 Task: Look for space in Dieppe, France from 11th June, 2023 to 17th June, 2023 for 1 adult in price range Rs.5000 to Rs.12000. Place can be private room with 1  bedroom having 1 bed and 1 bathroom. Property type can be house, flat, guest house, hotel. Booking option can be shelf check-in. Required host language is English.
Action: Mouse moved to (519, 108)
Screenshot: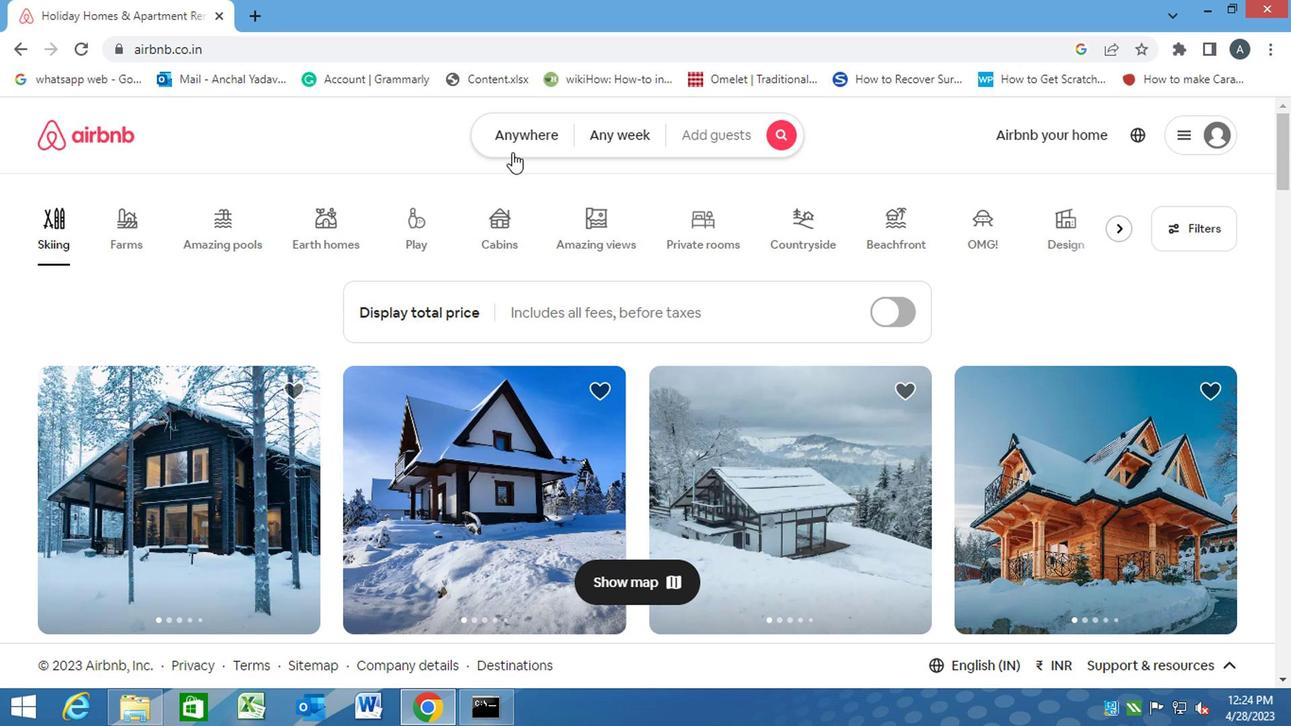 
Action: Mouse pressed left at (519, 108)
Screenshot: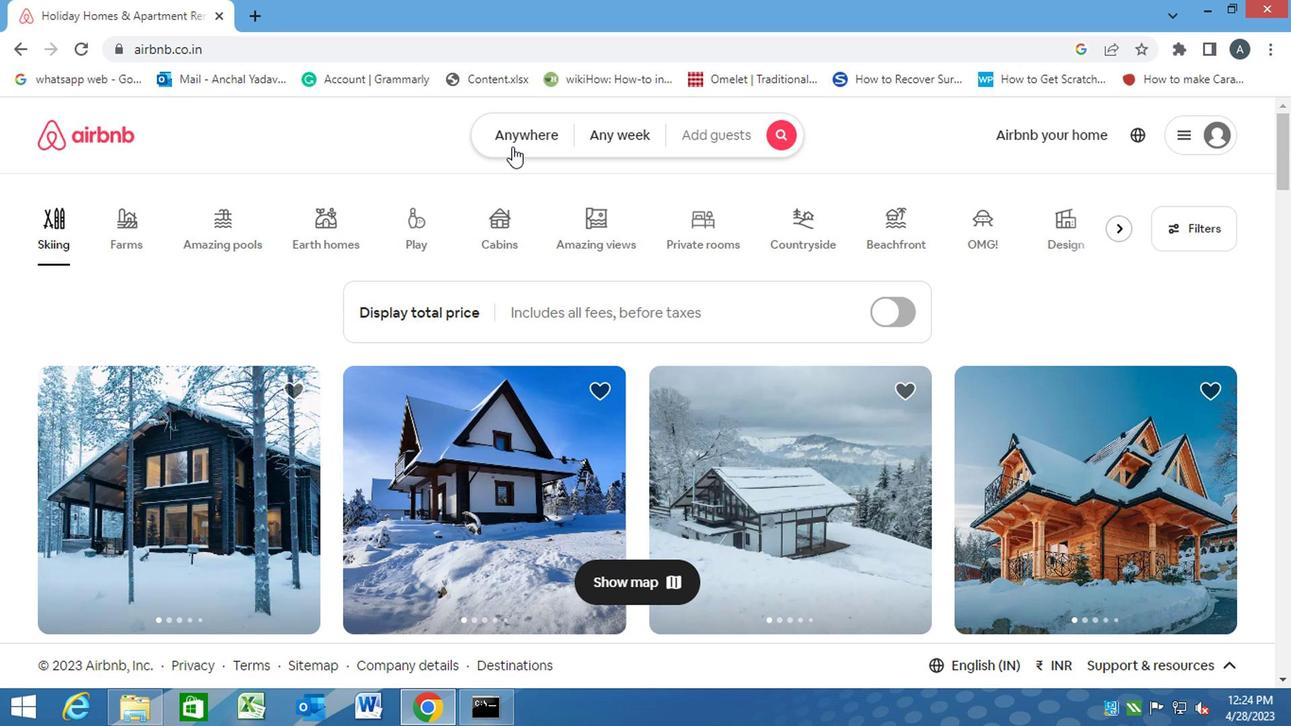 
Action: Mouse moved to (447, 178)
Screenshot: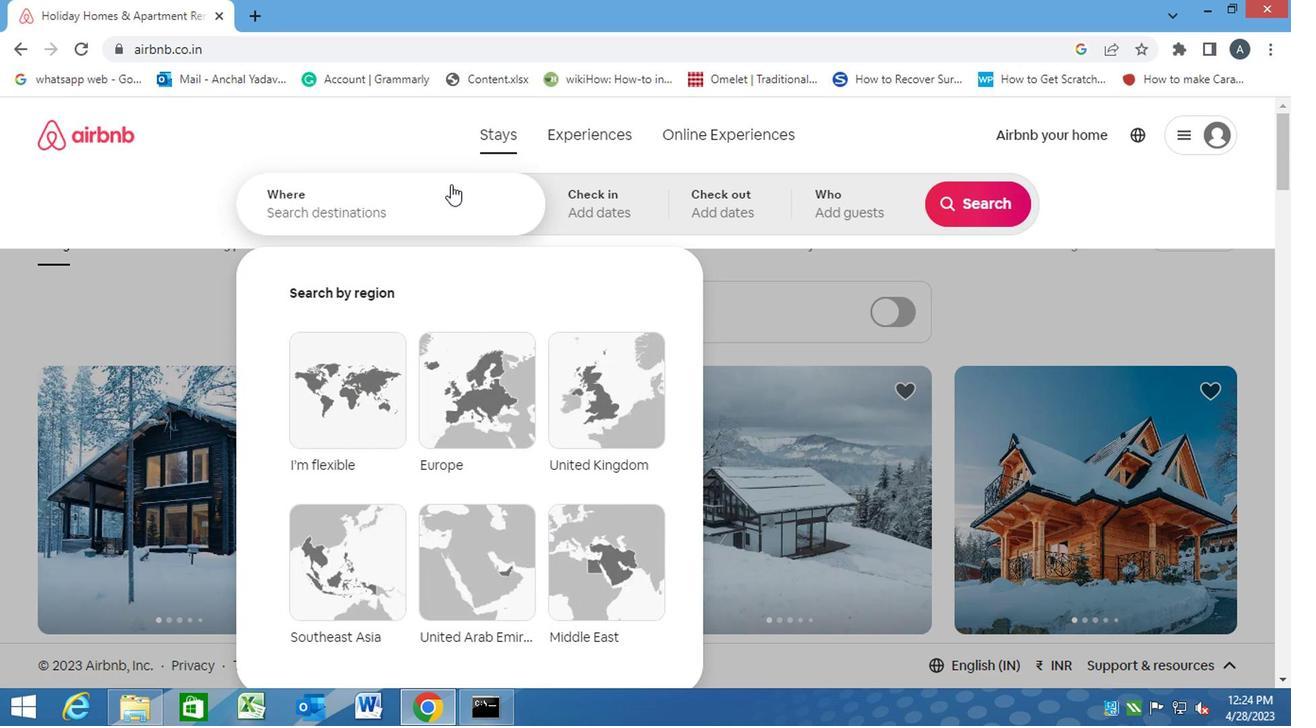
Action: Mouse pressed left at (447, 178)
Screenshot: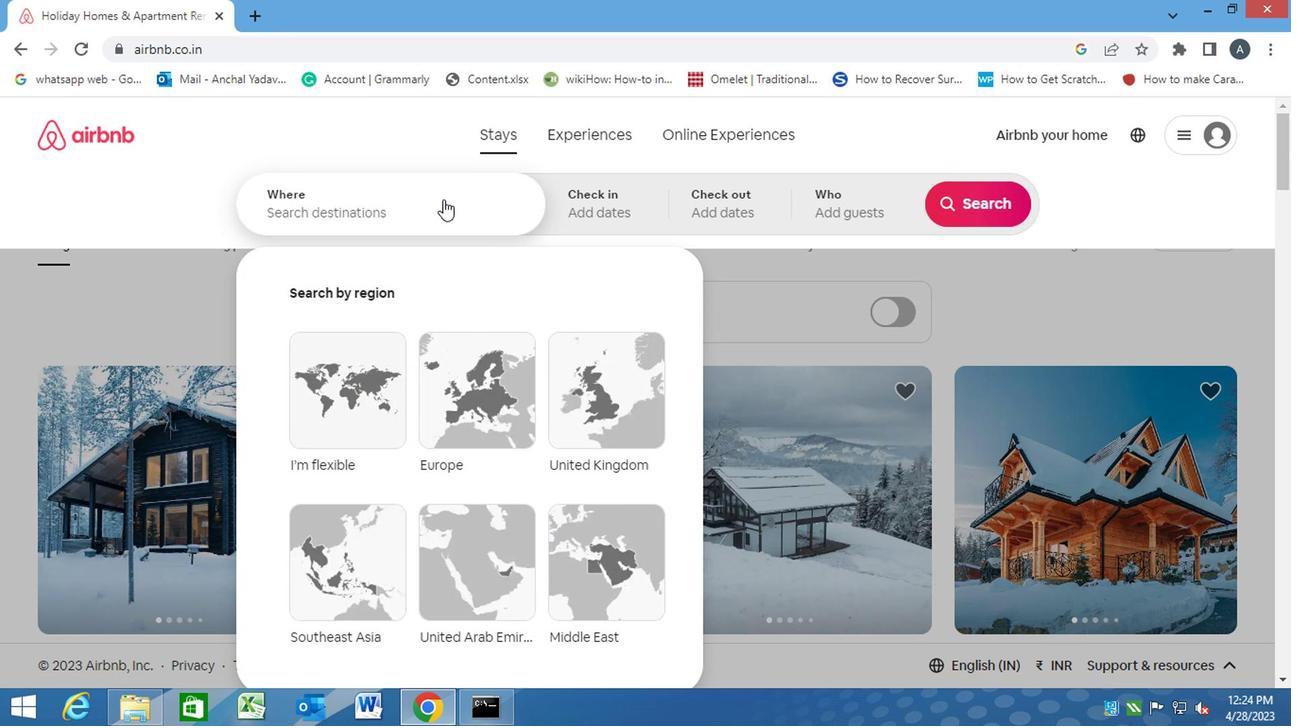 
Action: Key pressed d<Key.caps_lock>ieppe,<Key.space><Key.caps_lock>f<Key.caps_lock>rance<Key.enter>
Screenshot: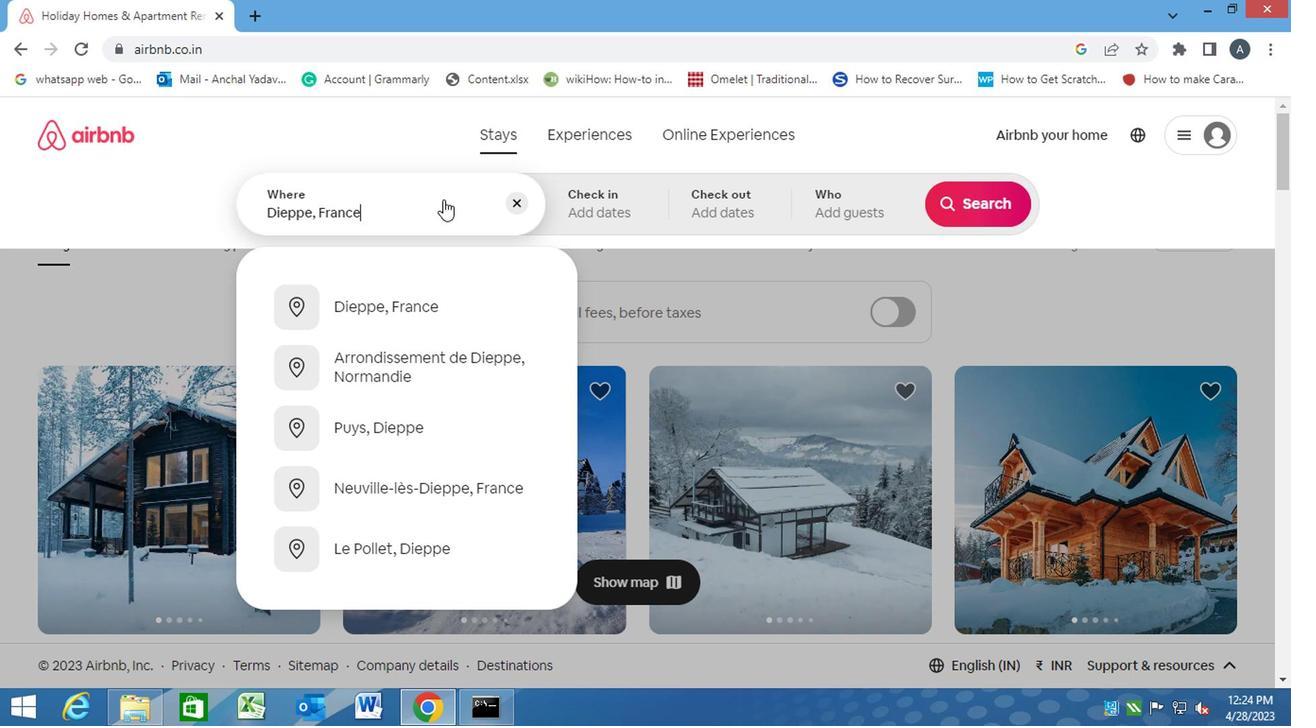 
Action: Mouse moved to (956, 340)
Screenshot: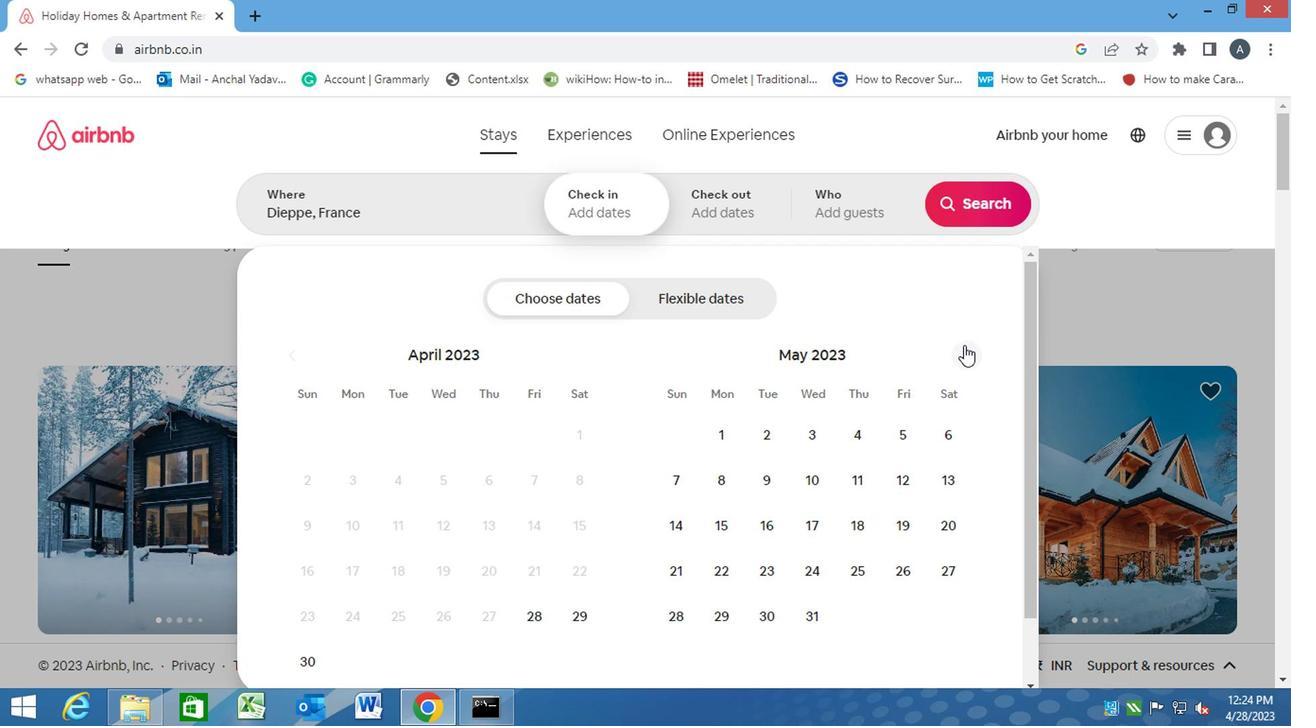 
Action: Mouse pressed left at (956, 340)
Screenshot: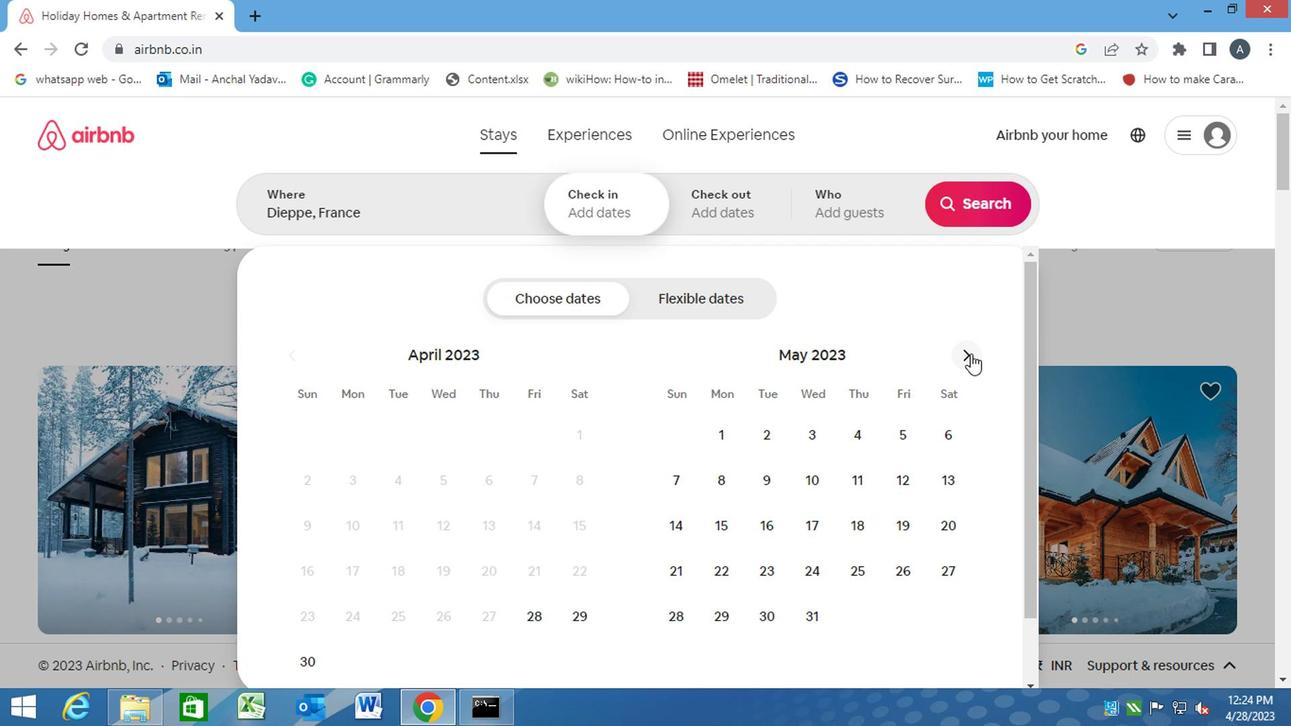 
Action: Mouse moved to (676, 527)
Screenshot: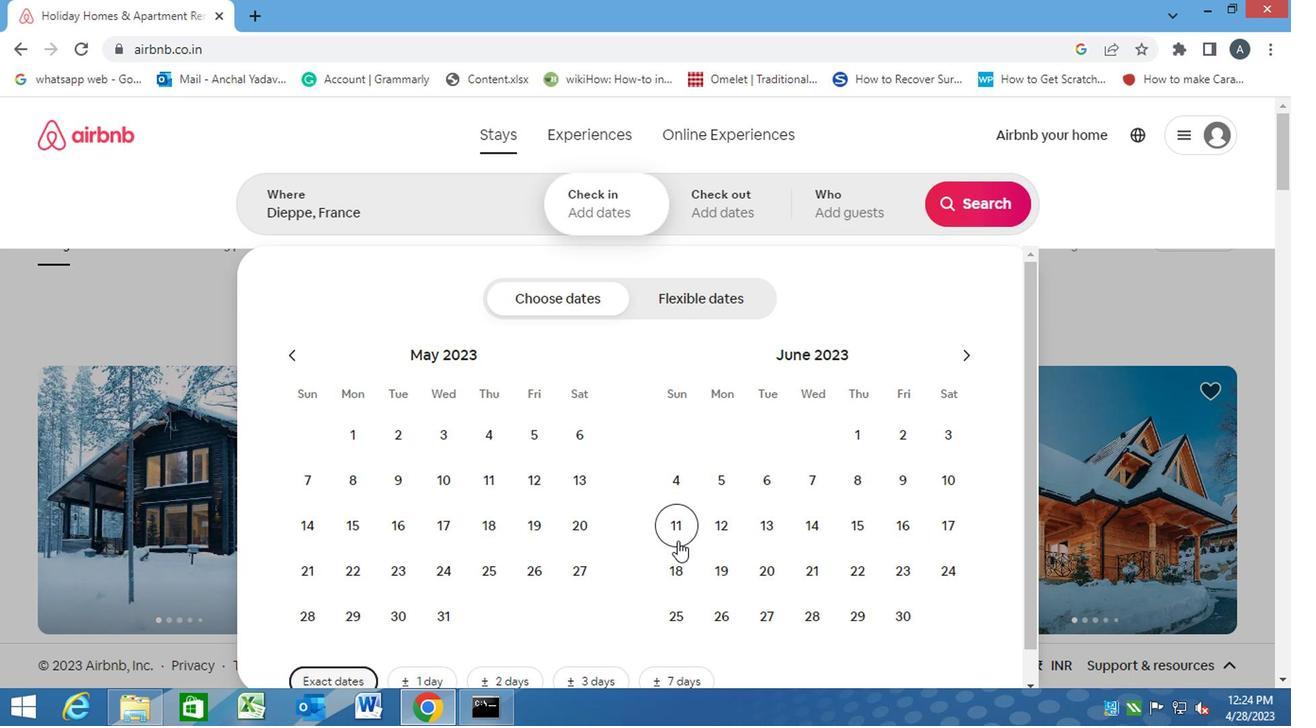 
Action: Mouse pressed left at (676, 527)
Screenshot: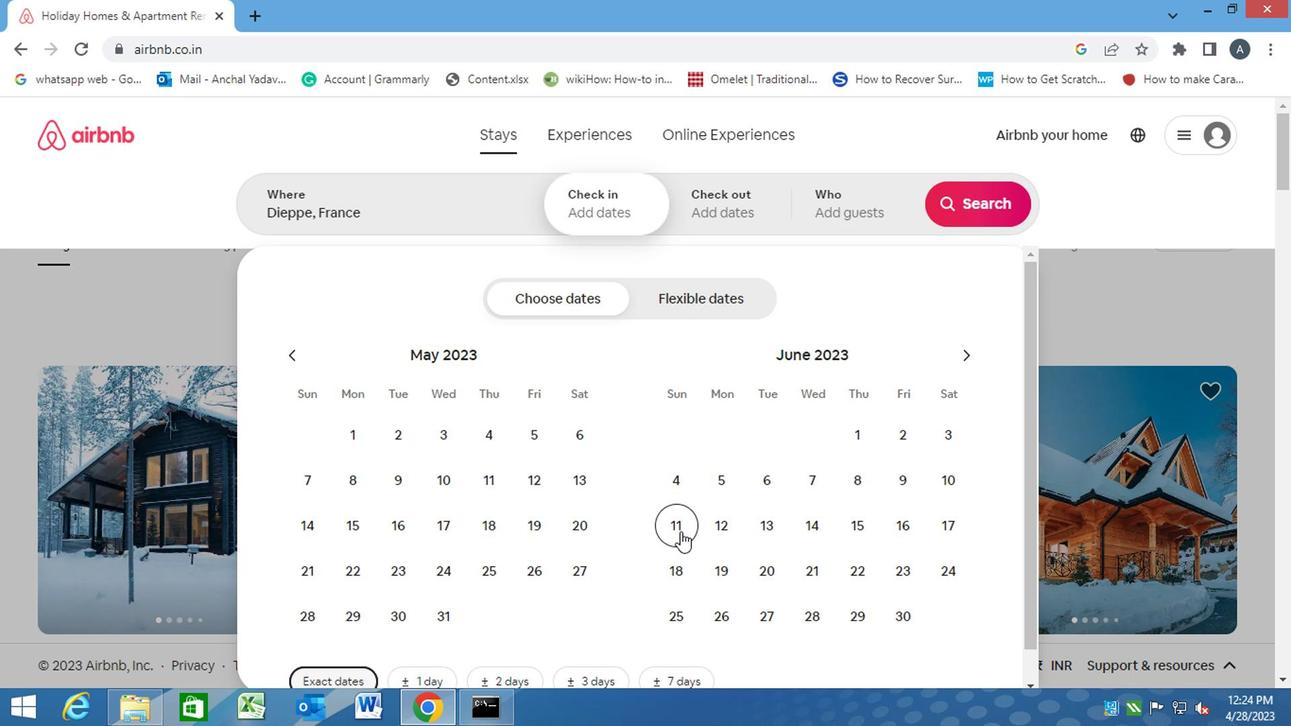 
Action: Mouse moved to (936, 519)
Screenshot: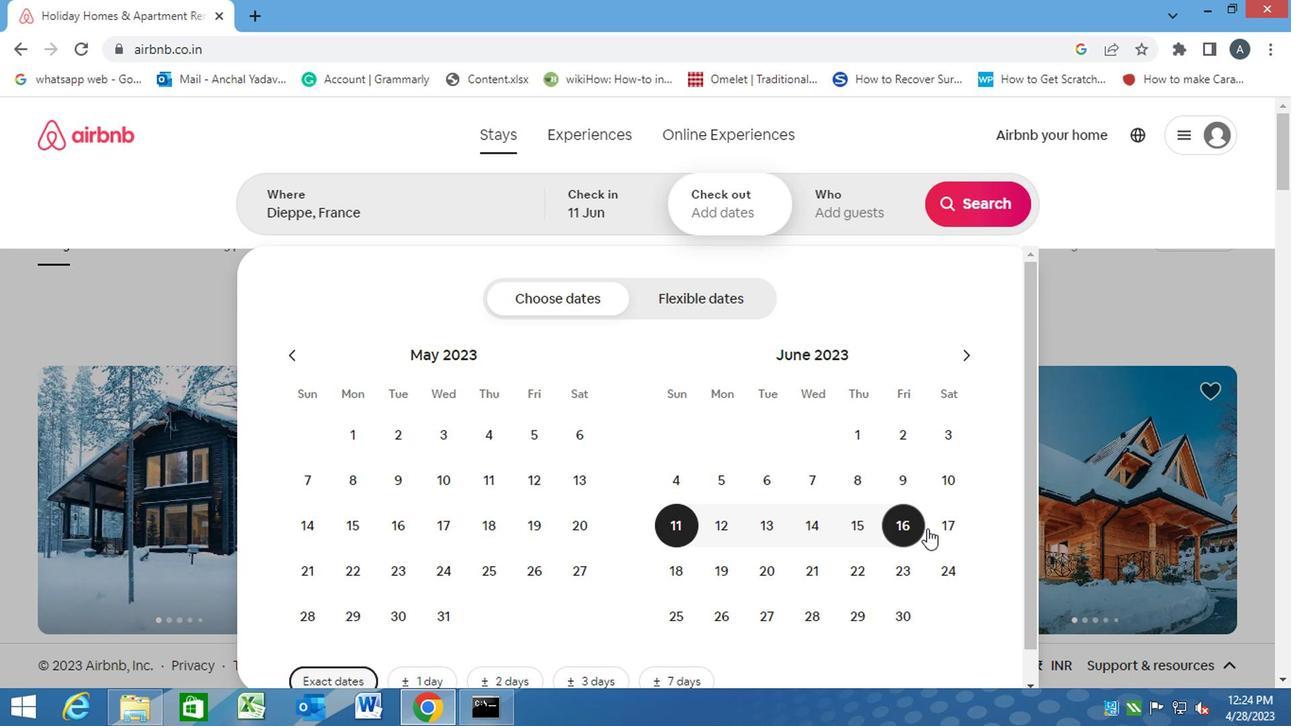 
Action: Mouse pressed left at (936, 519)
Screenshot: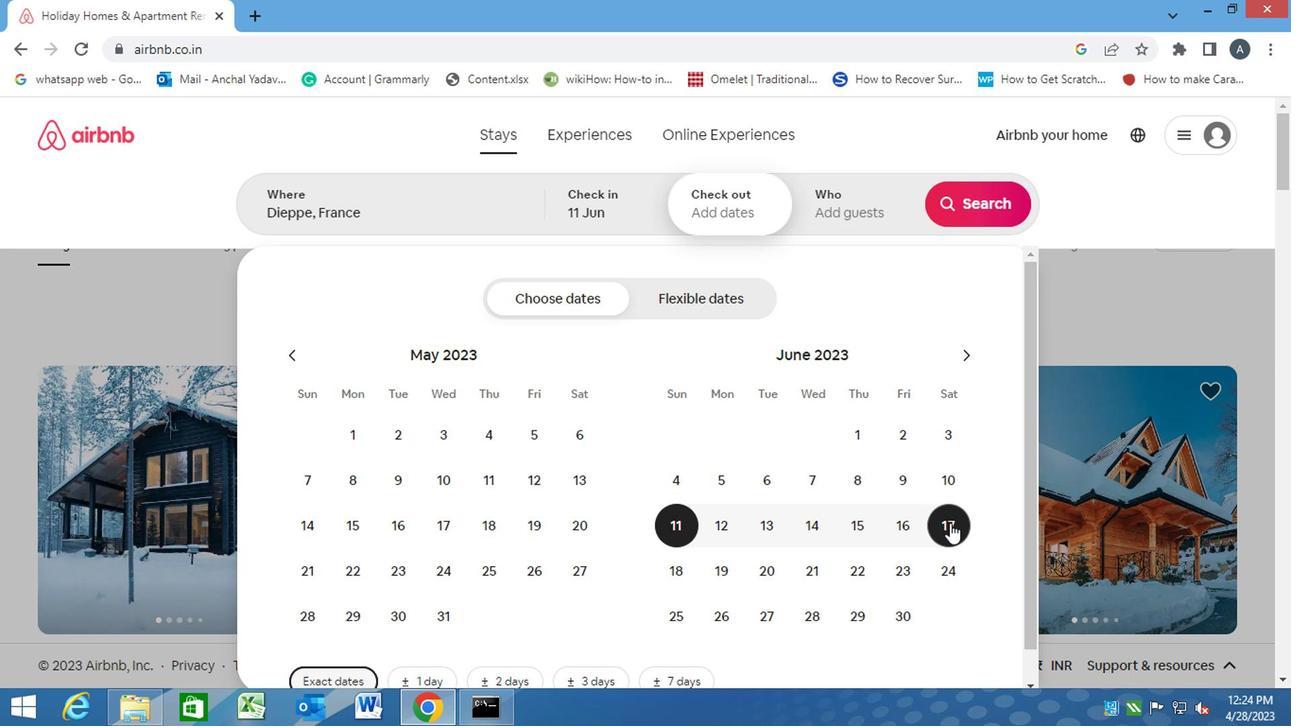 
Action: Mouse moved to (831, 191)
Screenshot: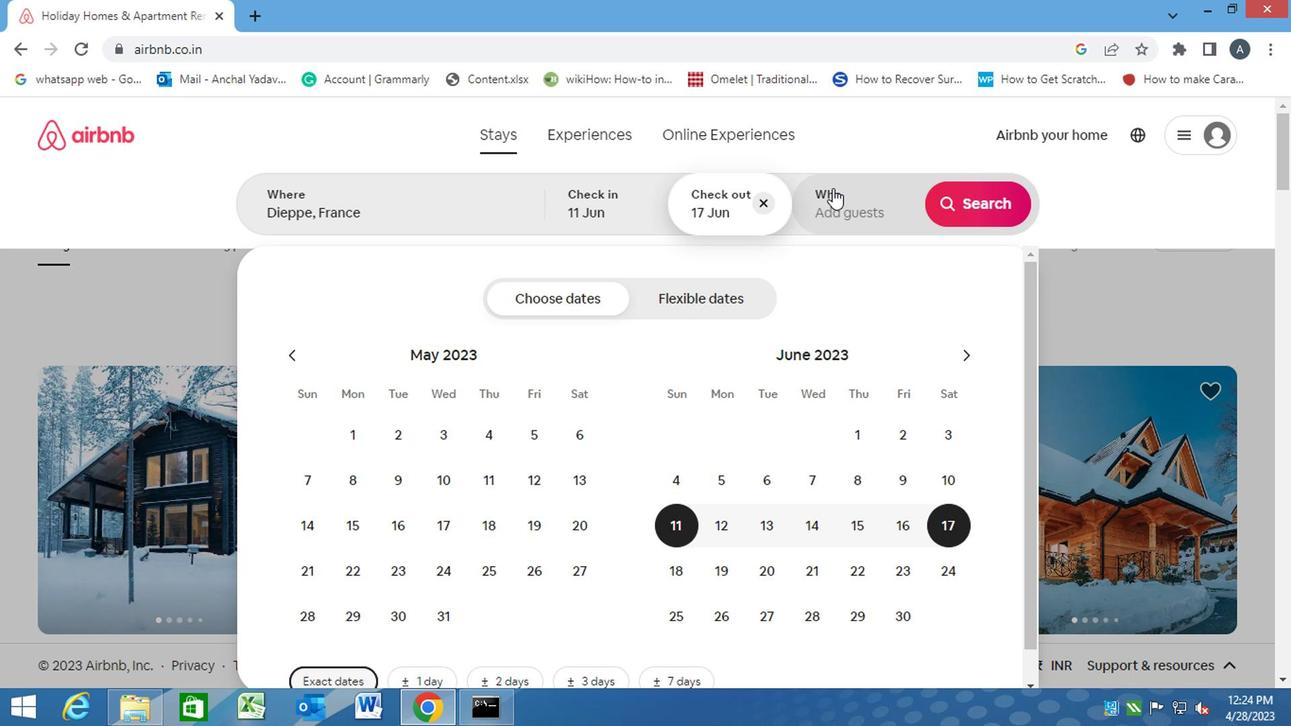 
Action: Mouse pressed left at (831, 191)
Screenshot: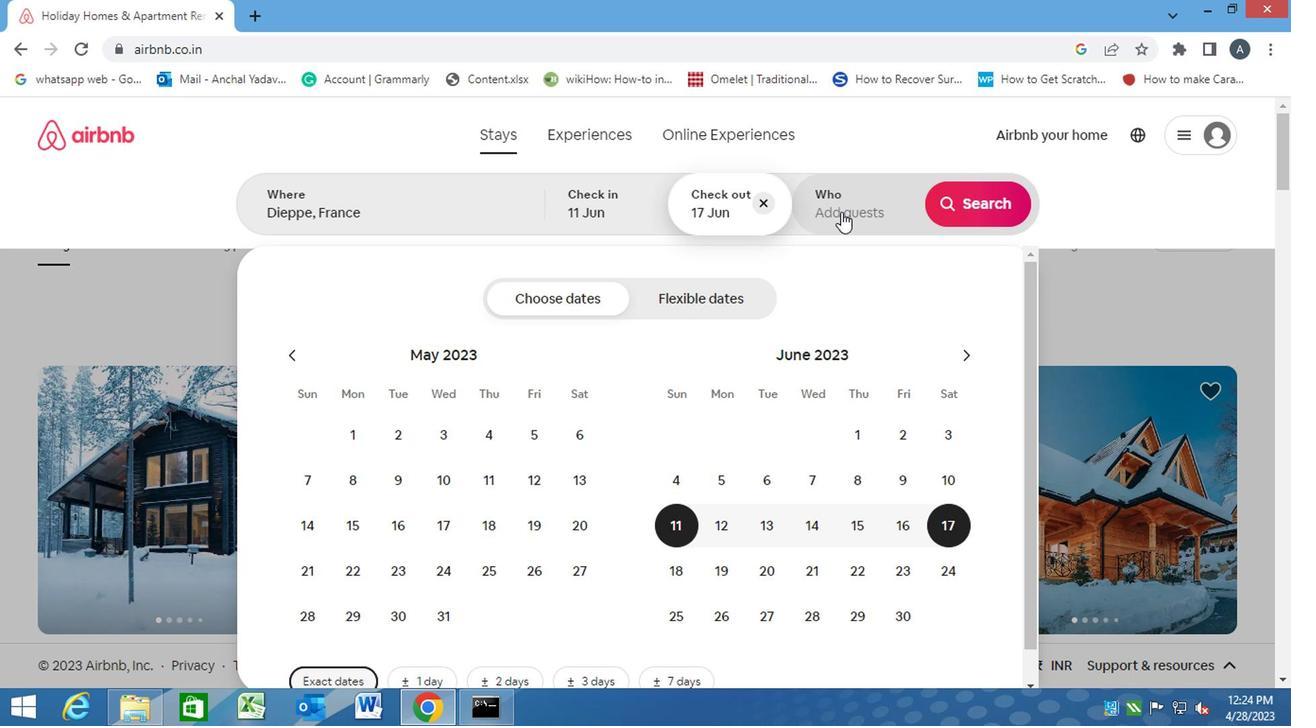 
Action: Mouse moved to (967, 287)
Screenshot: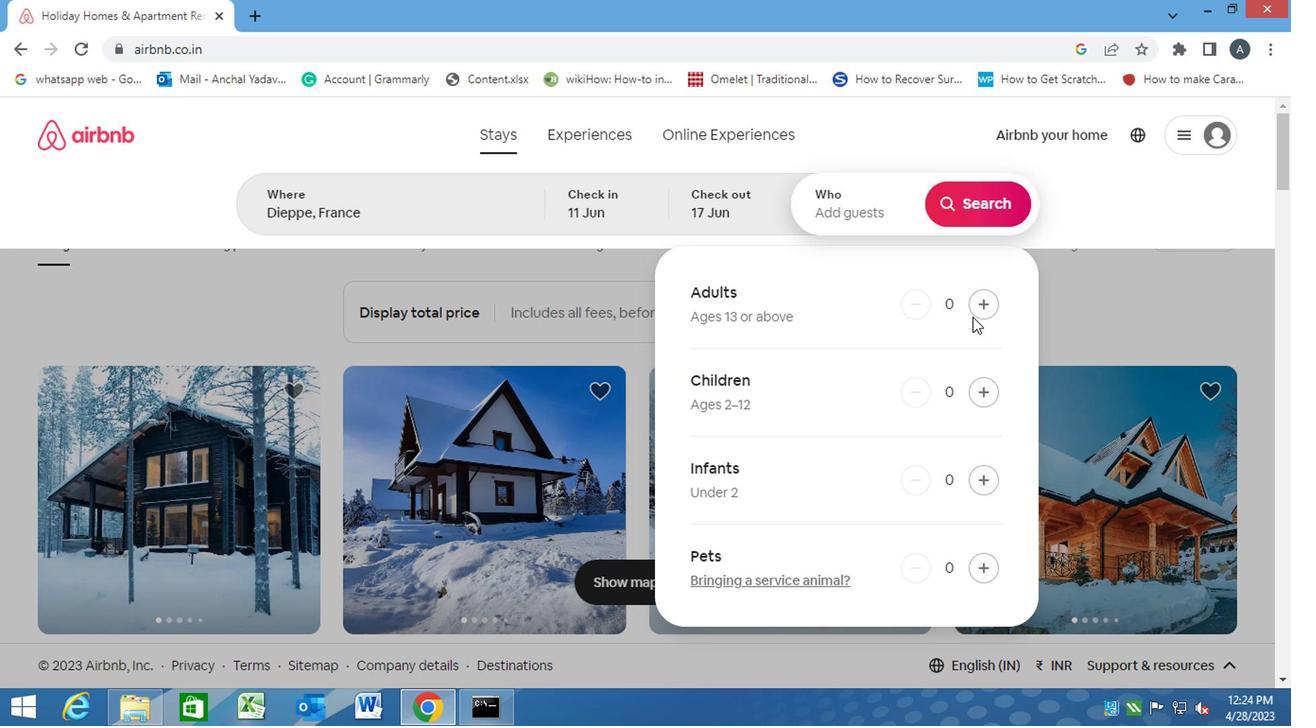 
Action: Mouse pressed left at (967, 287)
Screenshot: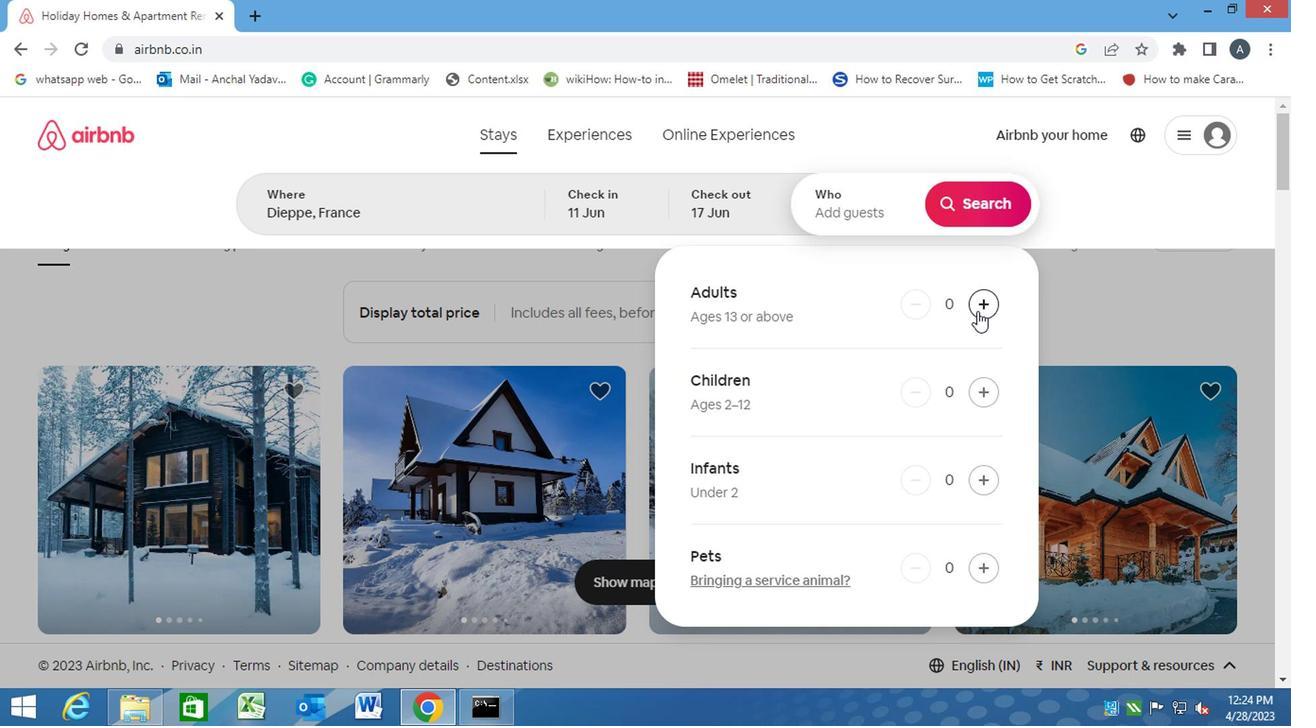 
Action: Mouse moved to (968, 189)
Screenshot: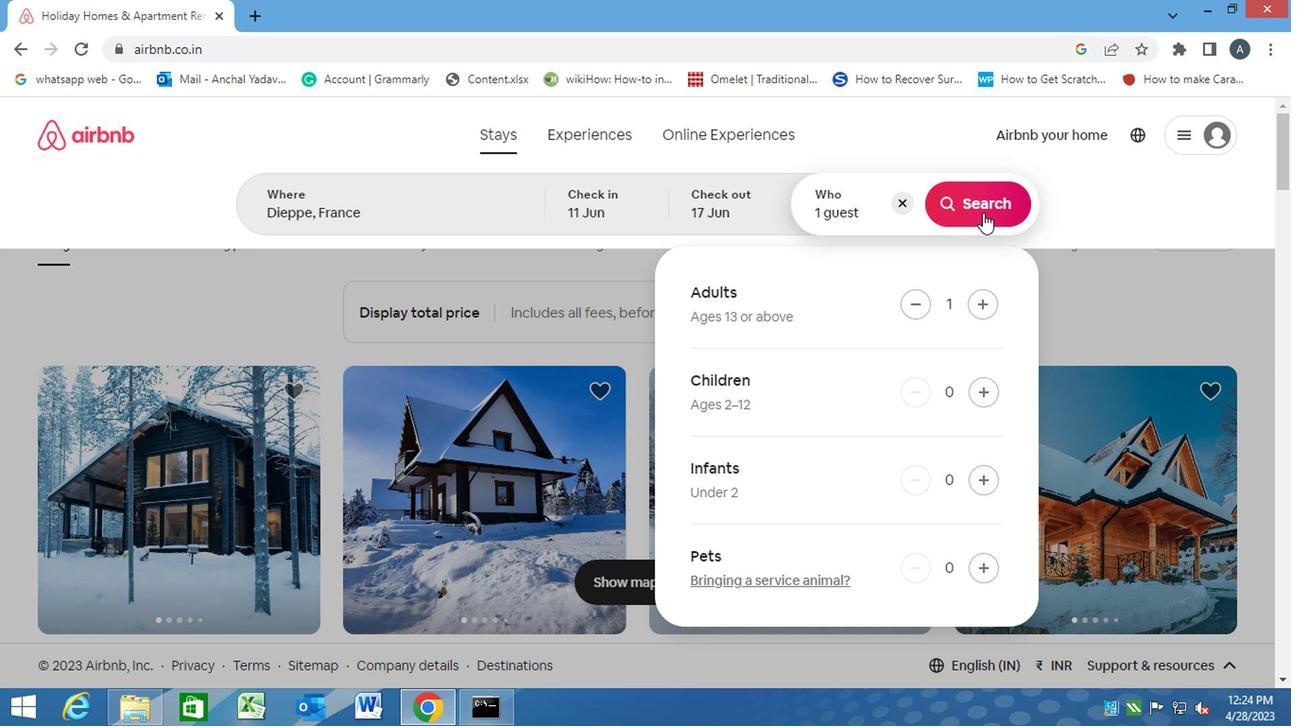 
Action: Mouse pressed left at (968, 189)
Screenshot: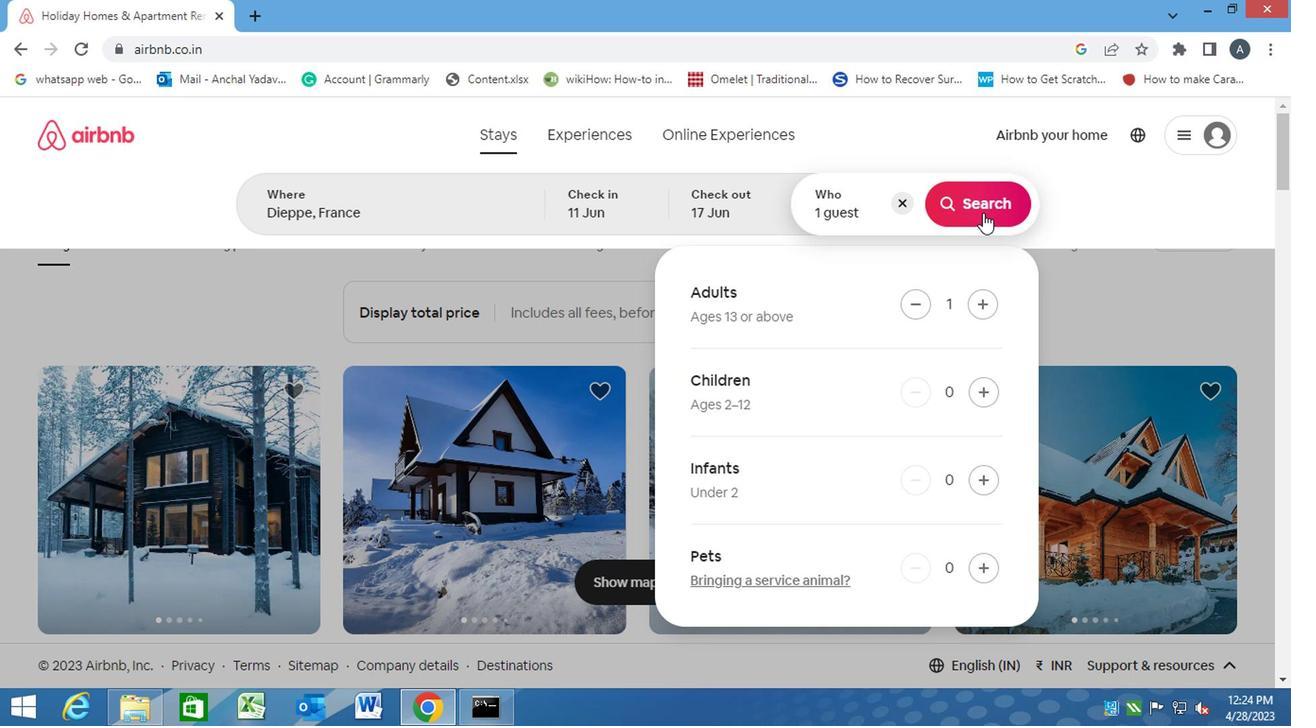 
Action: Mouse moved to (1207, 193)
Screenshot: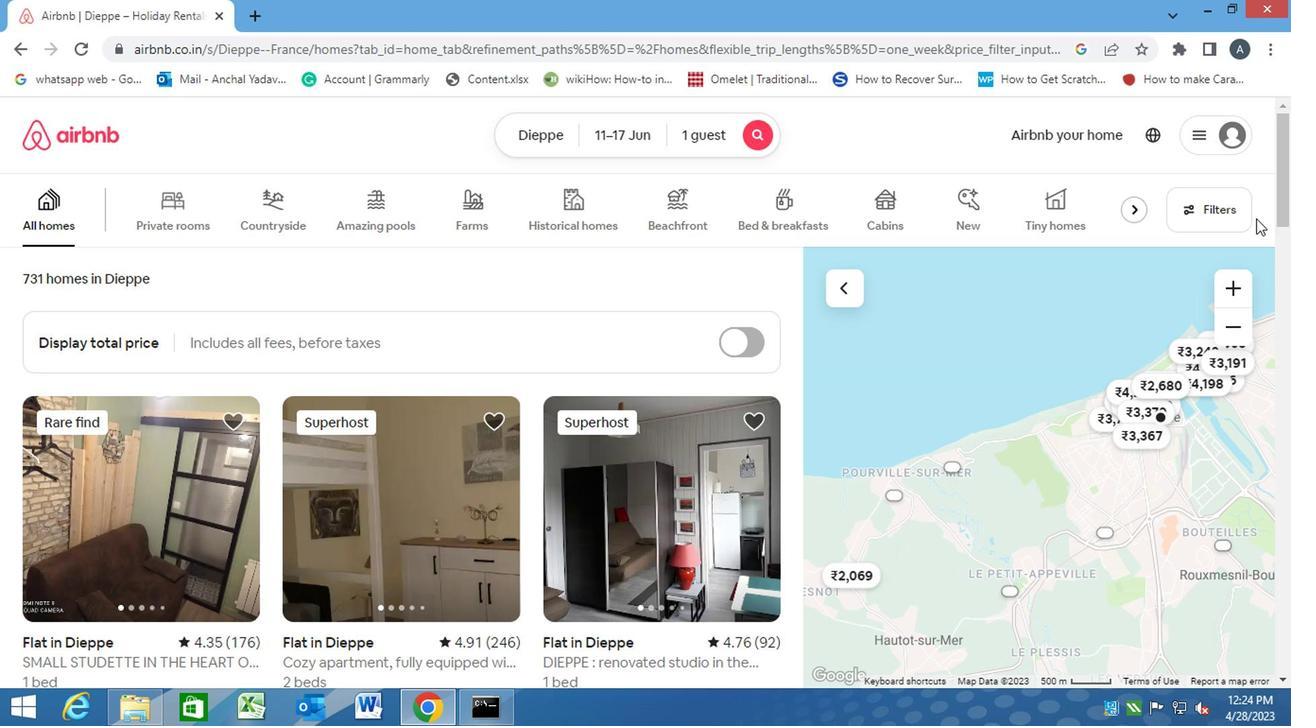 
Action: Mouse pressed left at (1207, 193)
Screenshot: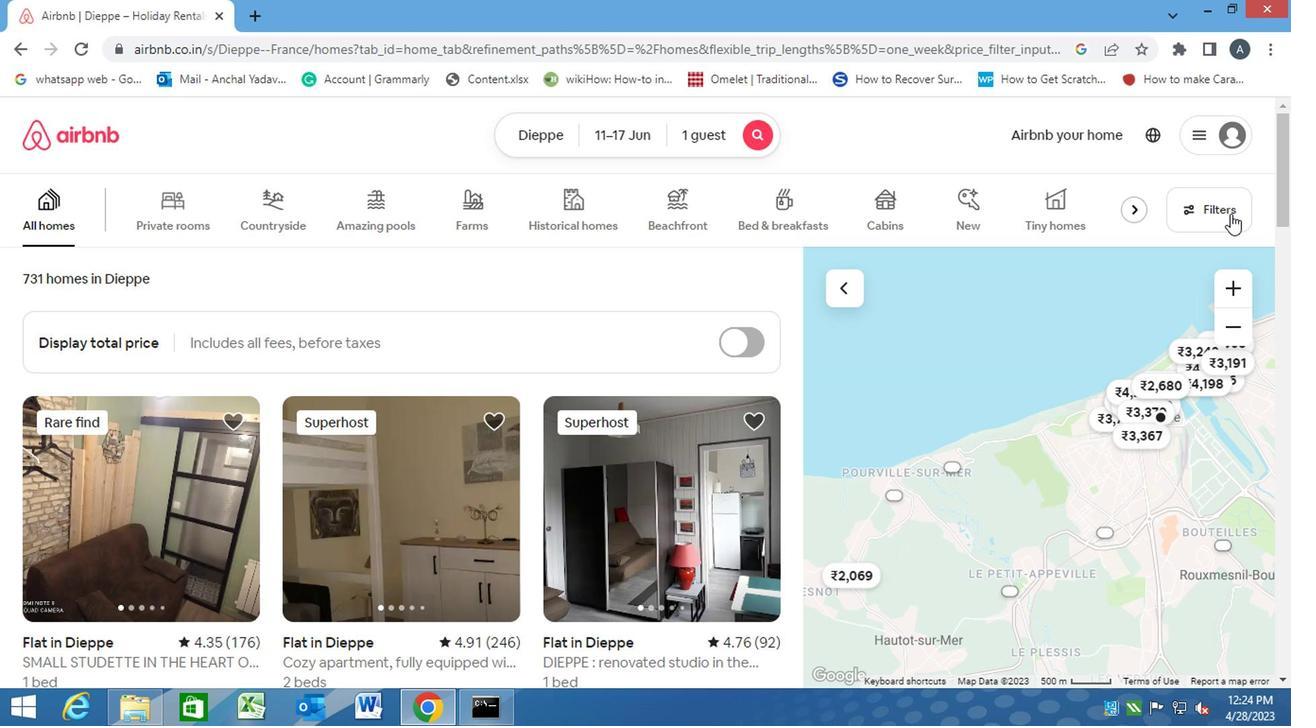 
Action: Mouse moved to (396, 436)
Screenshot: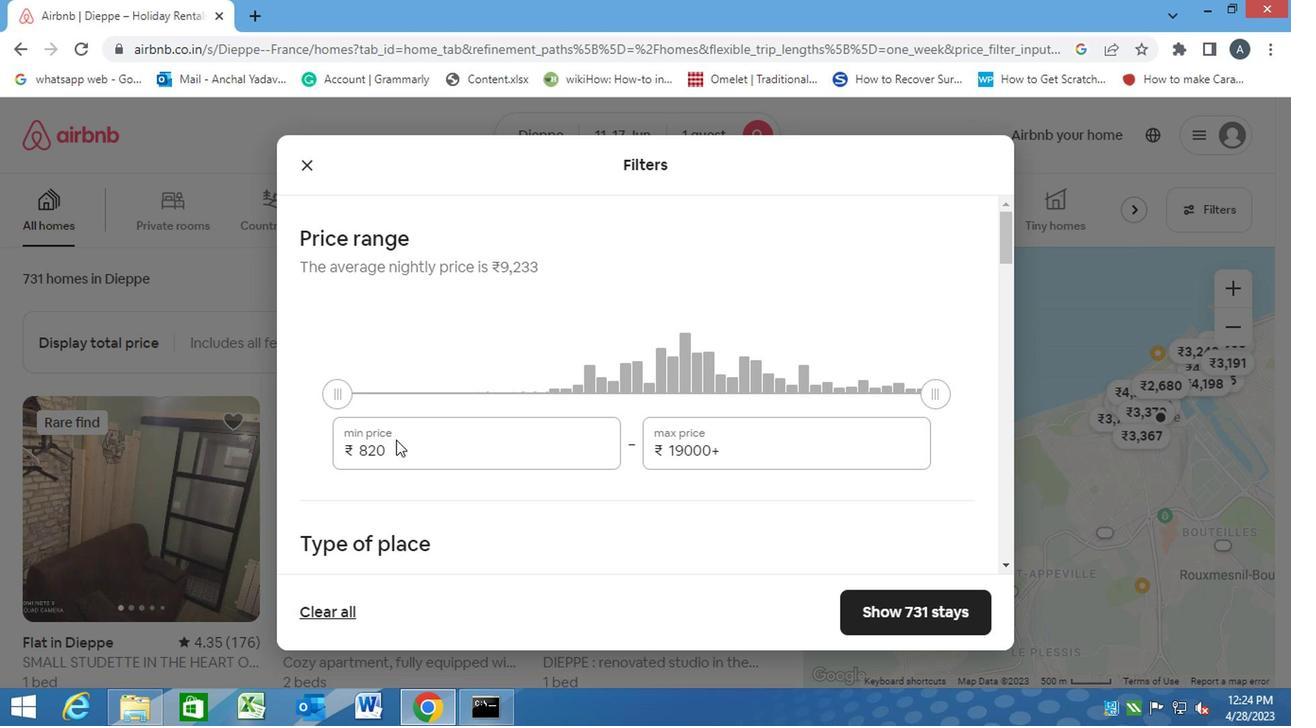 
Action: Mouse pressed left at (396, 436)
Screenshot: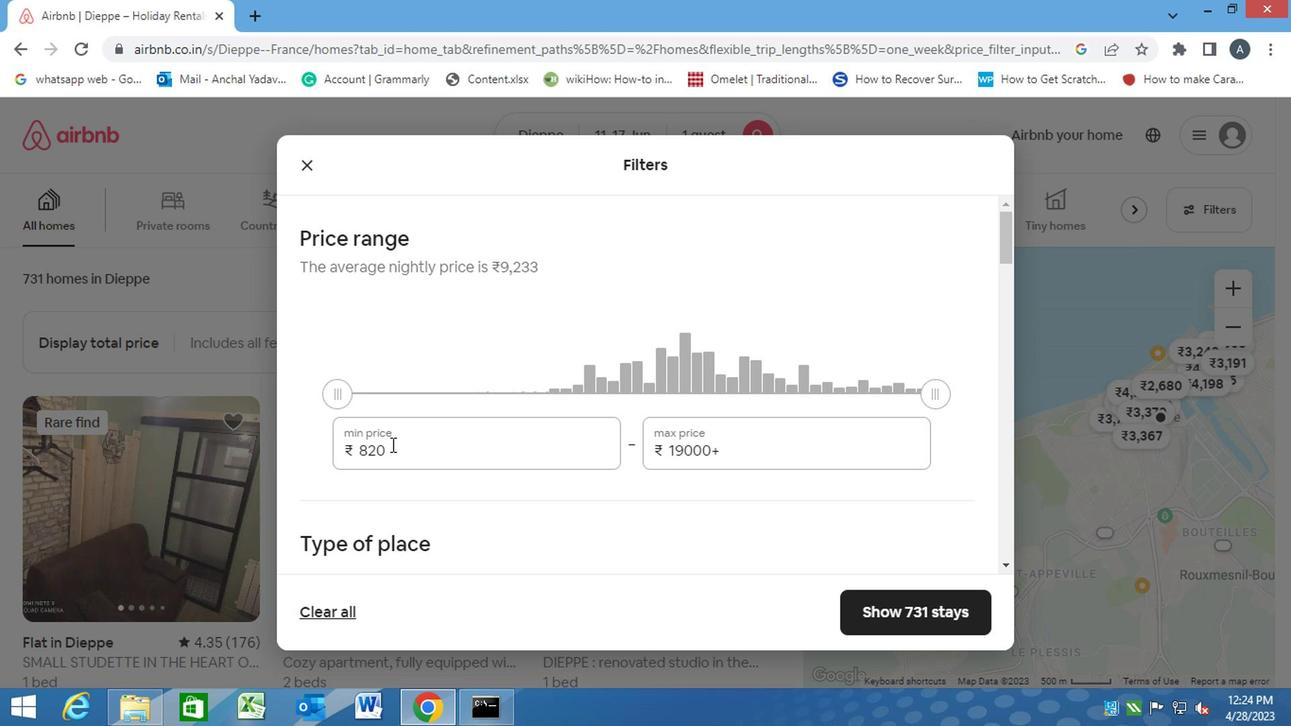 
Action: Mouse moved to (339, 446)
Screenshot: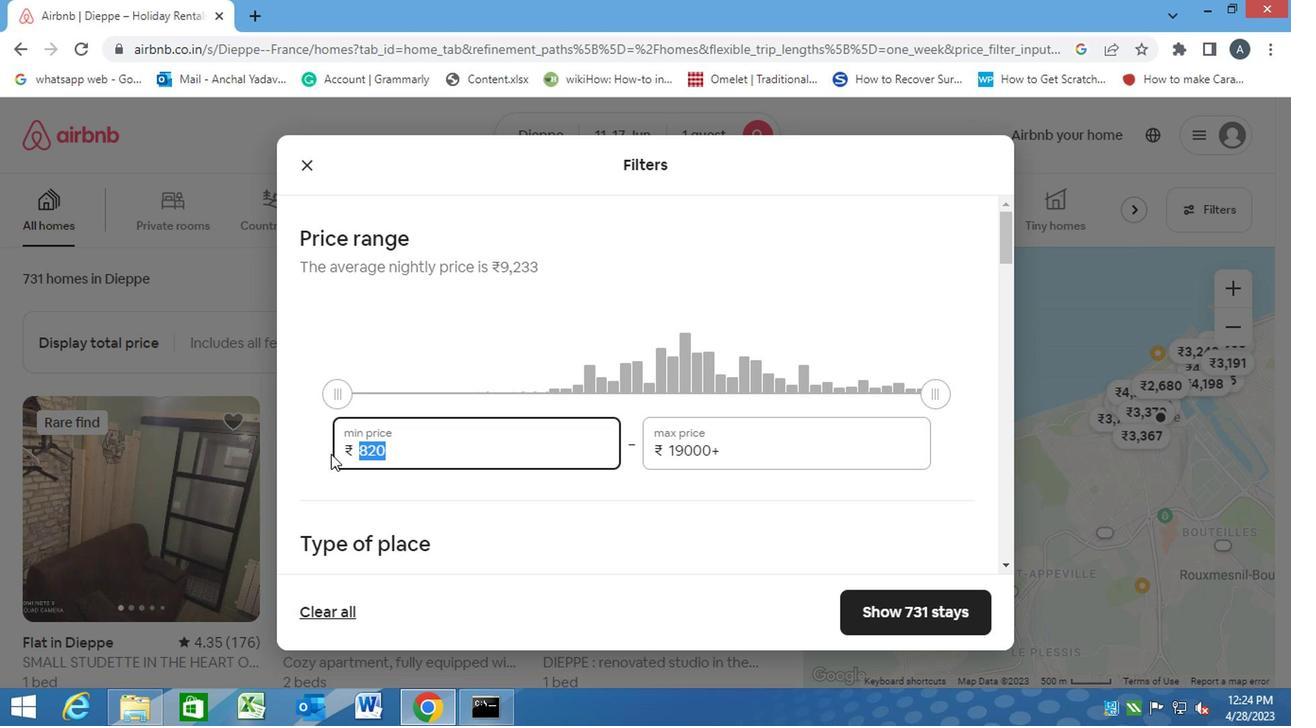 
Action: Key pressed 5000<Key.tab><Key.backspace><Key.backspace><Key.backspace><Key.backspace><Key.backspace><Key.backspace><Key.backspace><Key.backspace><Key.backspace><Key.backspace><Key.backspace><Key.backspace><Key.backspace><Key.backspace><Key.backspace><Key.backspace><Key.backspace>12000
Screenshot: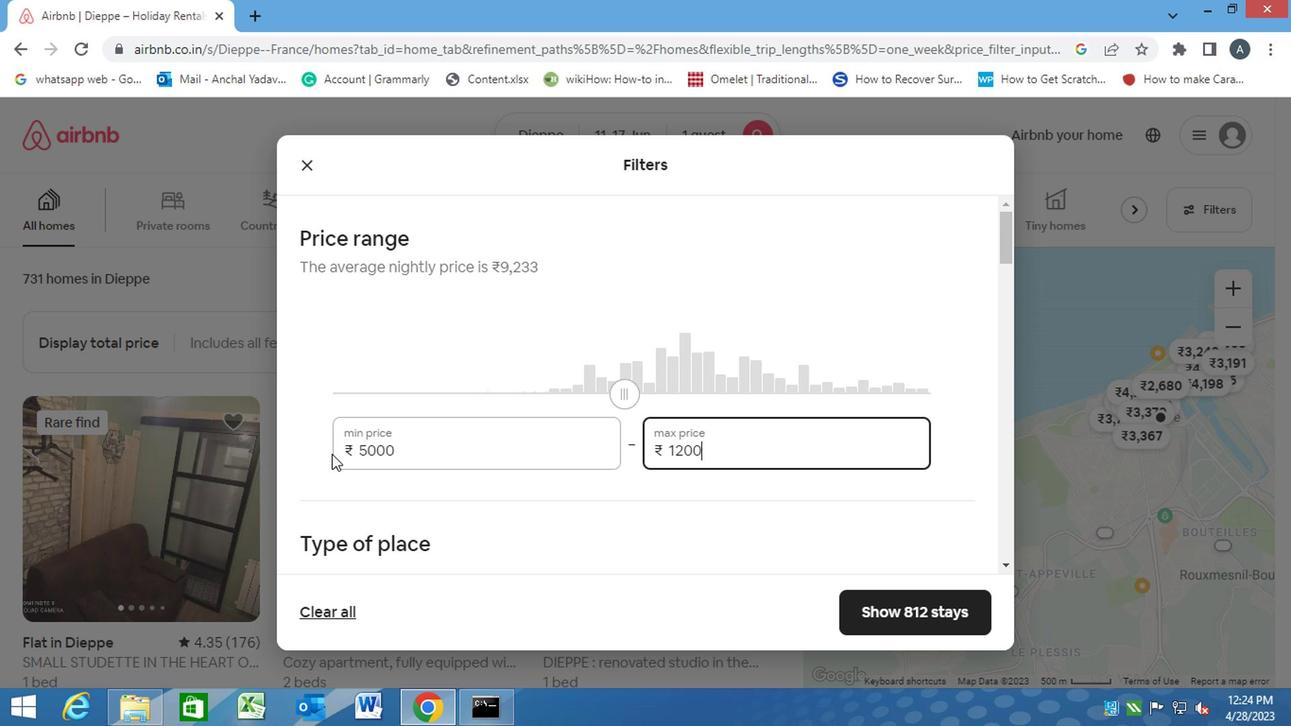 
Action: Mouse moved to (528, 504)
Screenshot: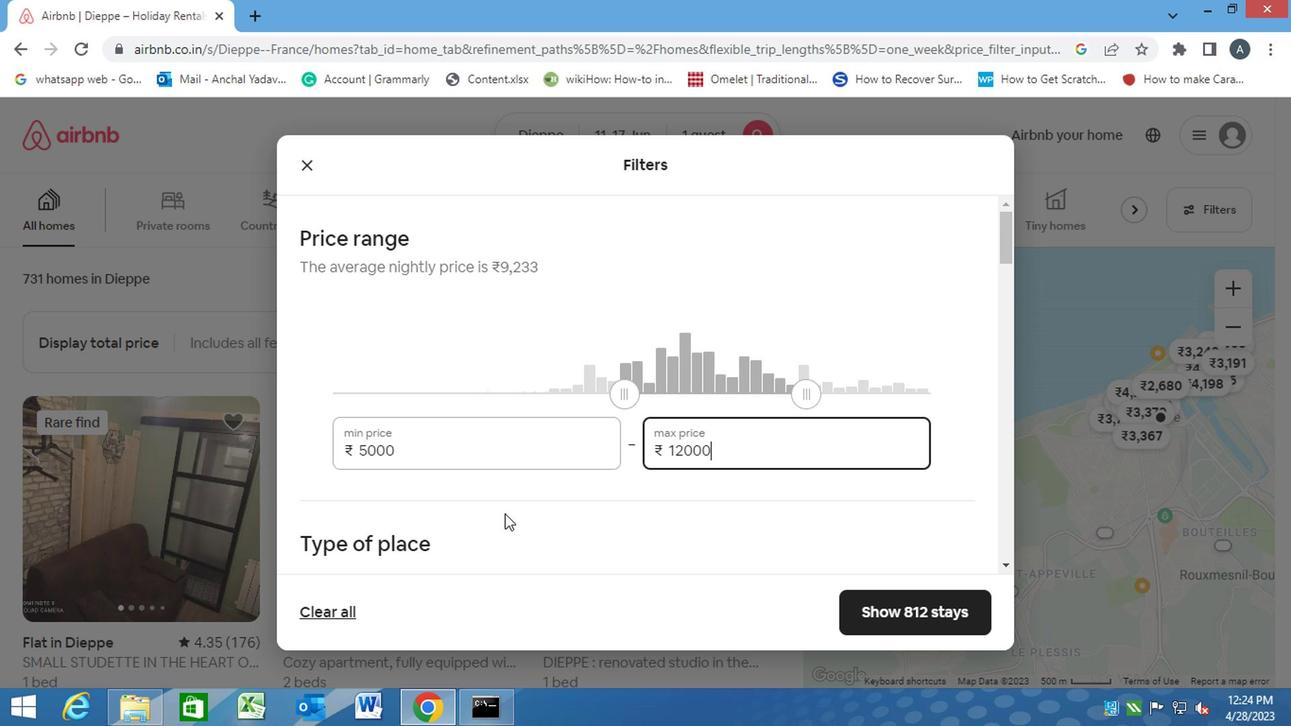 
Action: Mouse scrolled (528, 503) with delta (0, 0)
Screenshot: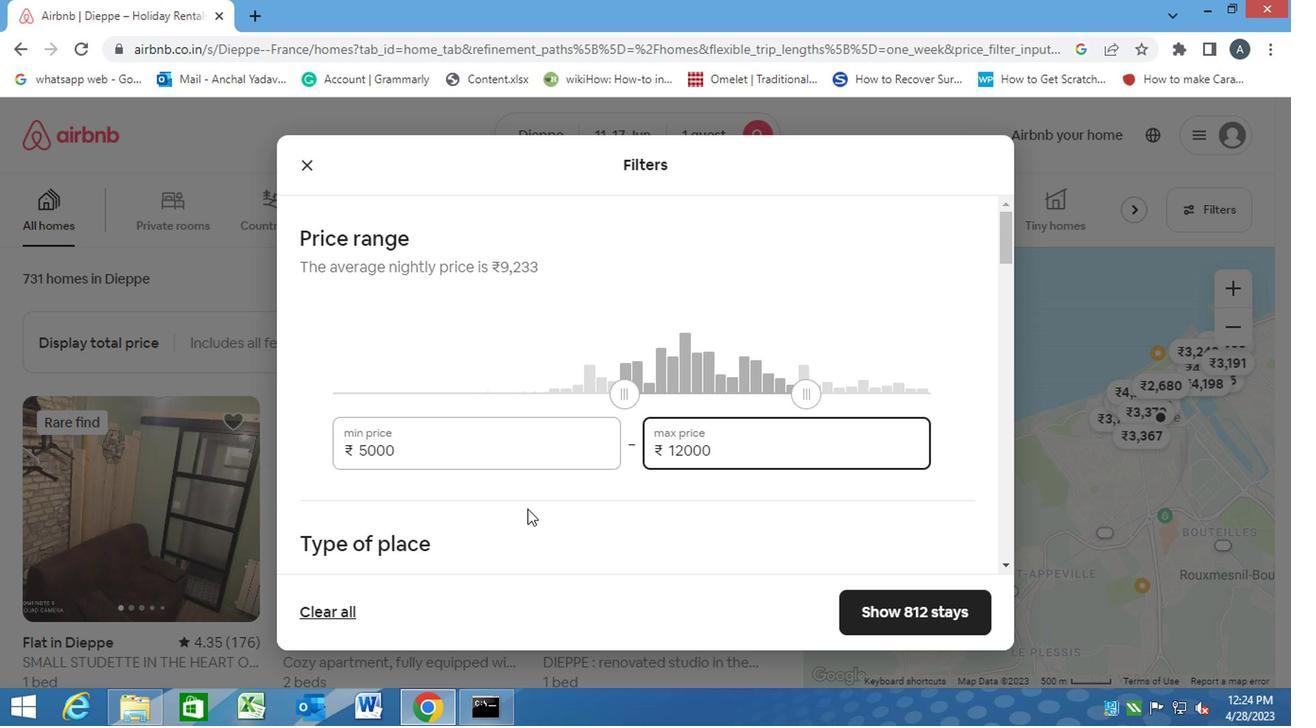 
Action: Mouse scrolled (528, 503) with delta (0, 0)
Screenshot: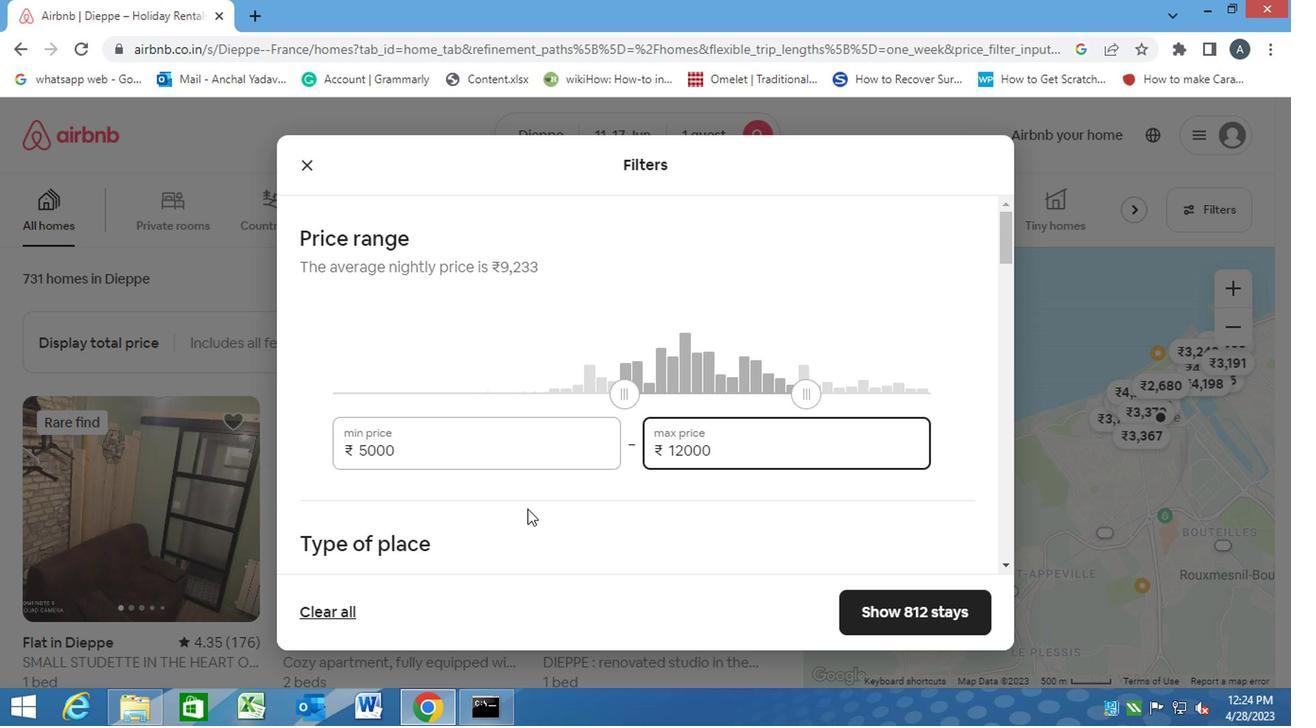
Action: Mouse scrolled (528, 503) with delta (0, 0)
Screenshot: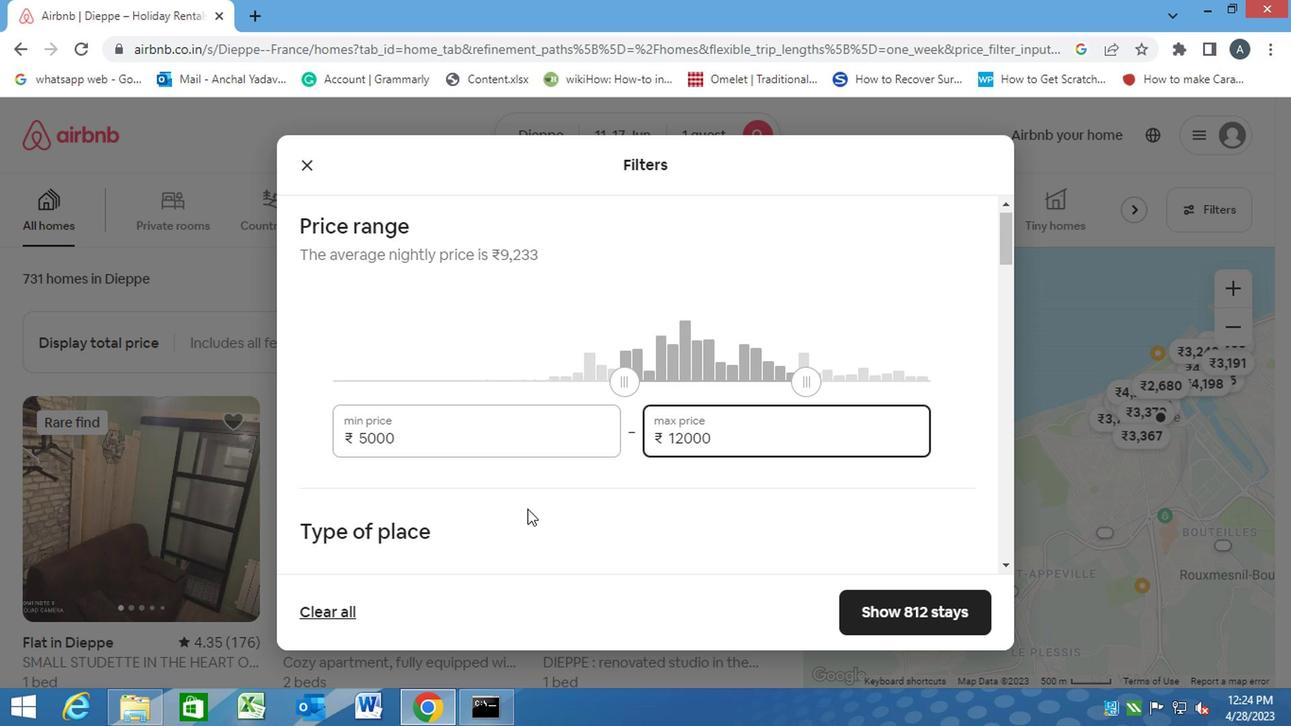 
Action: Mouse moved to (636, 303)
Screenshot: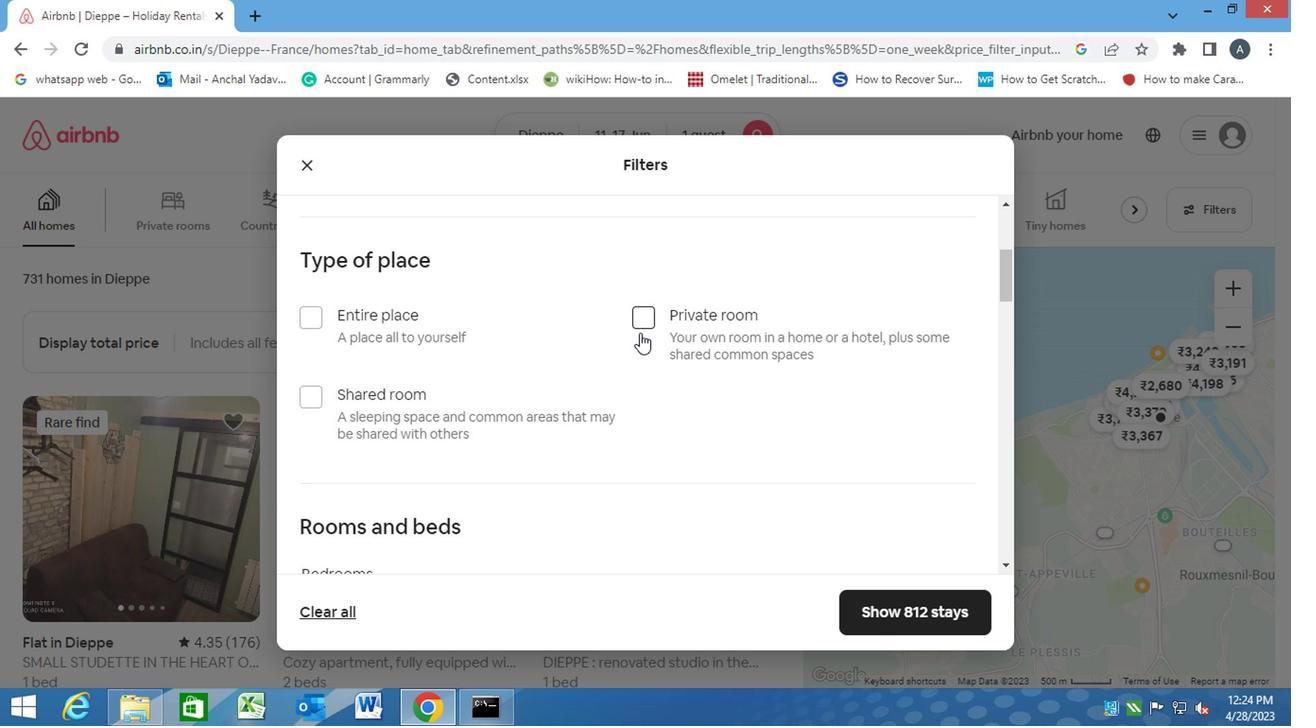 
Action: Mouse pressed left at (636, 303)
Screenshot: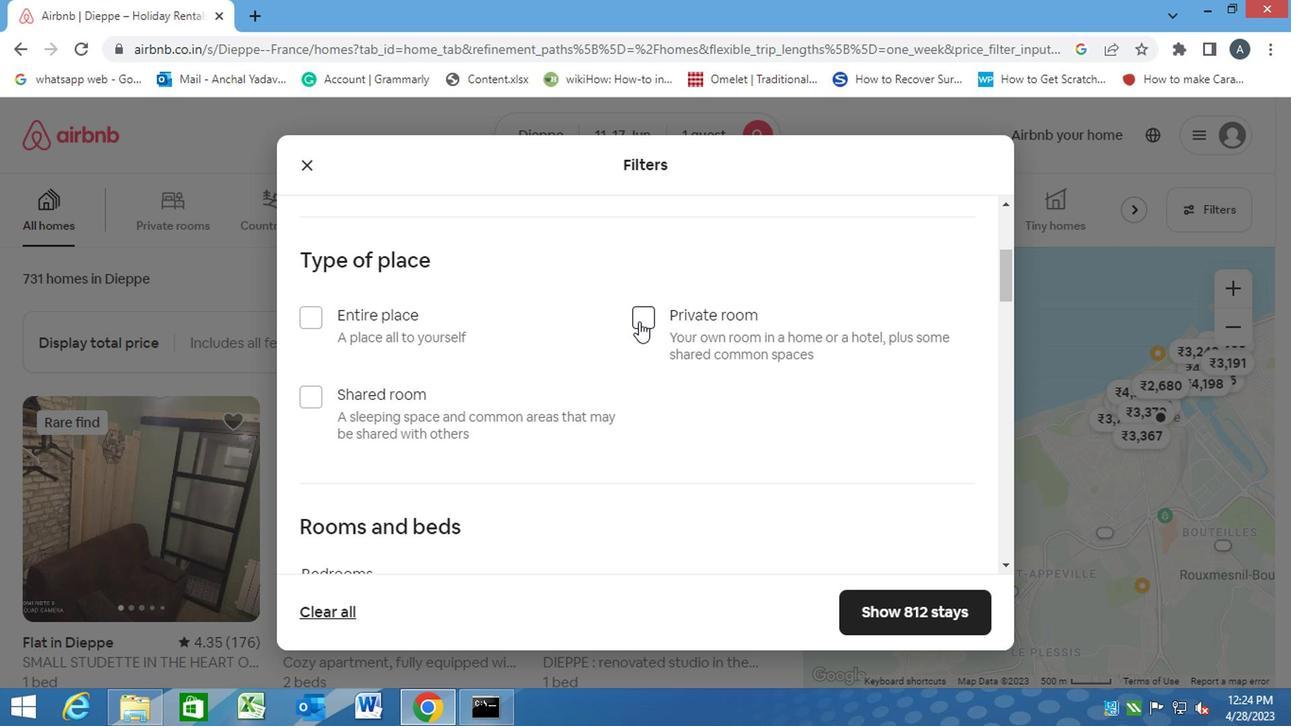 
Action: Mouse moved to (620, 410)
Screenshot: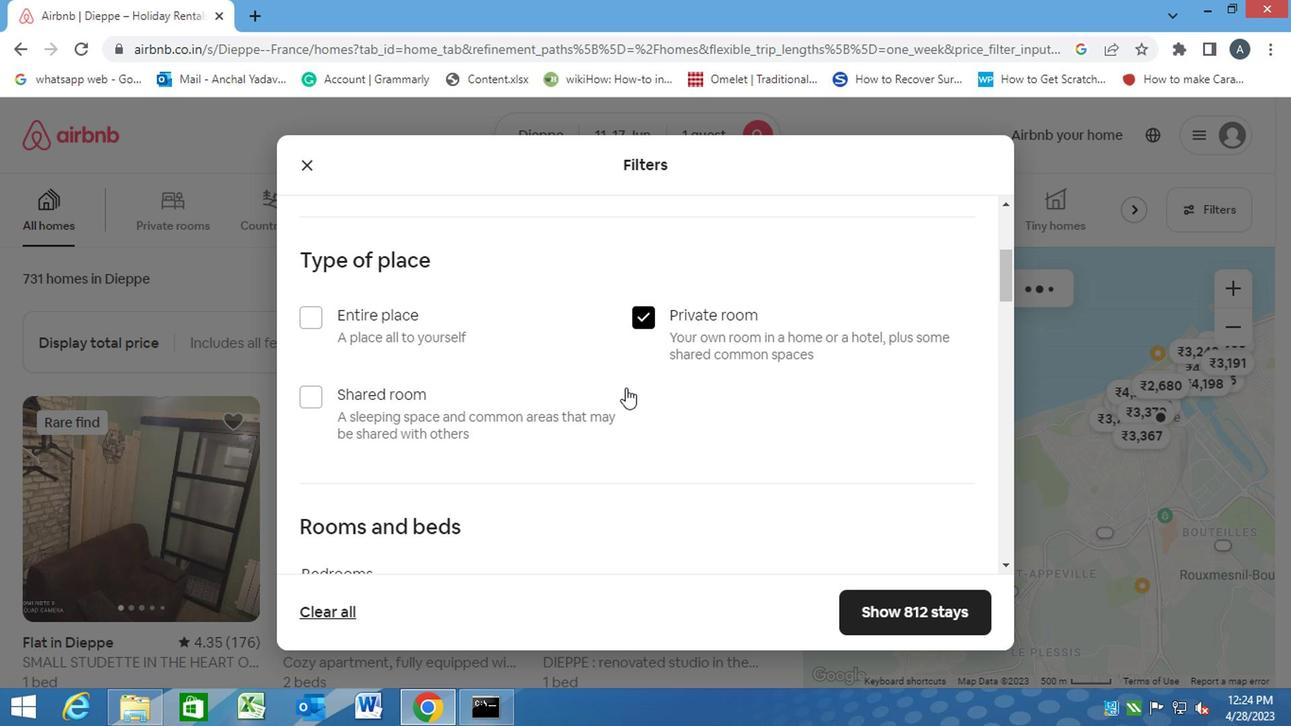 
Action: Mouse scrolled (620, 409) with delta (0, -1)
Screenshot: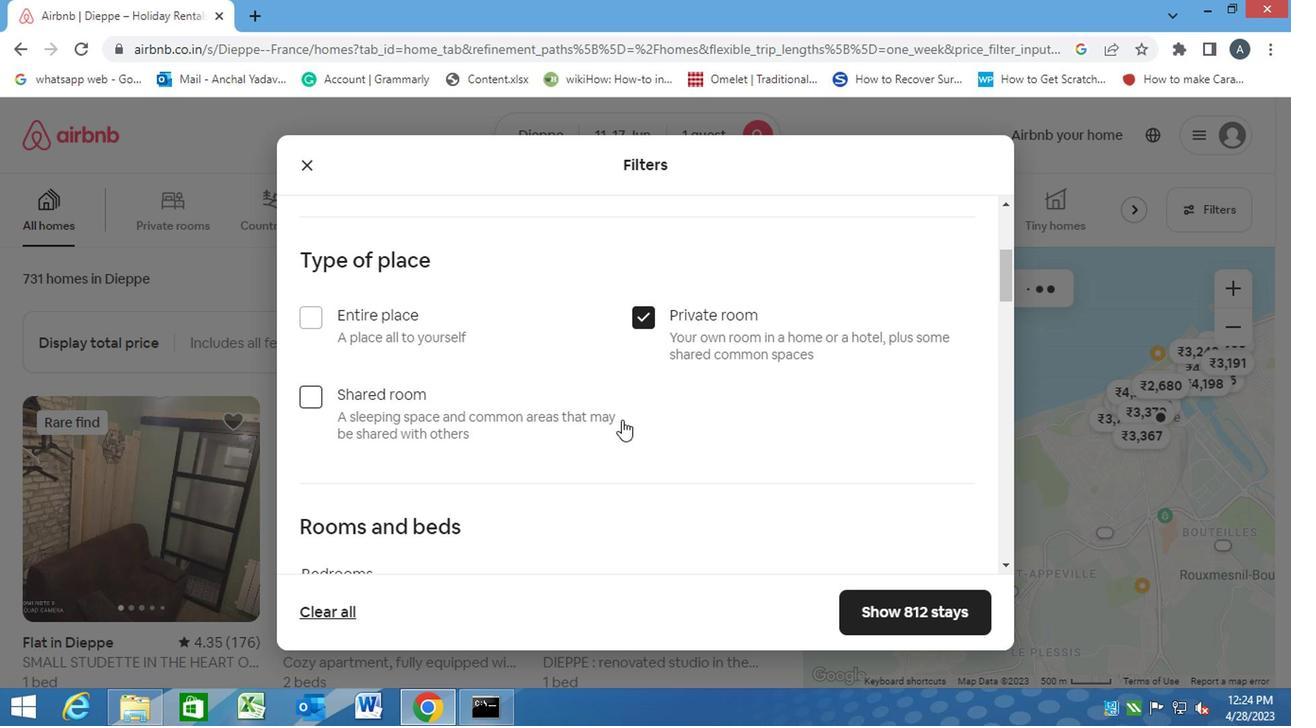 
Action: Mouse scrolled (620, 409) with delta (0, -1)
Screenshot: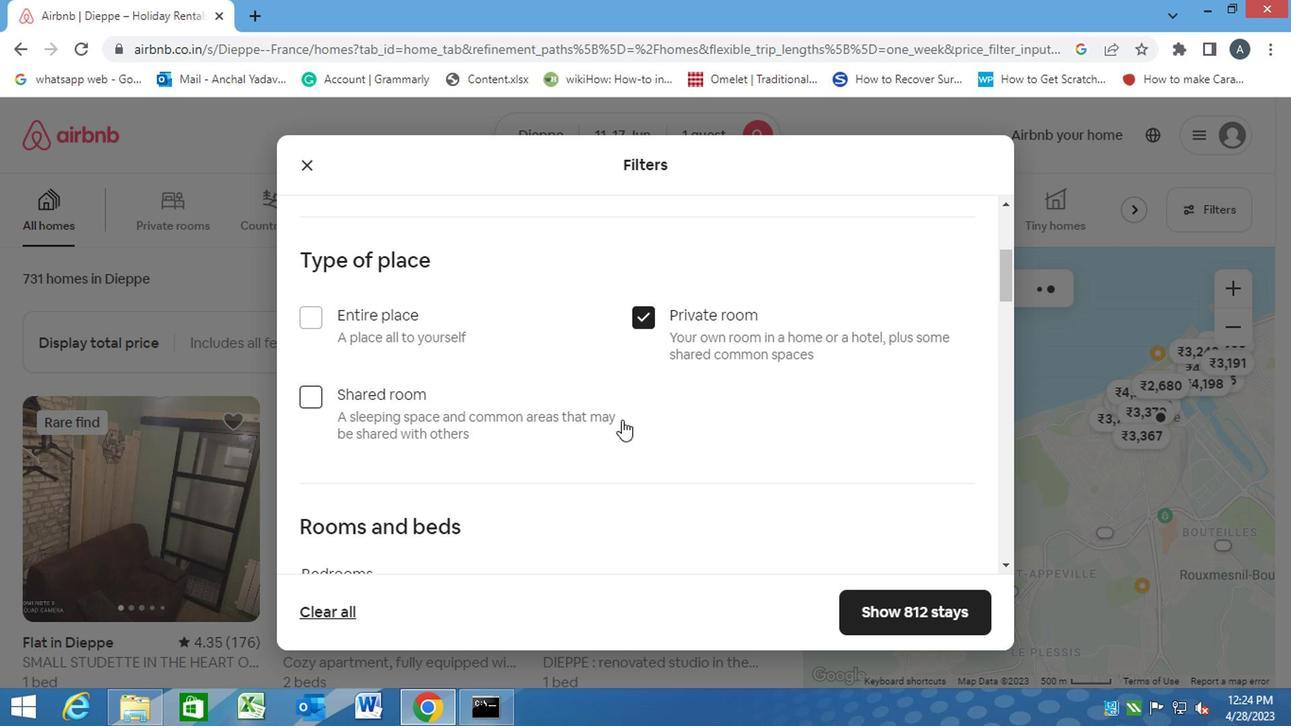 
Action: Mouse scrolled (620, 409) with delta (0, -1)
Screenshot: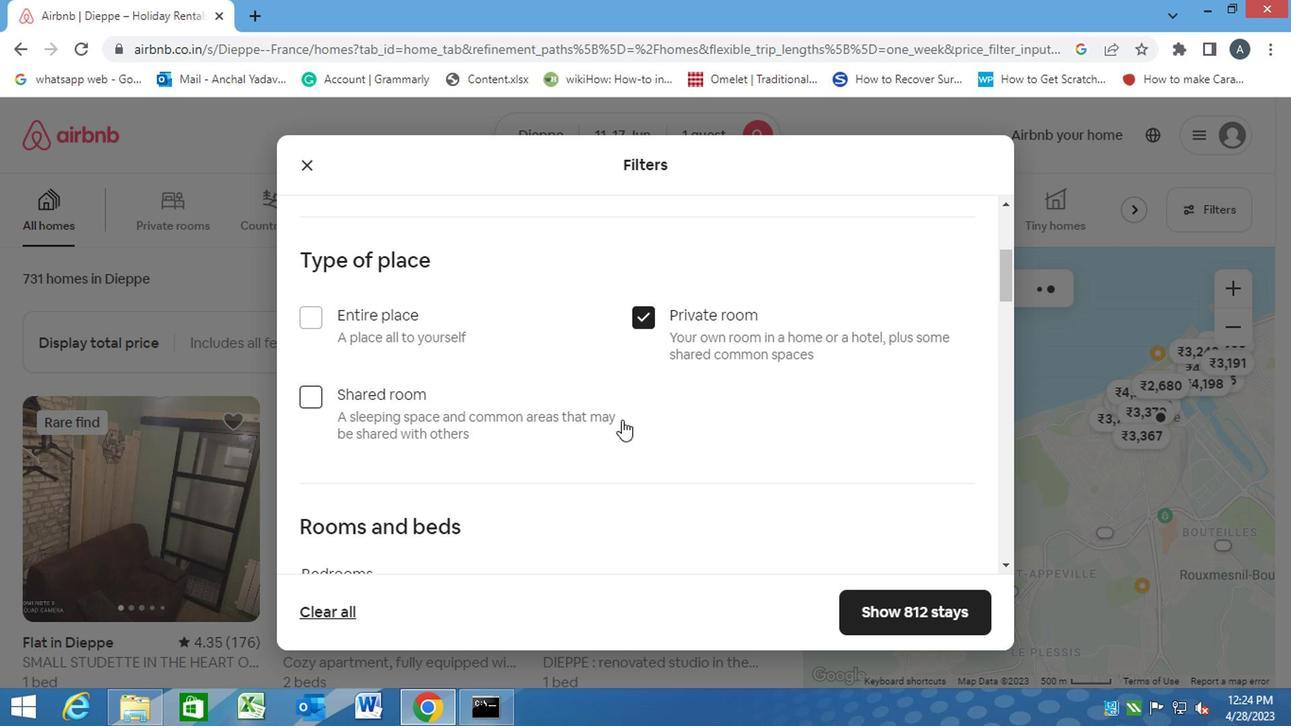 
Action: Mouse moved to (432, 321)
Screenshot: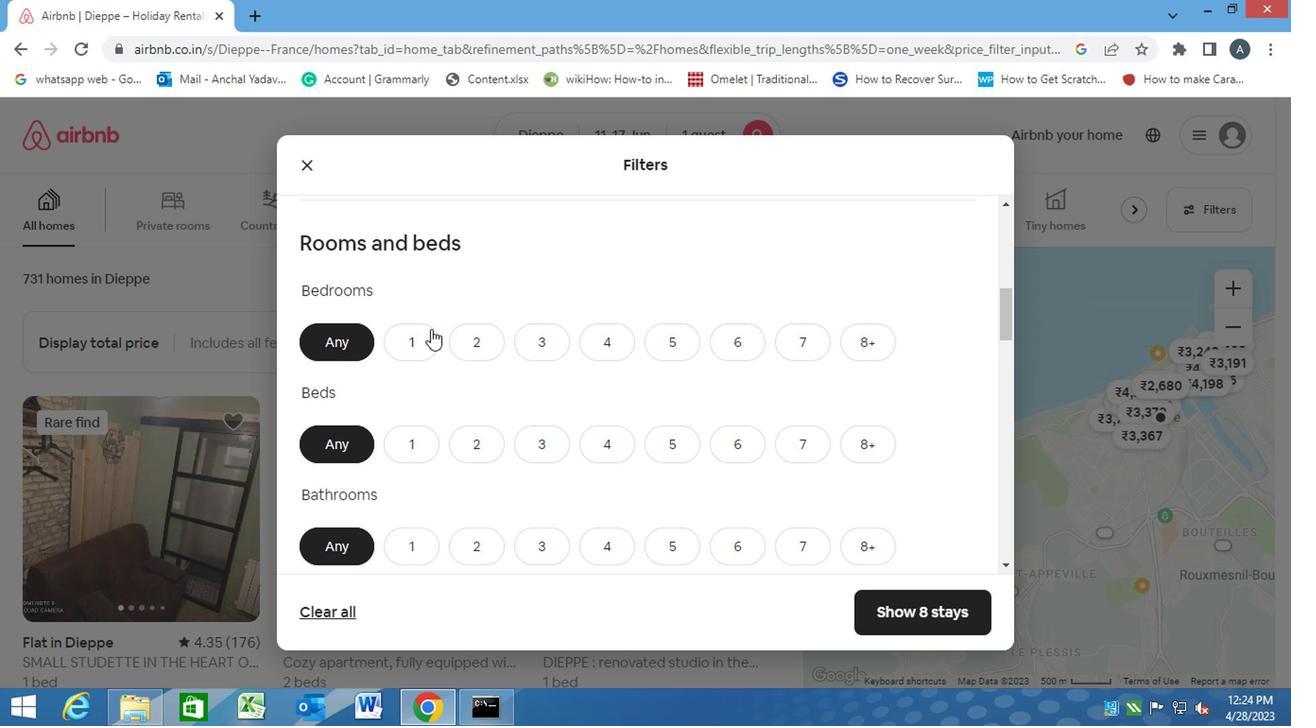 
Action: Mouse pressed left at (432, 321)
Screenshot: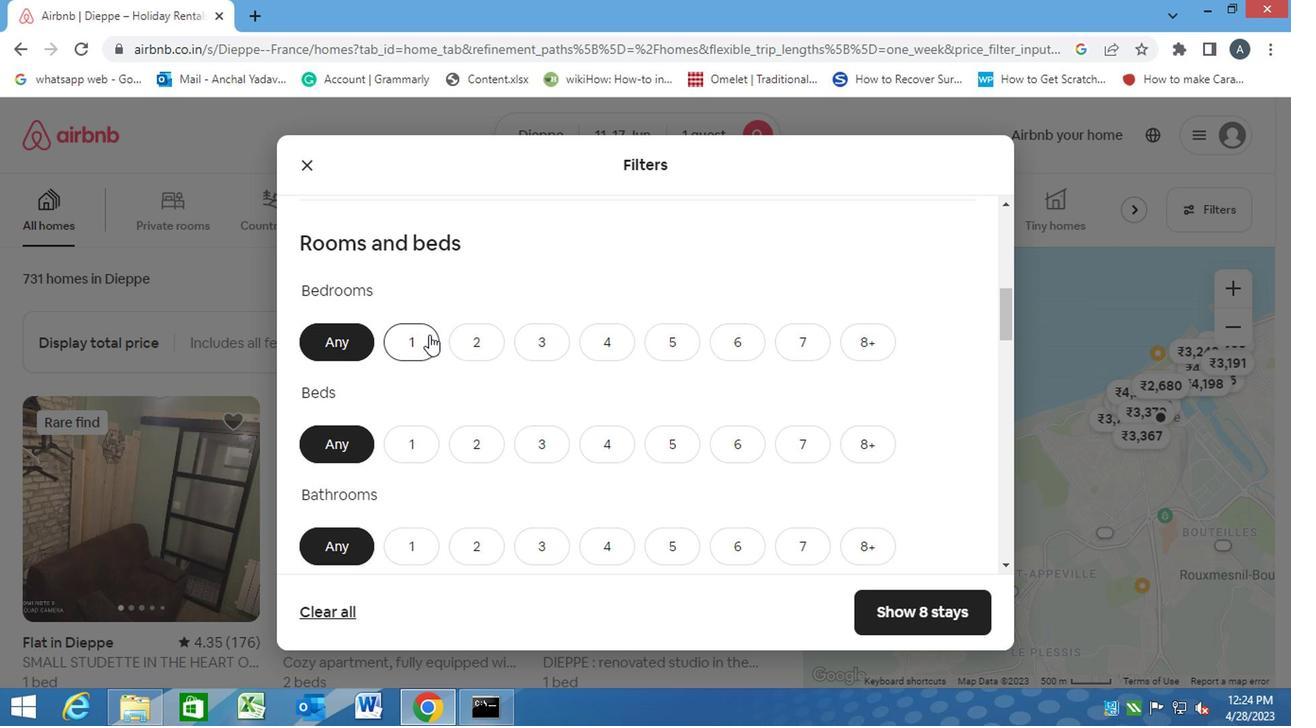 
Action: Mouse moved to (427, 429)
Screenshot: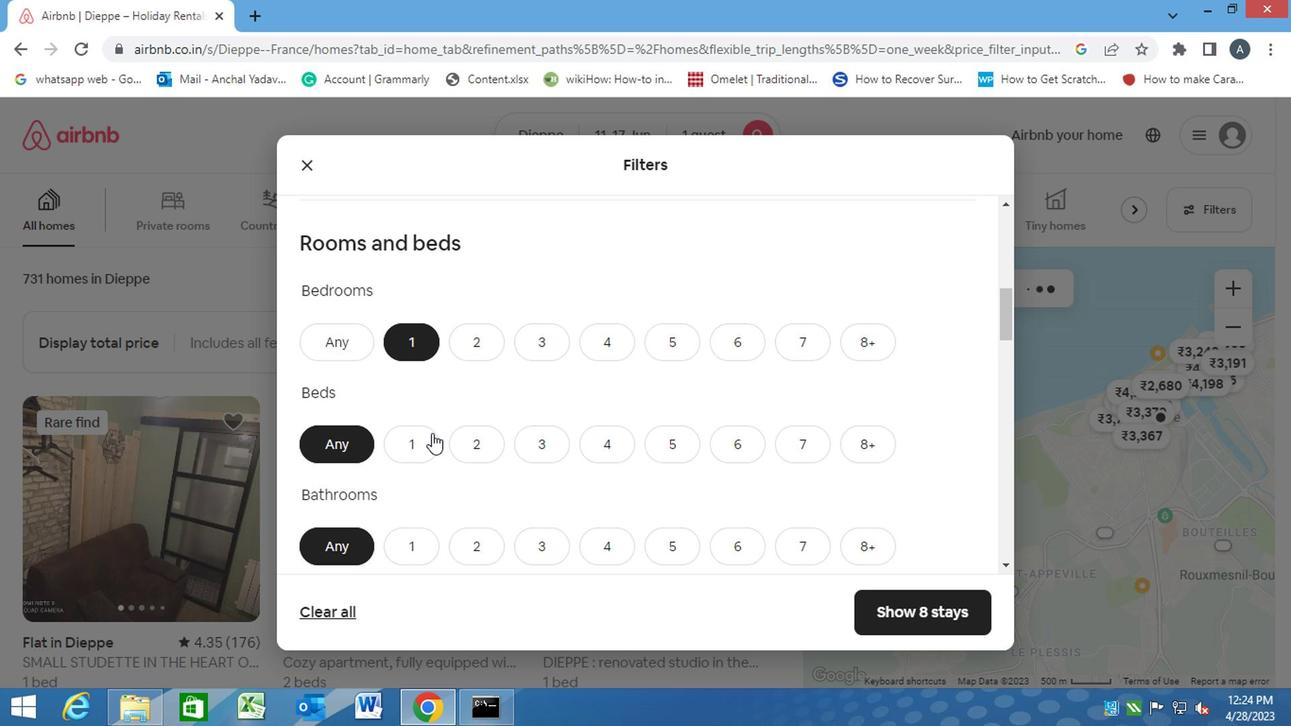 
Action: Mouse pressed left at (427, 429)
Screenshot: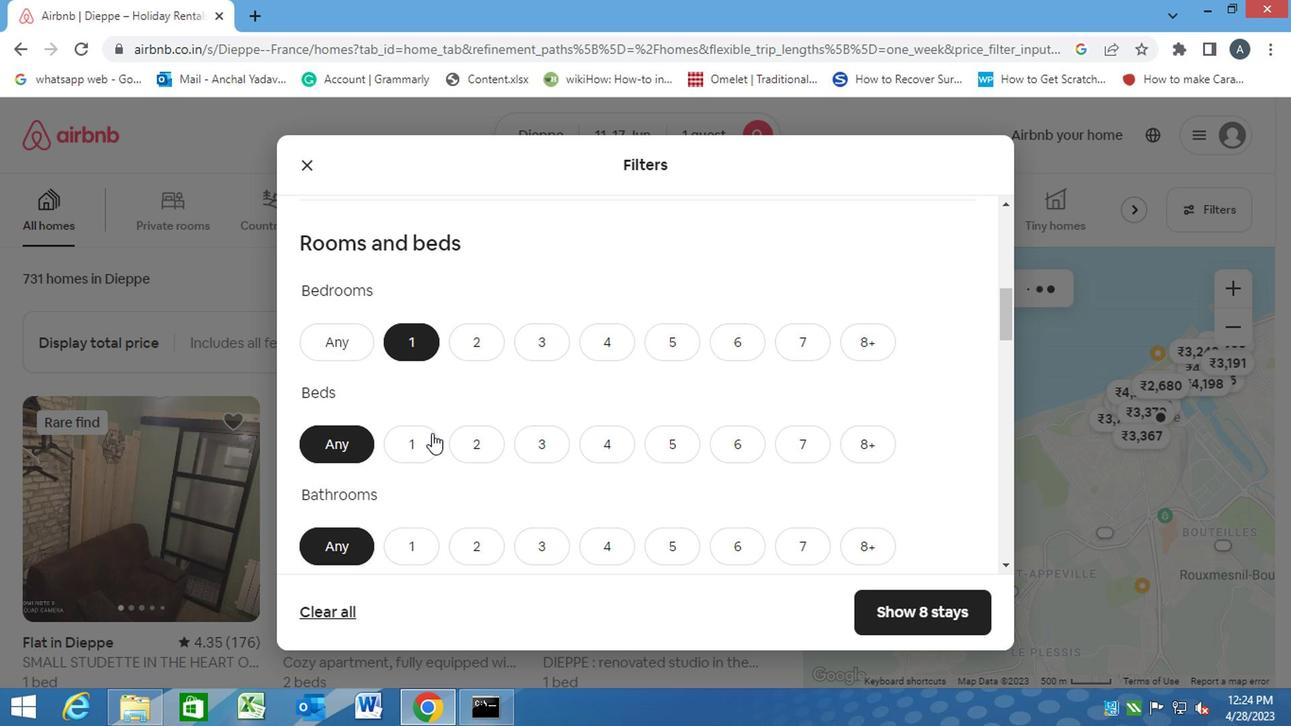 
Action: Mouse moved to (418, 548)
Screenshot: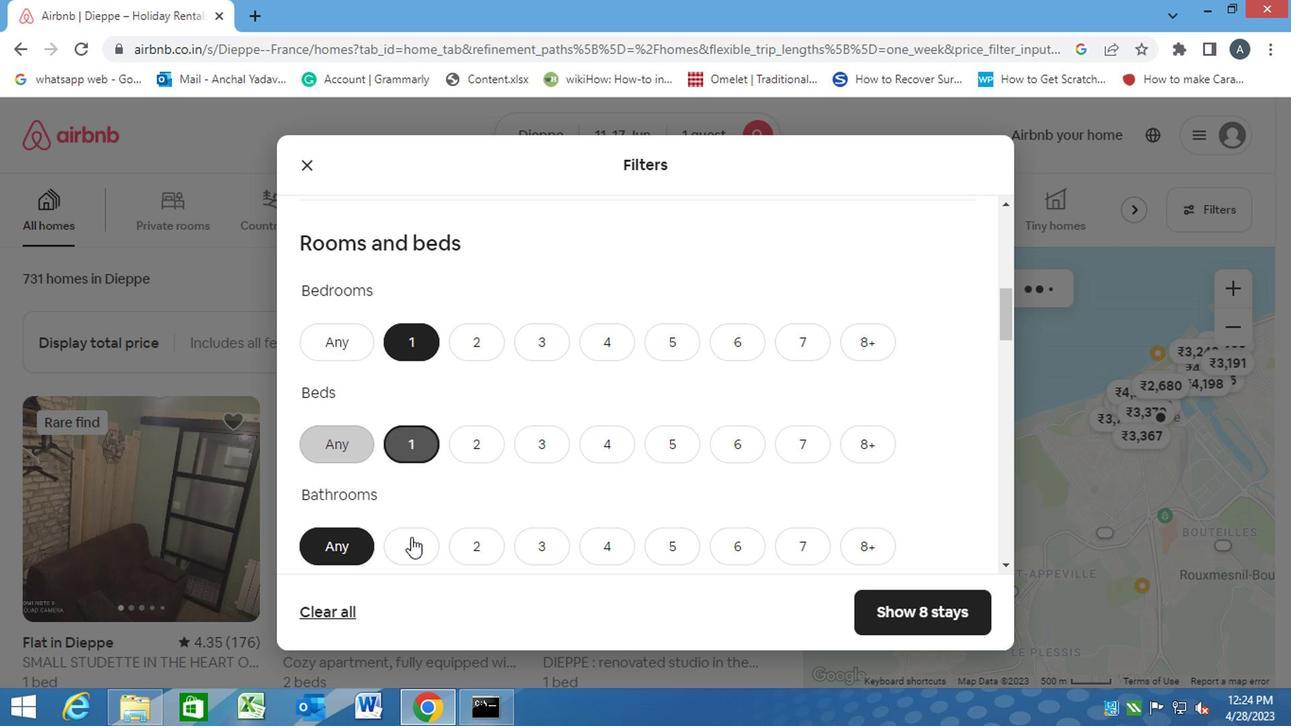 
Action: Mouse pressed left at (418, 548)
Screenshot: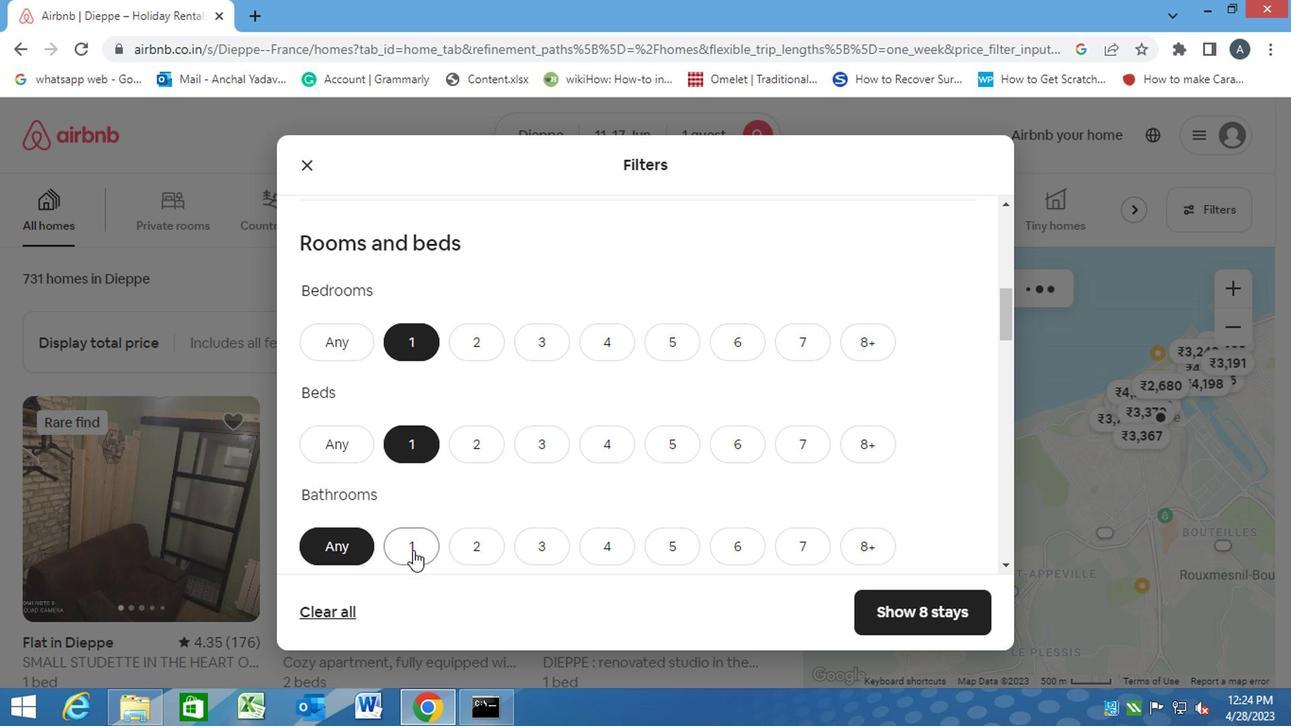 
Action: Mouse moved to (718, 521)
Screenshot: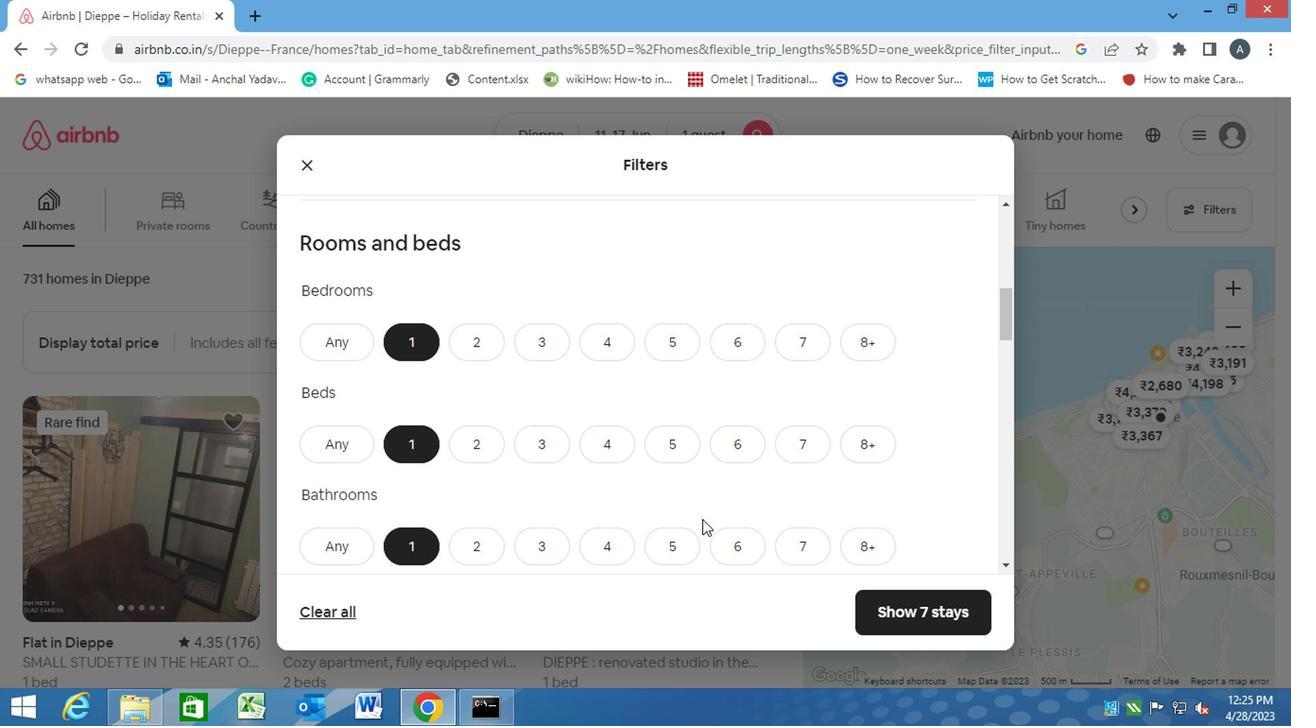 
Action: Mouse scrolled (718, 520) with delta (0, 0)
Screenshot: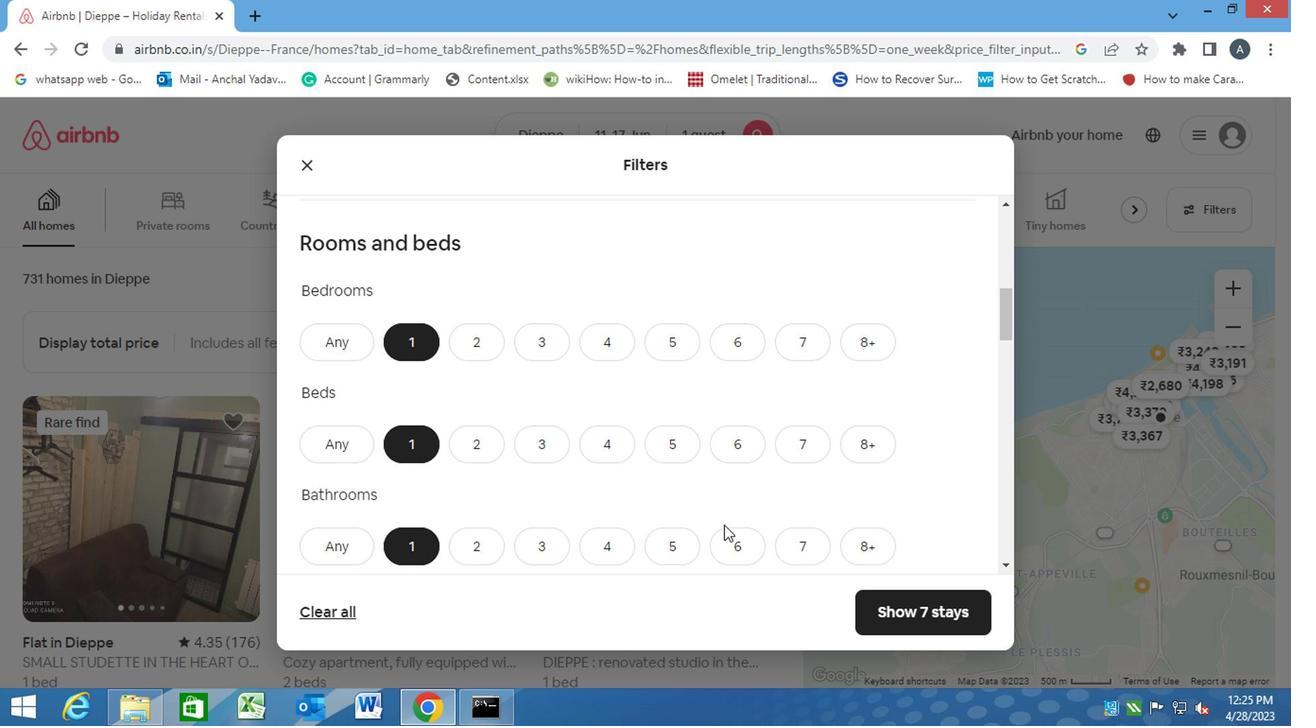 
Action: Mouse scrolled (718, 520) with delta (0, 0)
Screenshot: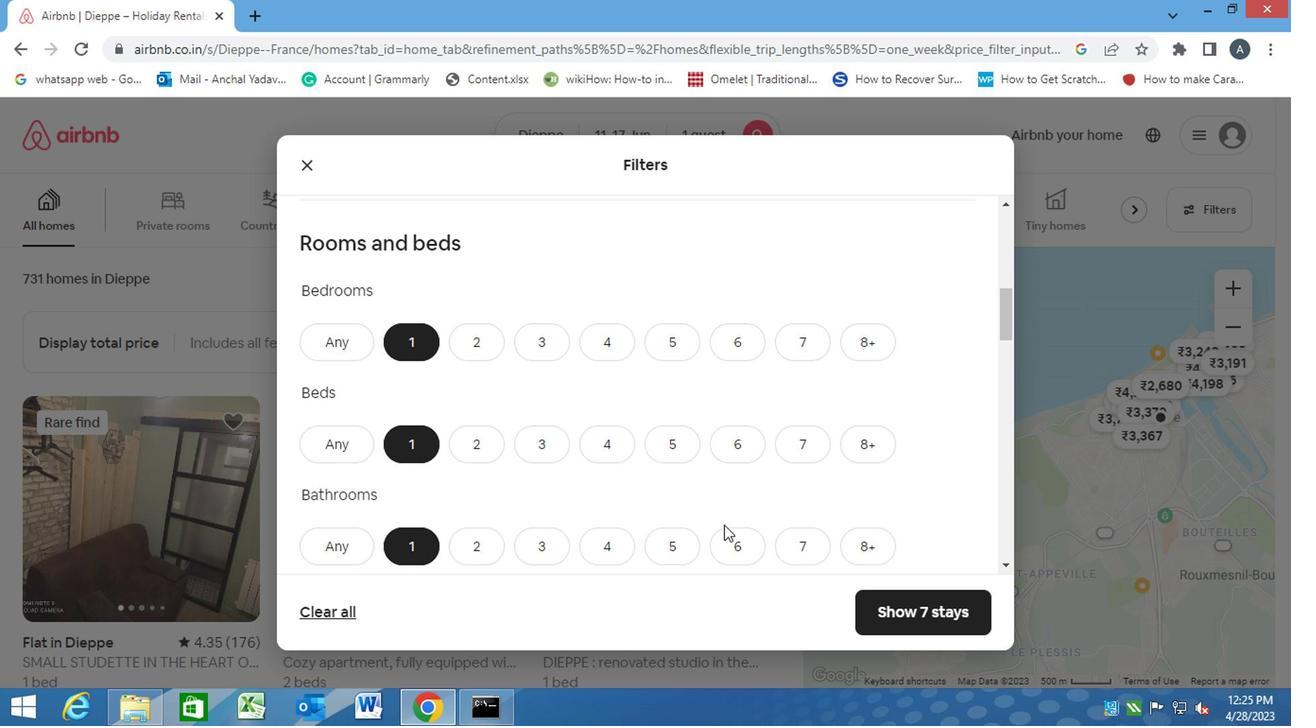 
Action: Mouse scrolled (718, 520) with delta (0, 0)
Screenshot: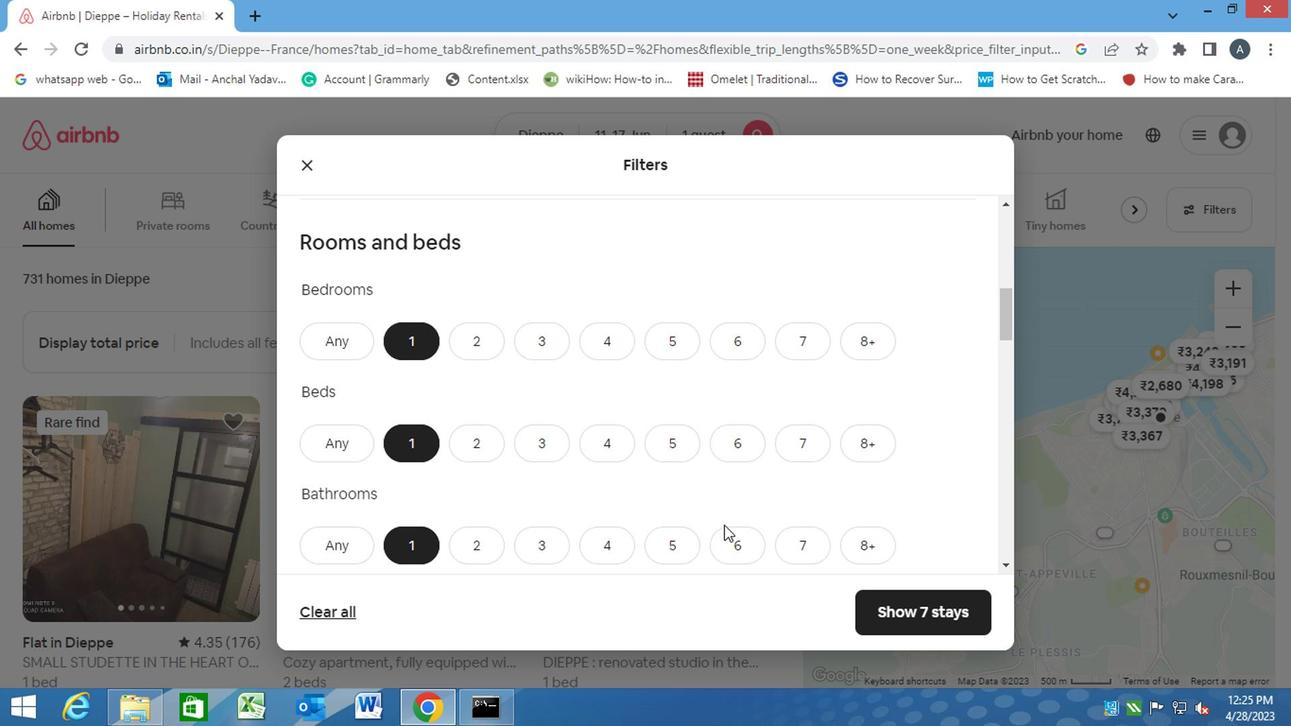 
Action: Mouse moved to (402, 448)
Screenshot: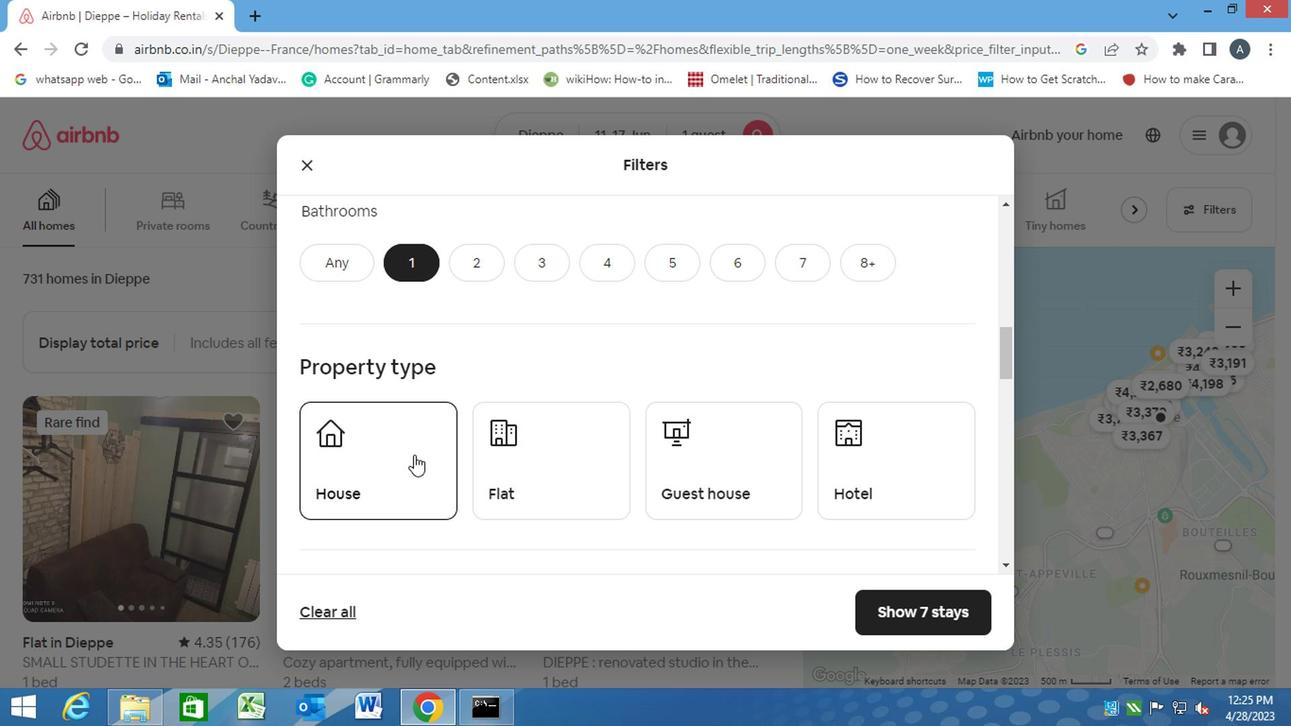 
Action: Mouse pressed left at (402, 448)
Screenshot: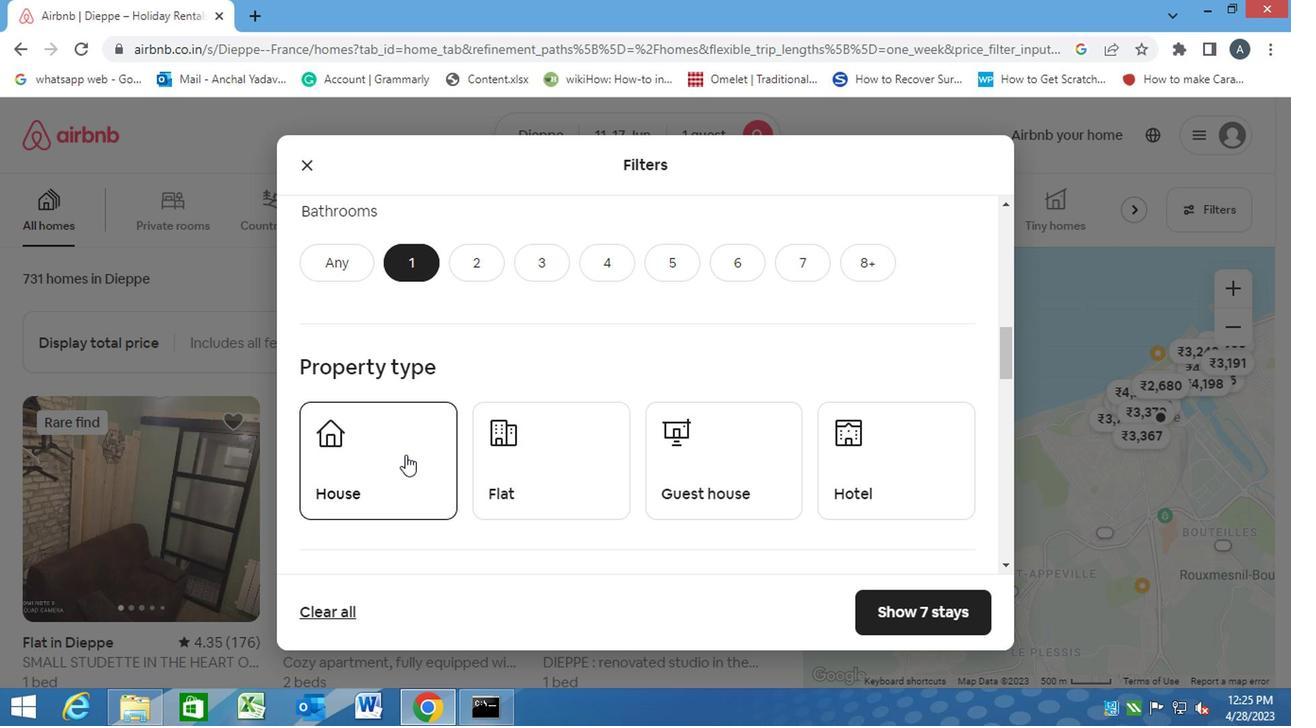 
Action: Mouse moved to (538, 446)
Screenshot: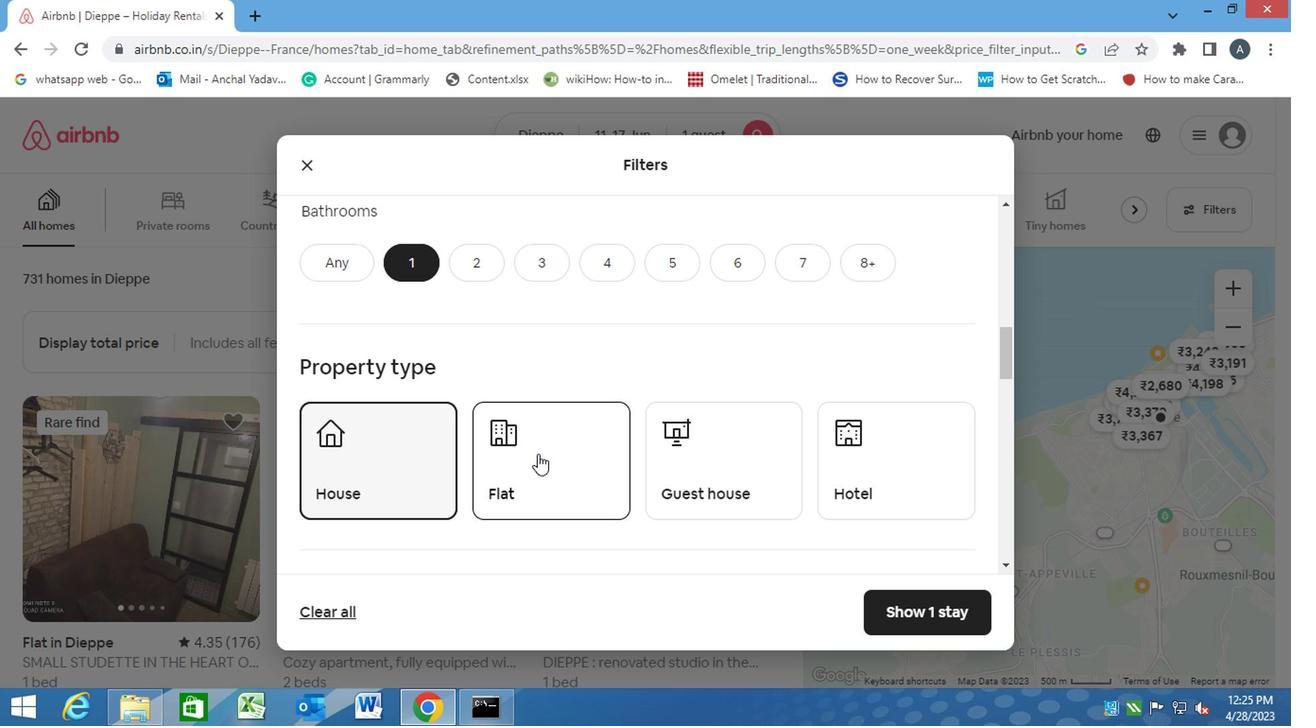 
Action: Mouse pressed left at (538, 446)
Screenshot: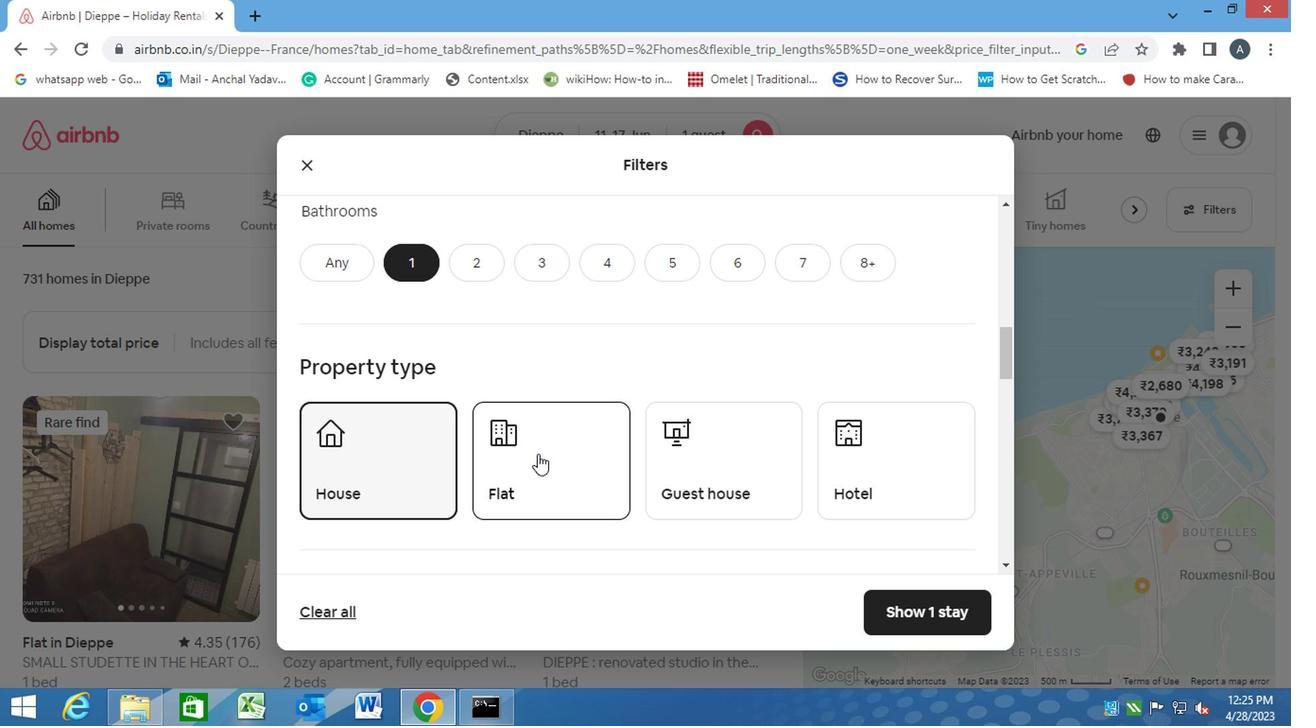 
Action: Mouse moved to (718, 445)
Screenshot: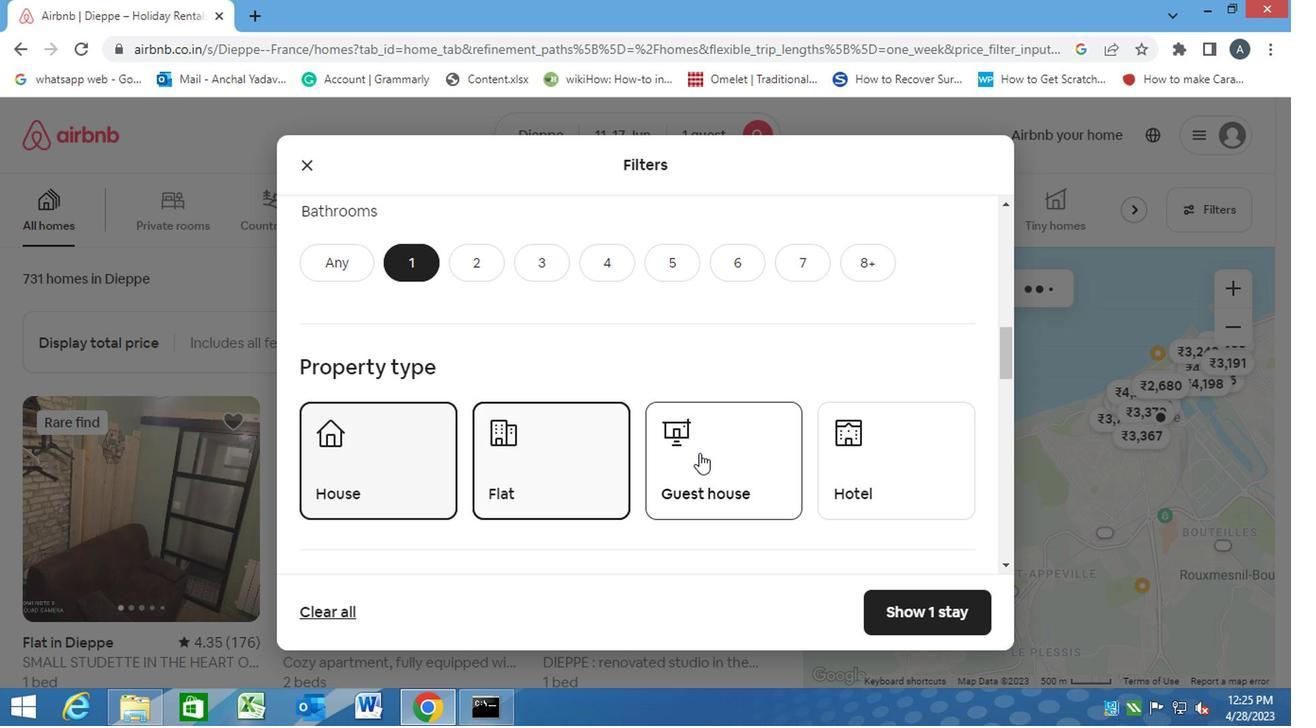 
Action: Mouse pressed left at (718, 445)
Screenshot: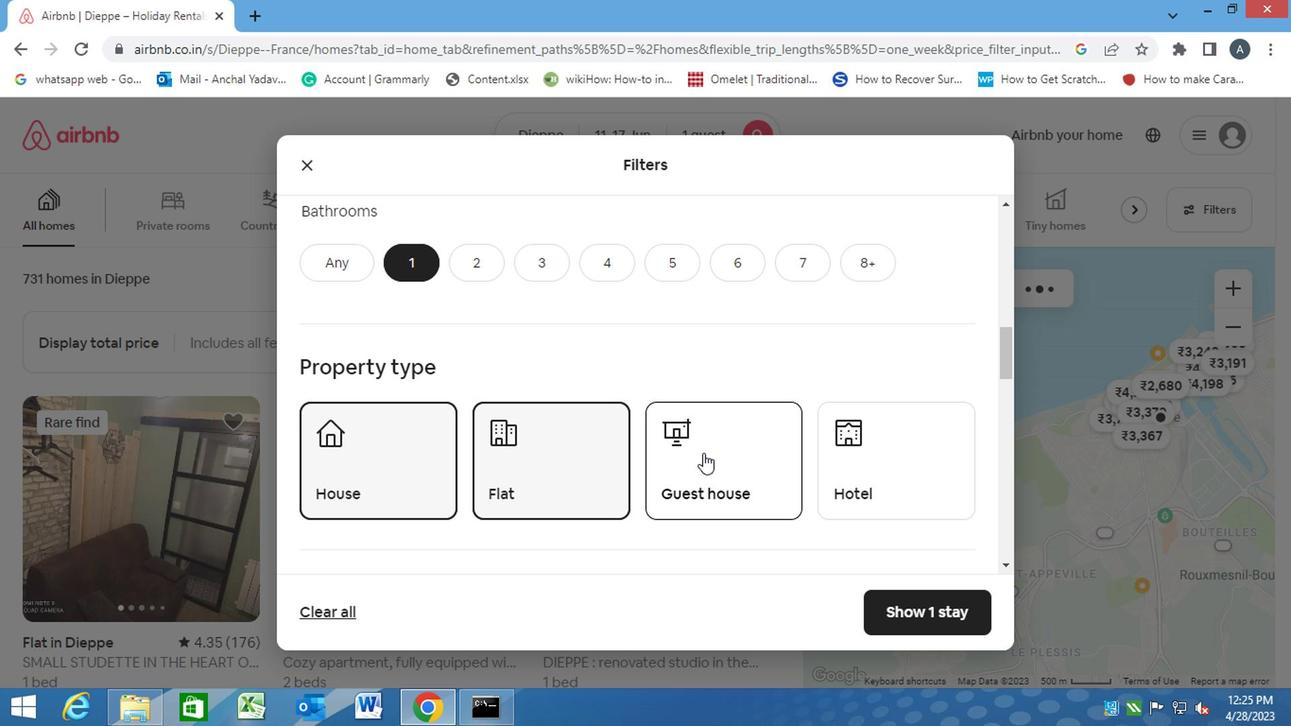 
Action: Mouse moved to (850, 451)
Screenshot: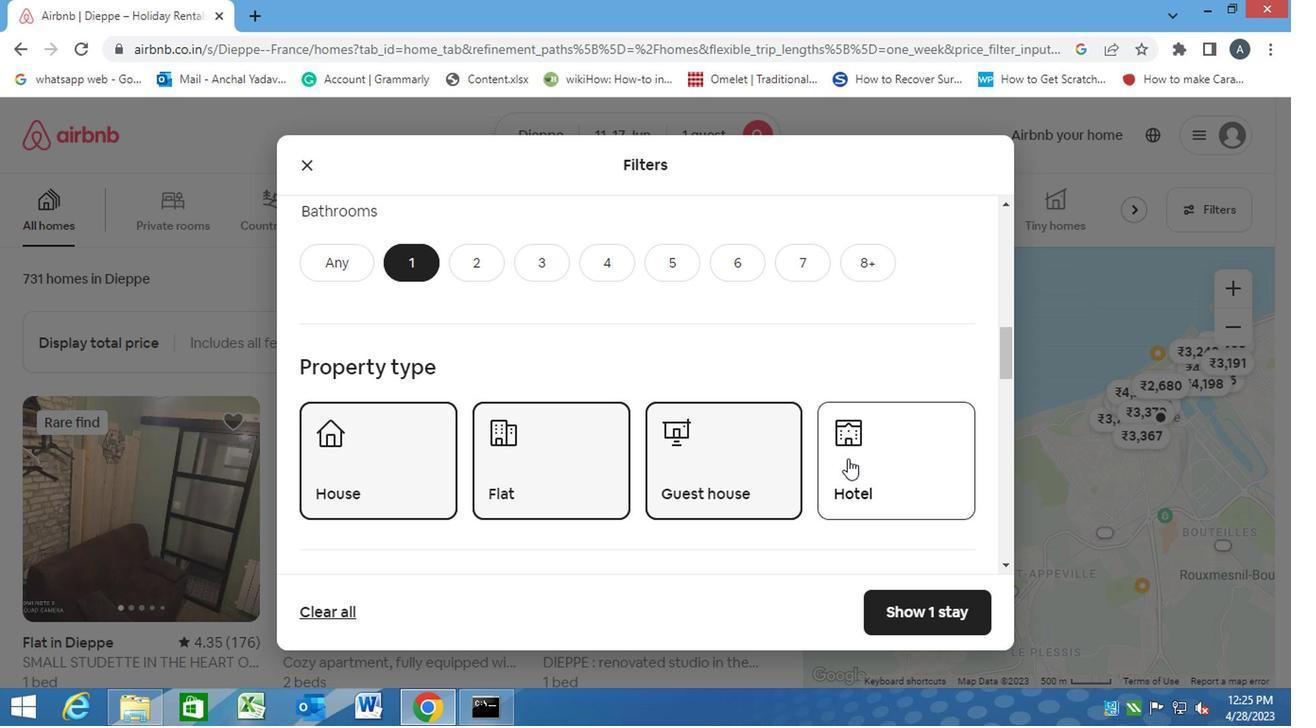
Action: Mouse pressed left at (850, 451)
Screenshot: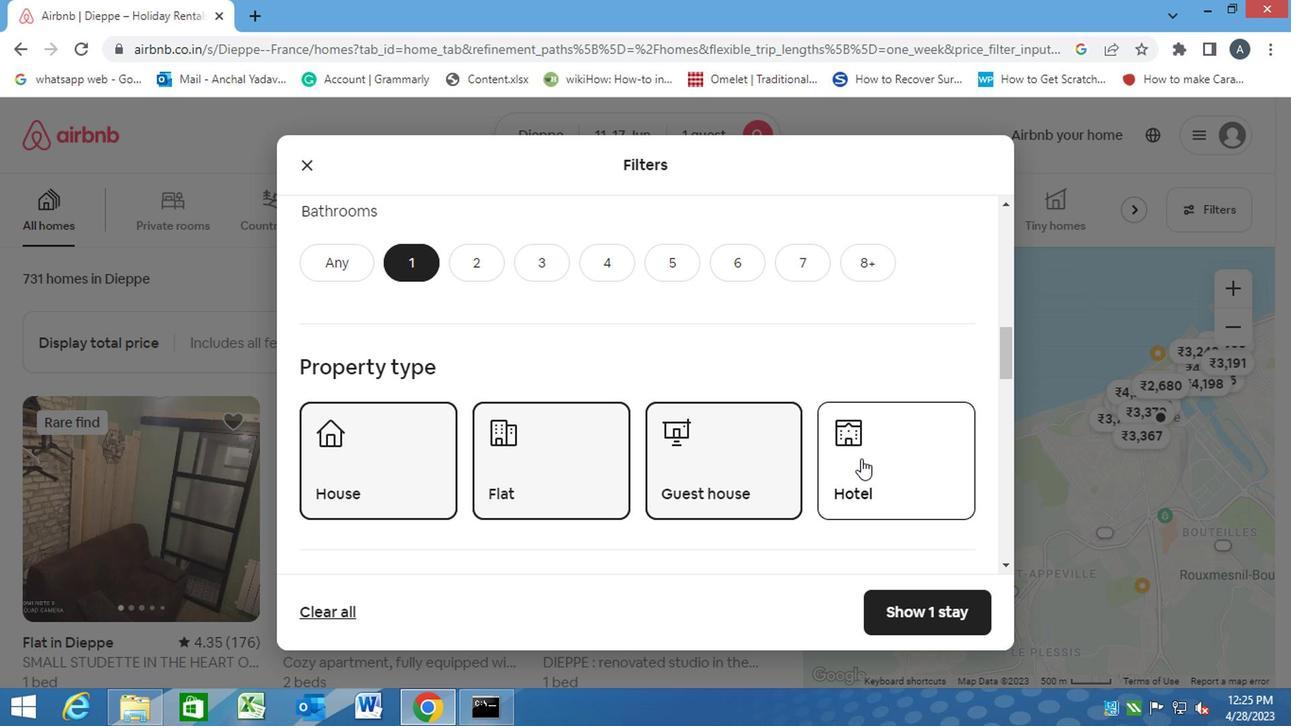 
Action: Mouse moved to (603, 499)
Screenshot: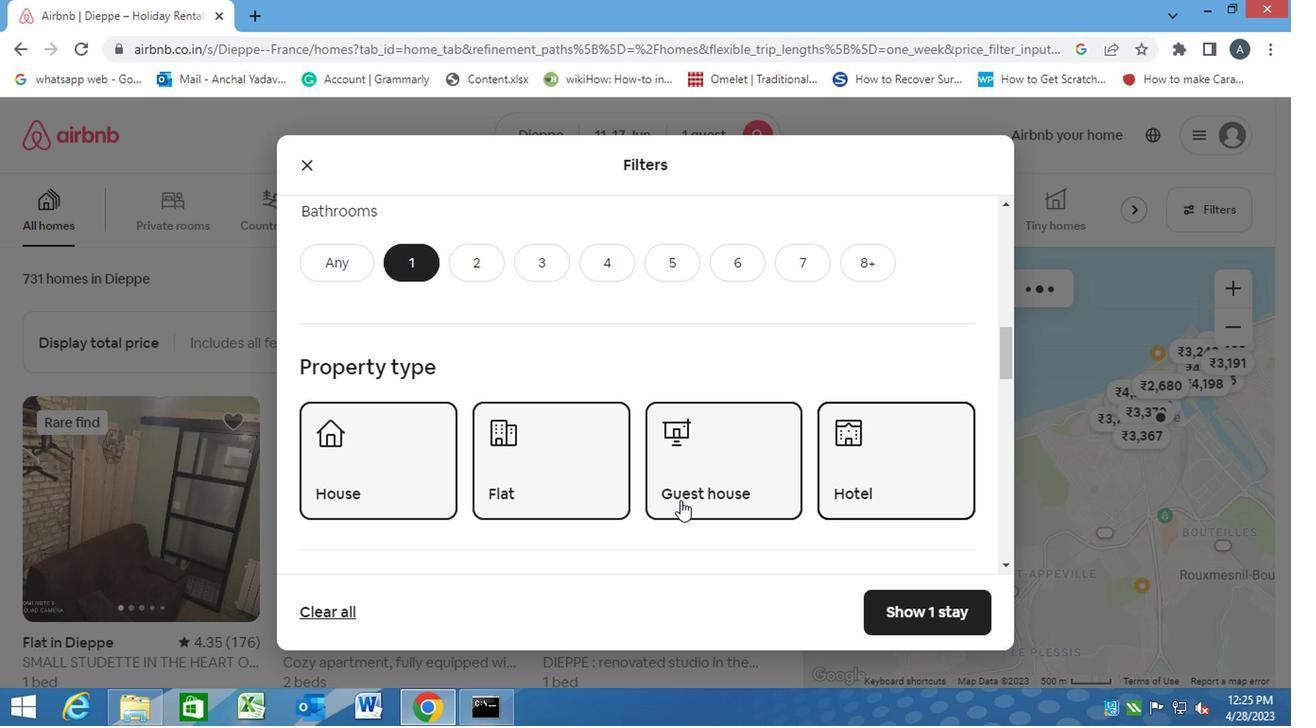 
Action: Mouse scrolled (603, 498) with delta (0, -1)
Screenshot: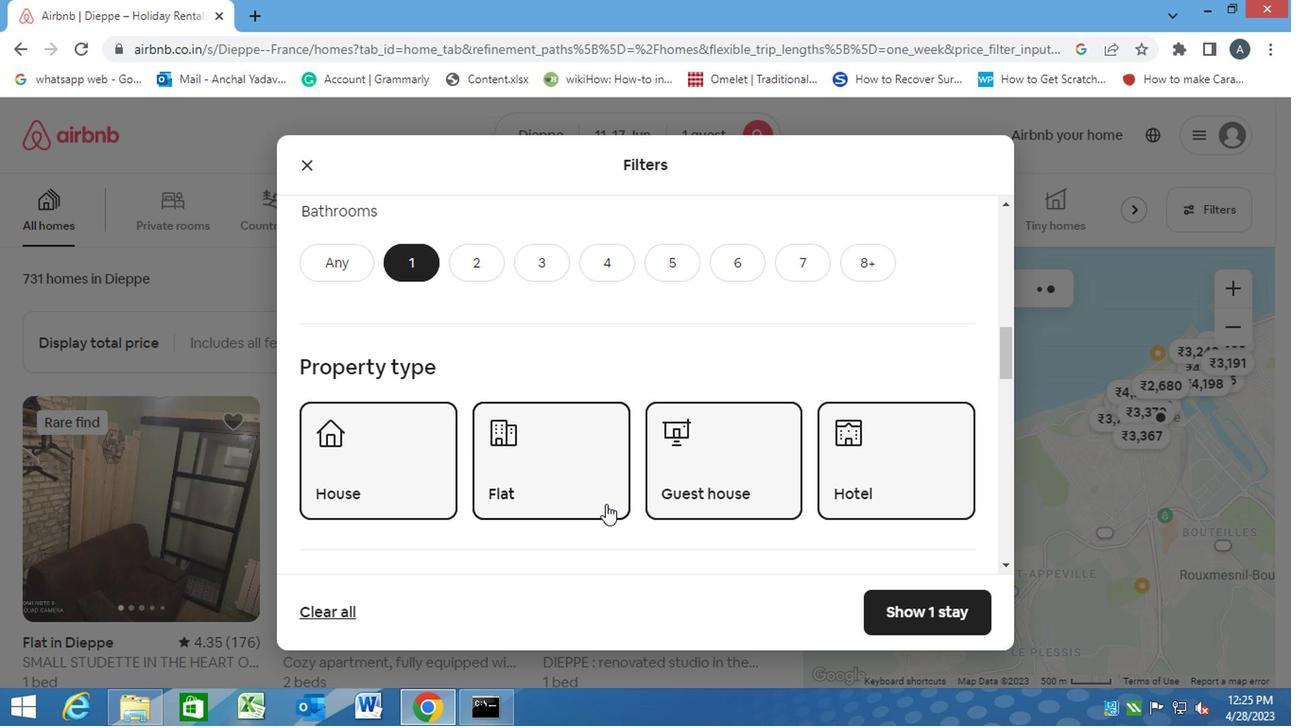 
Action: Mouse moved to (603, 502)
Screenshot: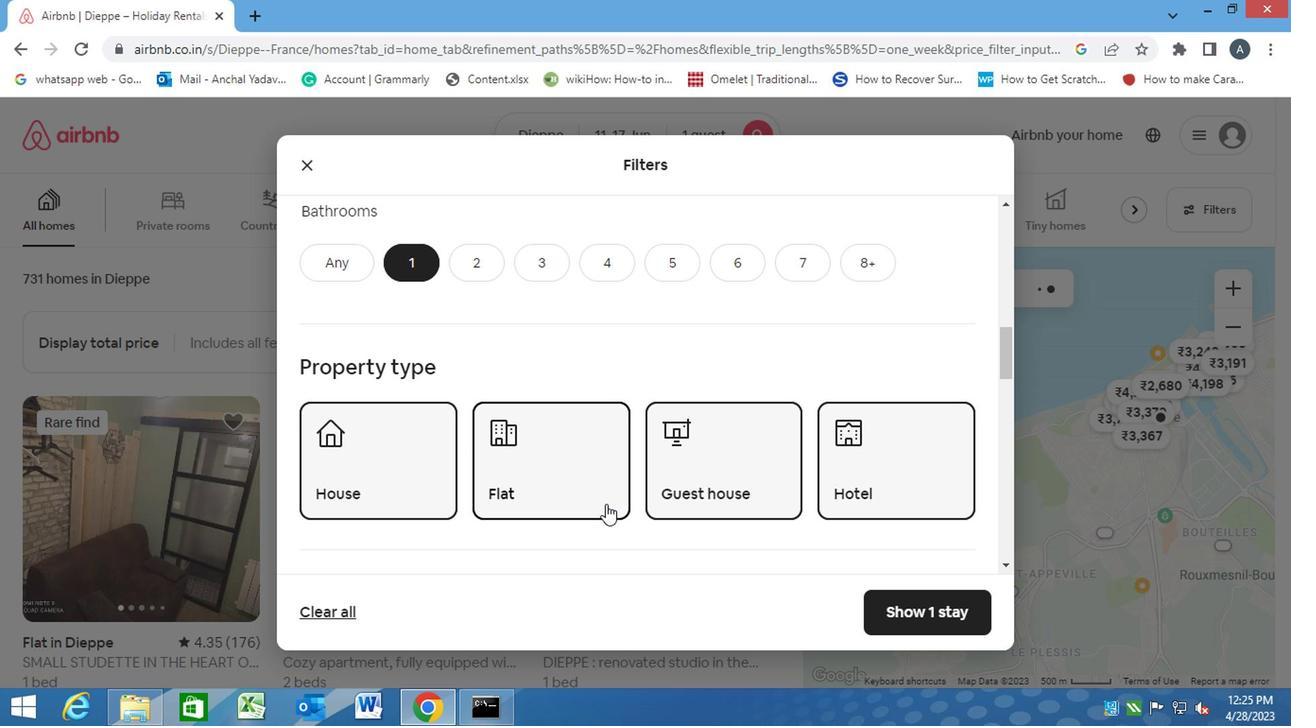 
Action: Mouse scrolled (603, 501) with delta (0, 0)
Screenshot: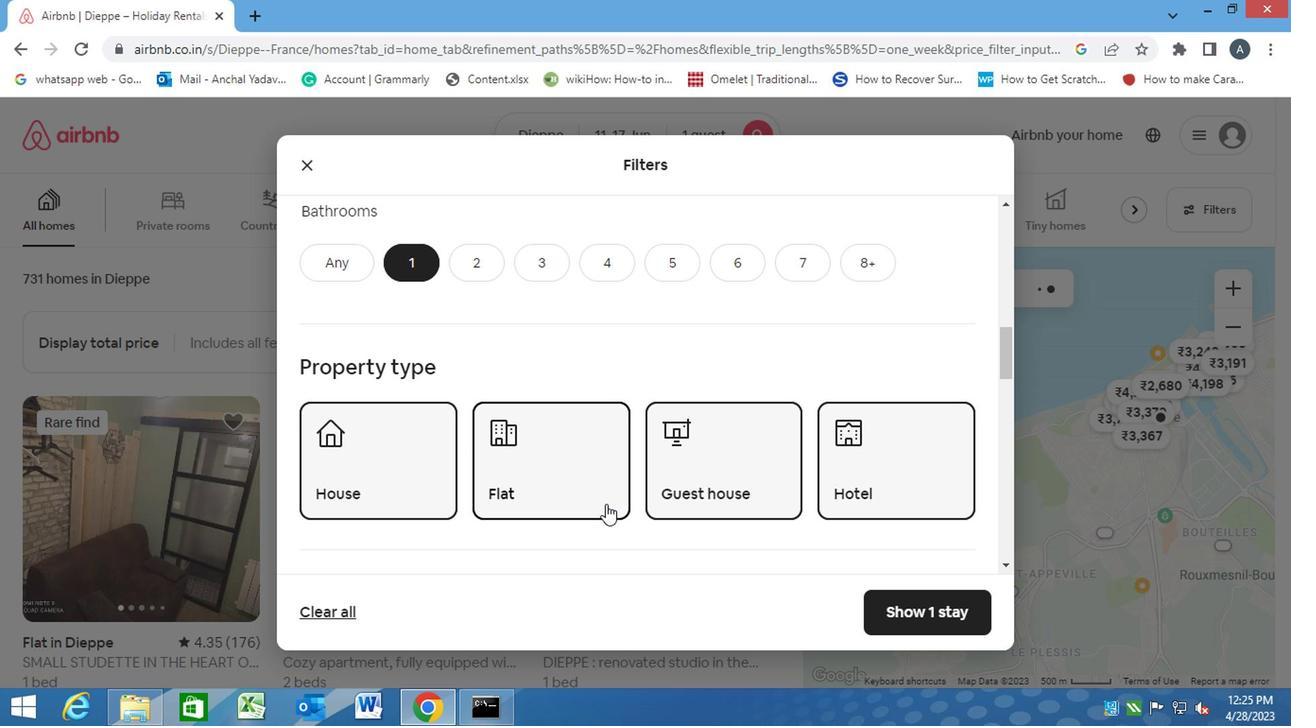 
Action: Mouse moved to (602, 505)
Screenshot: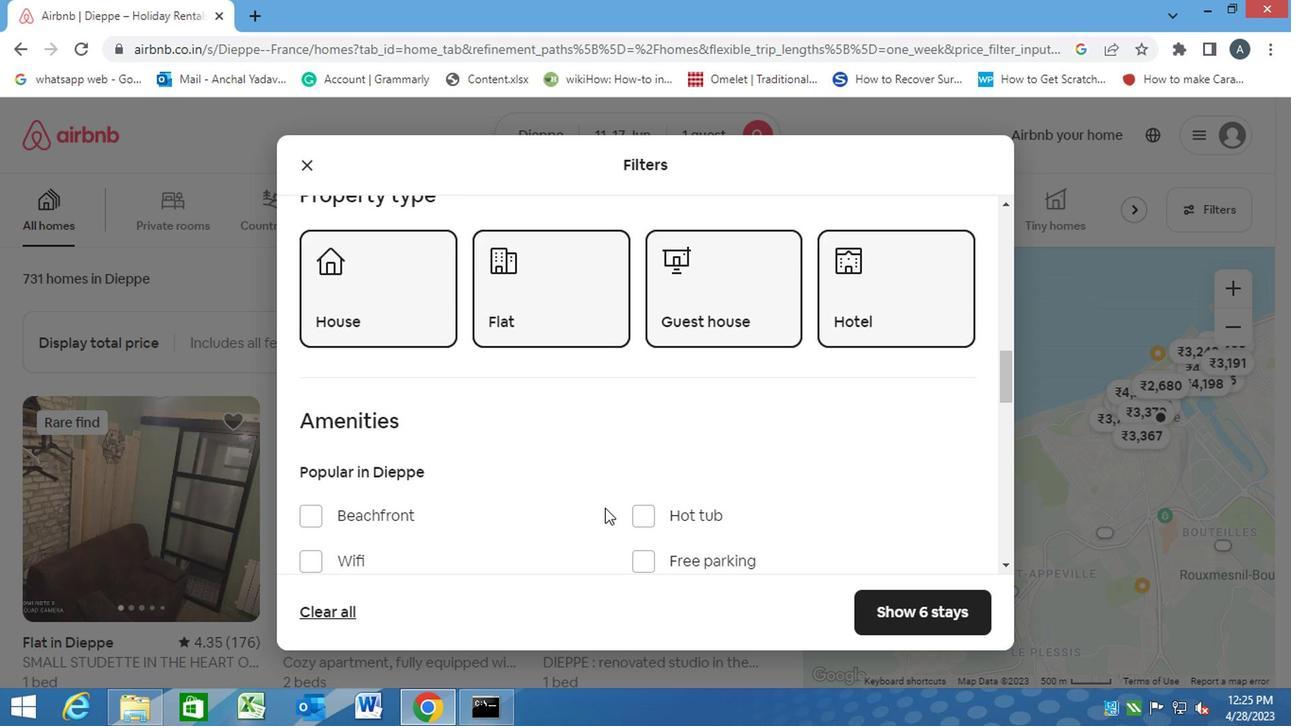 
Action: Mouse scrolled (602, 504) with delta (0, -1)
Screenshot: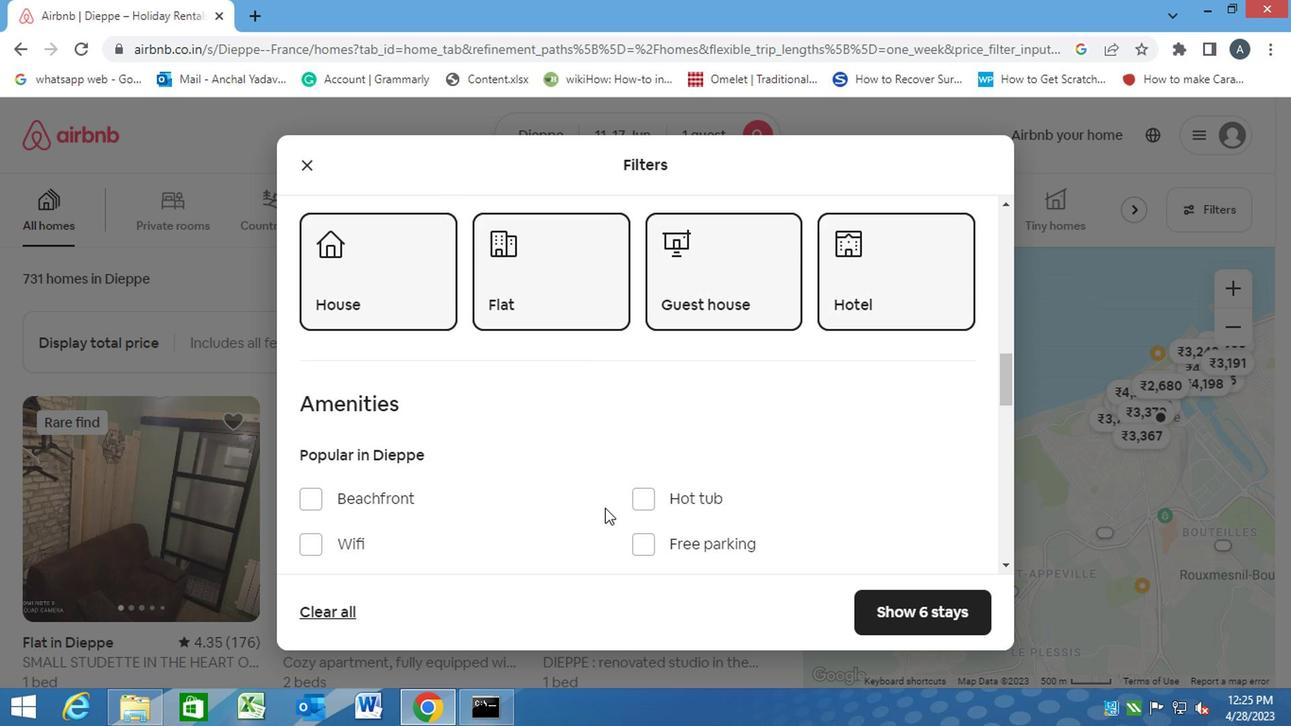 
Action: Mouse moved to (601, 505)
Screenshot: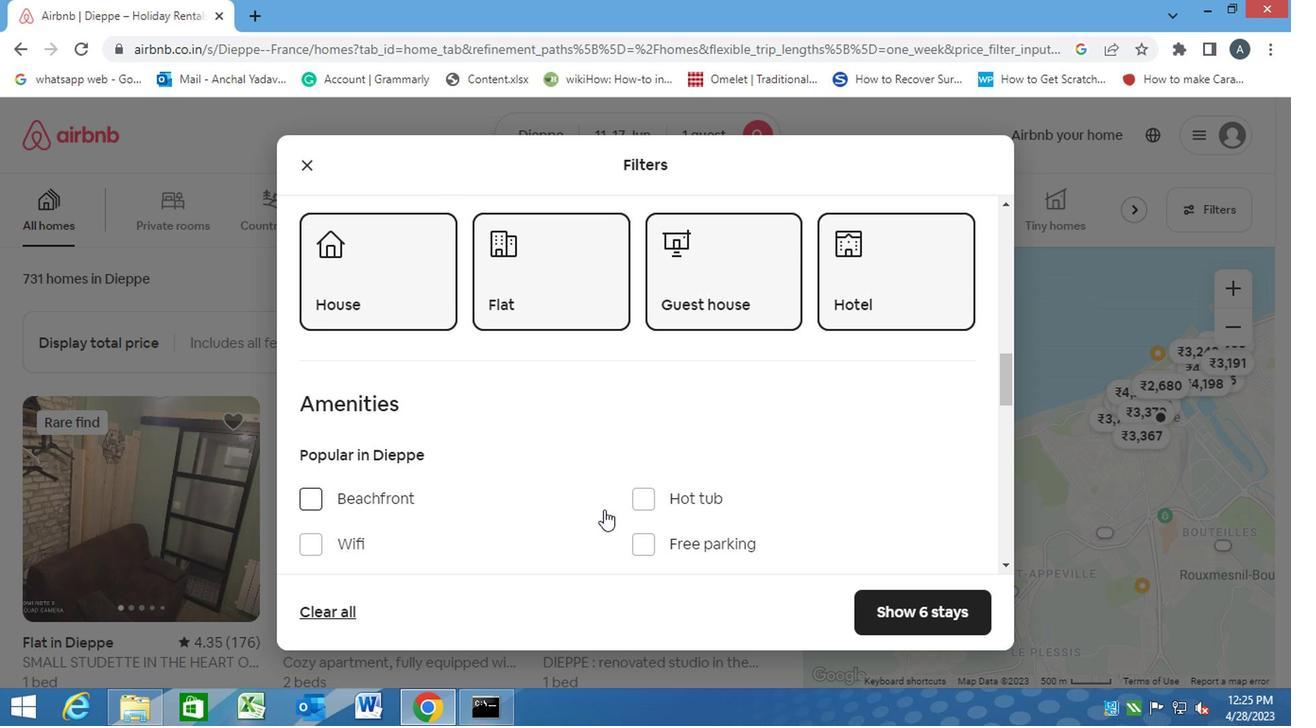 
Action: Mouse scrolled (601, 504) with delta (0, -1)
Screenshot: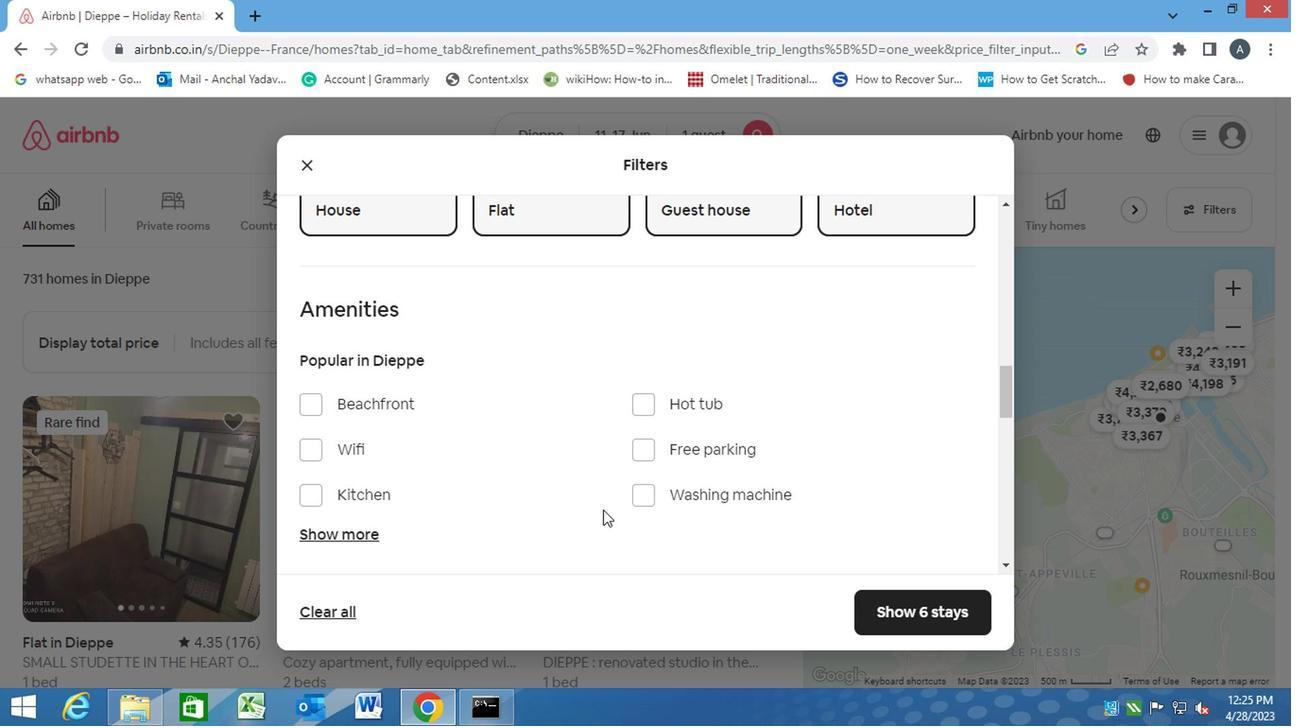 
Action: Mouse moved to (600, 509)
Screenshot: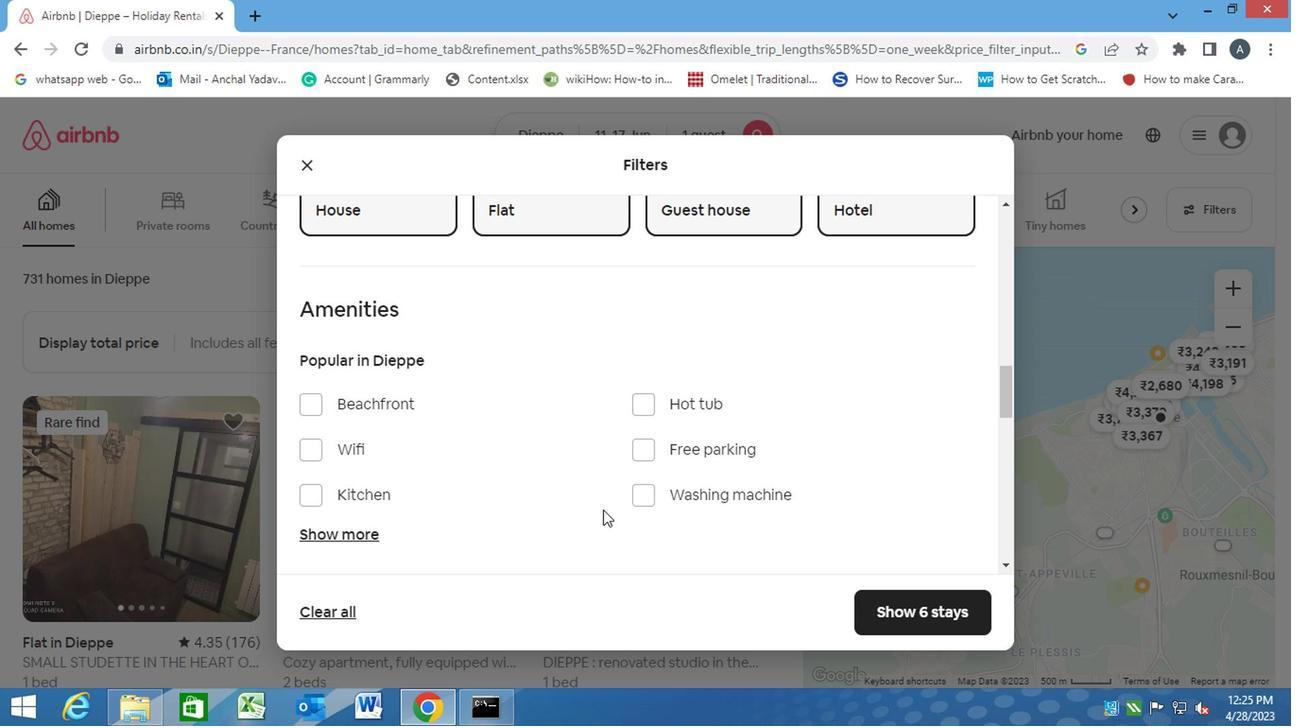 
Action: Mouse scrolled (600, 508) with delta (0, -1)
Screenshot: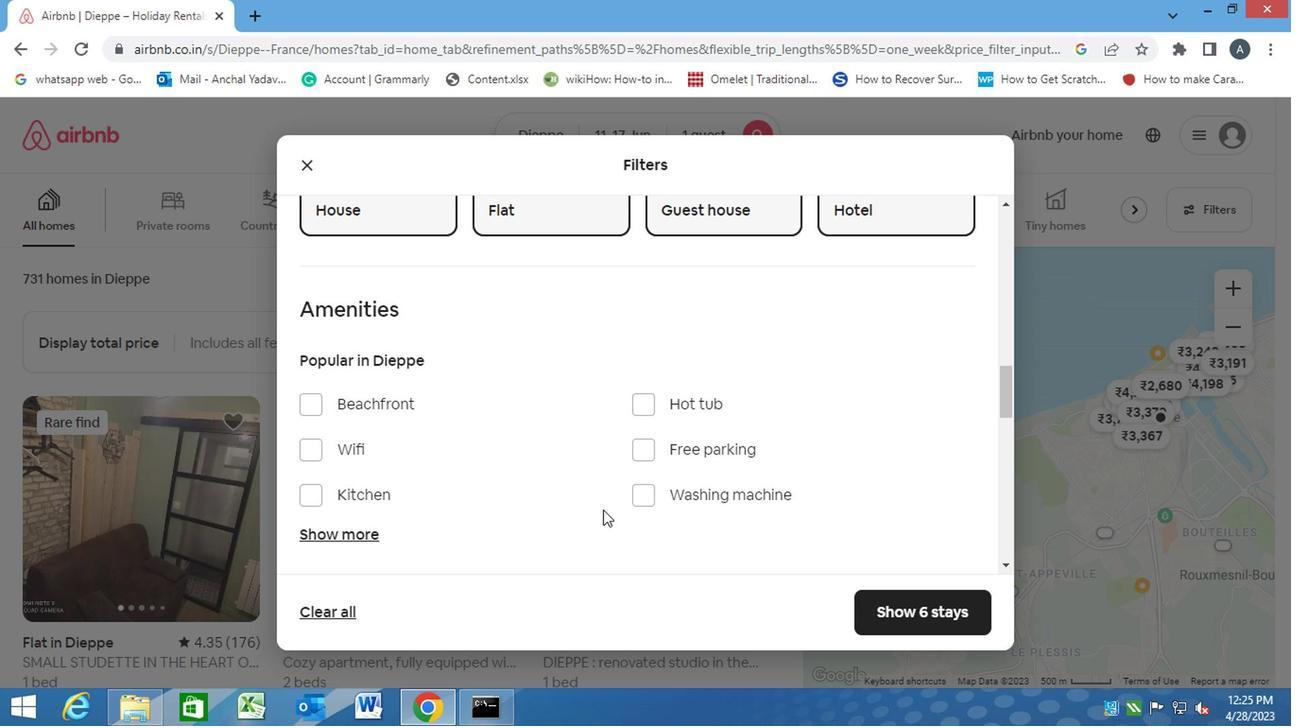 
Action: Mouse moved to (600, 510)
Screenshot: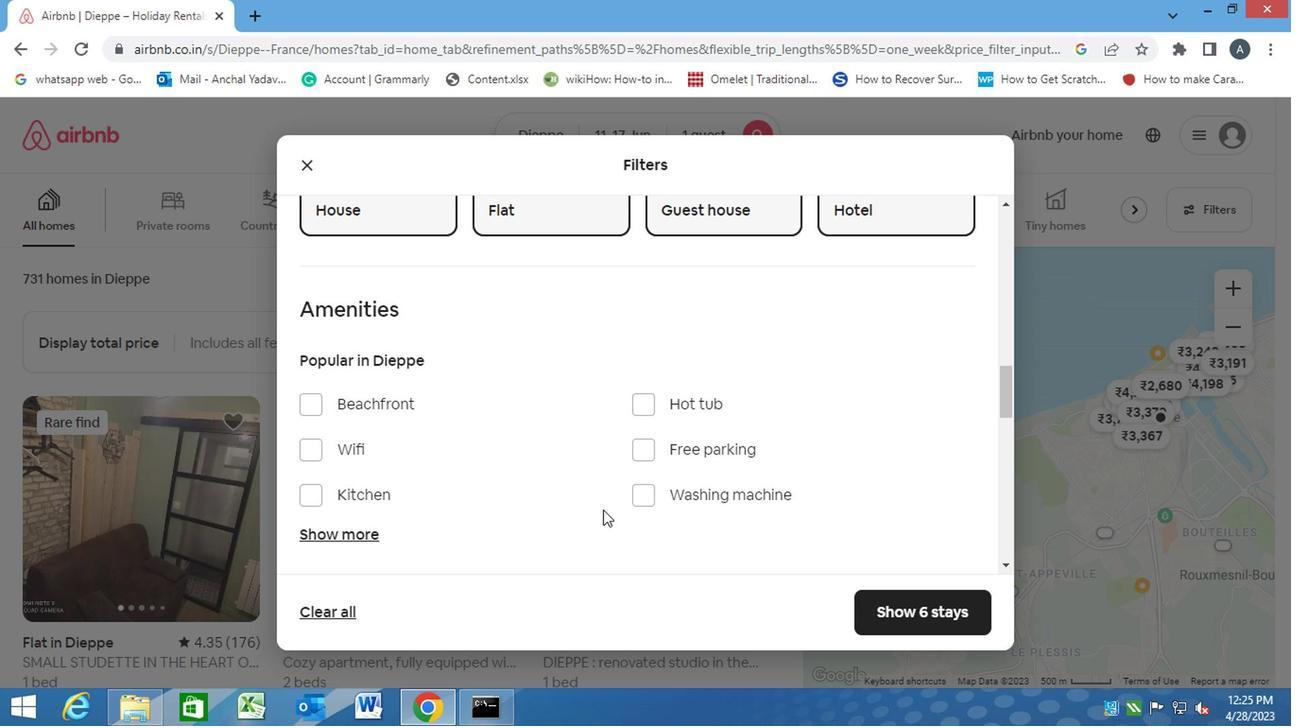 
Action: Mouse scrolled (600, 509) with delta (0, 0)
Screenshot: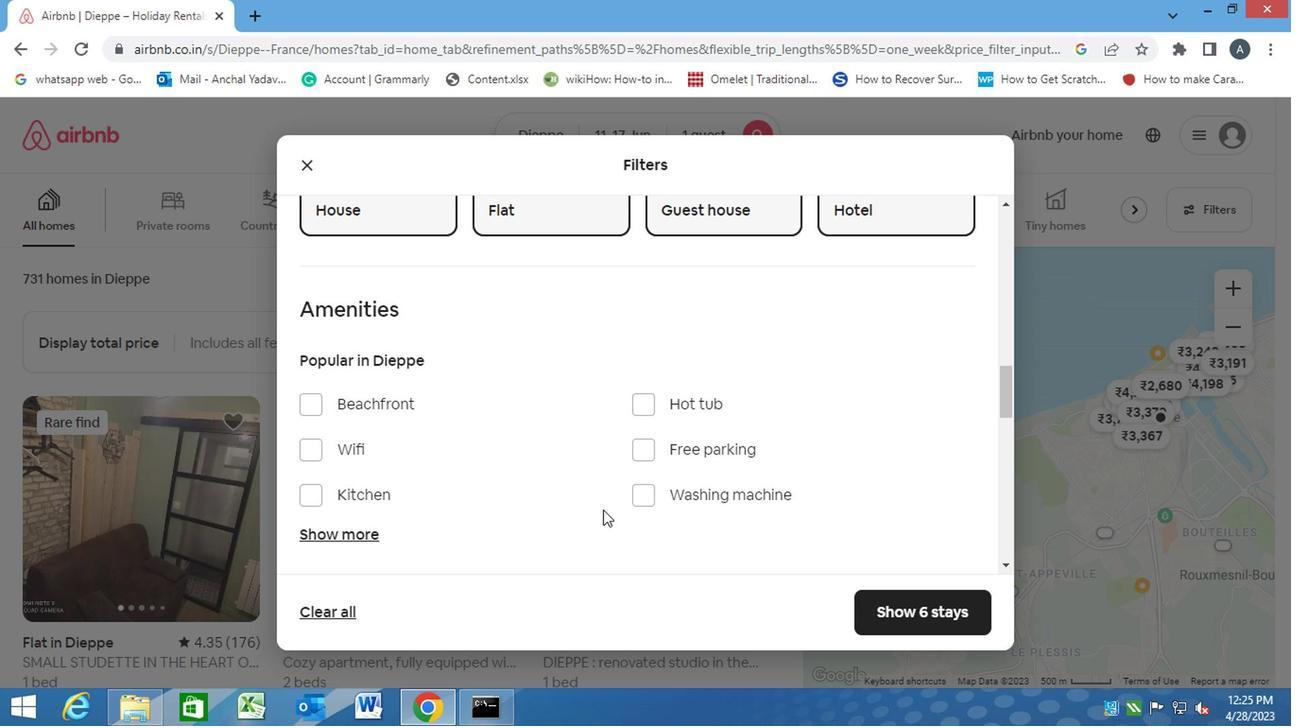 
Action: Mouse scrolled (600, 509) with delta (0, 0)
Screenshot: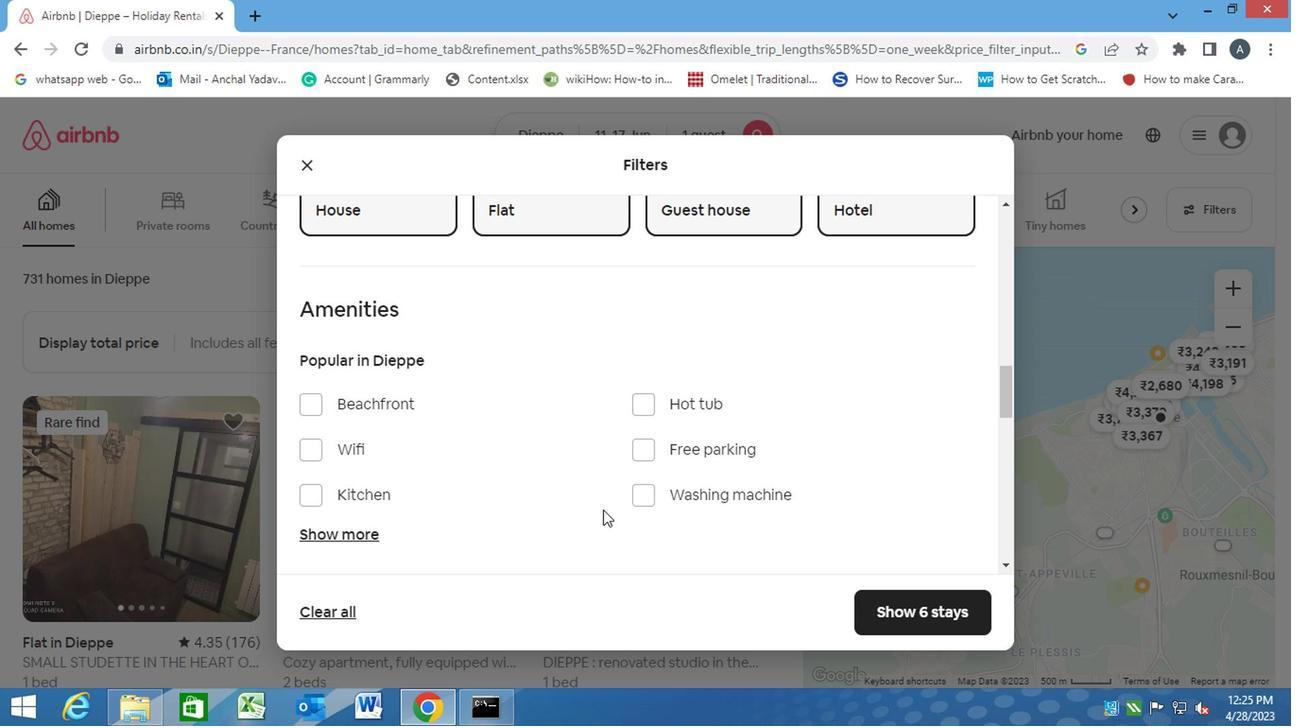 
Action: Mouse moved to (901, 359)
Screenshot: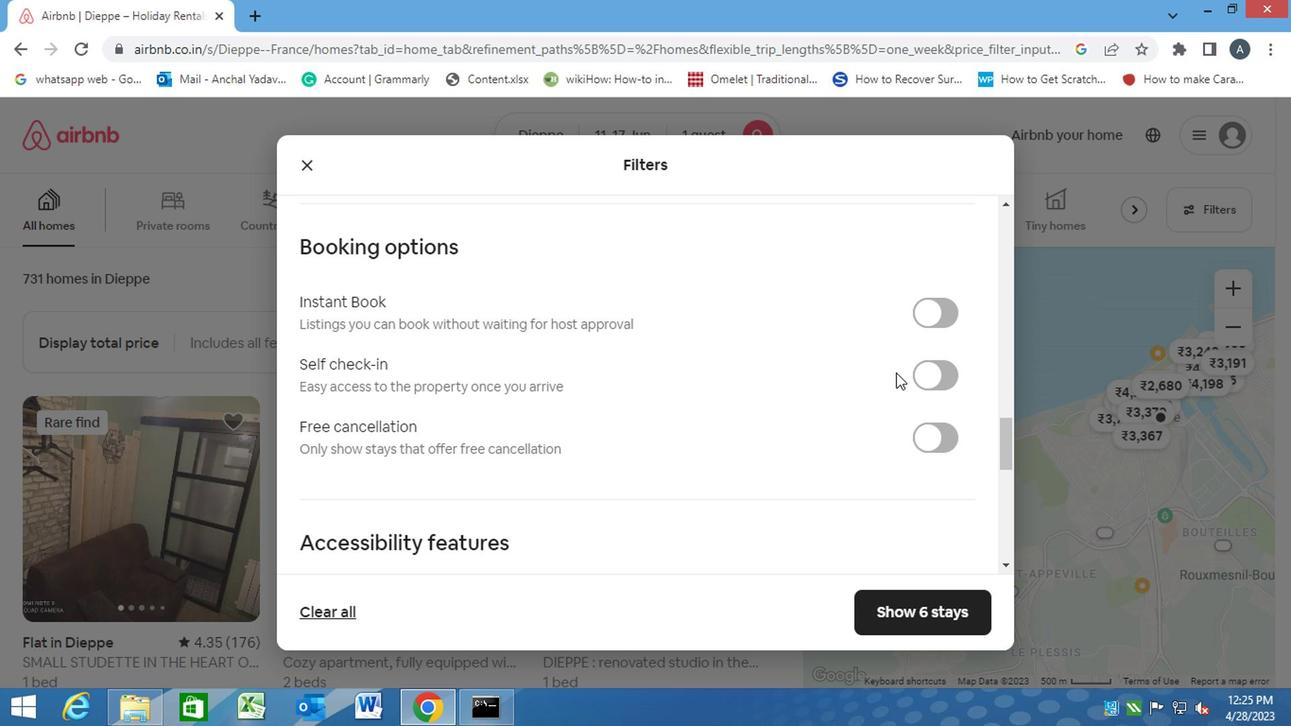 
Action: Mouse pressed left at (901, 359)
Screenshot: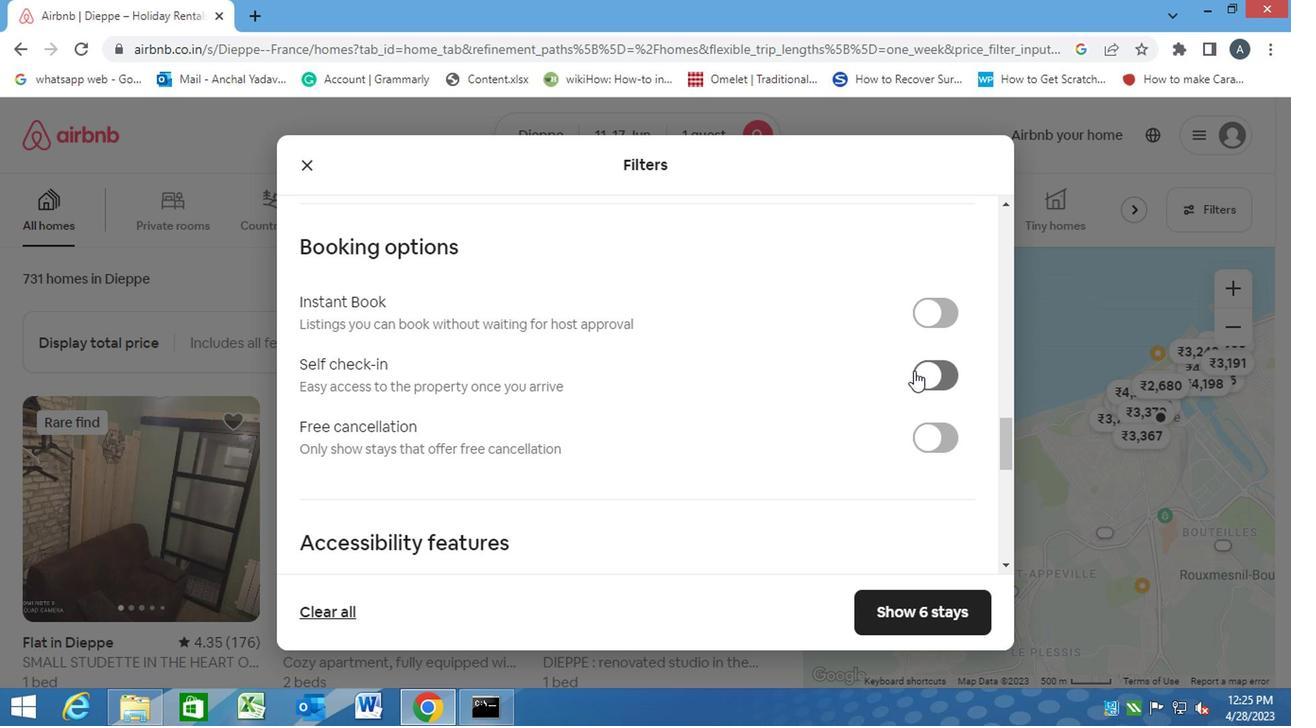 
Action: Mouse moved to (665, 437)
Screenshot: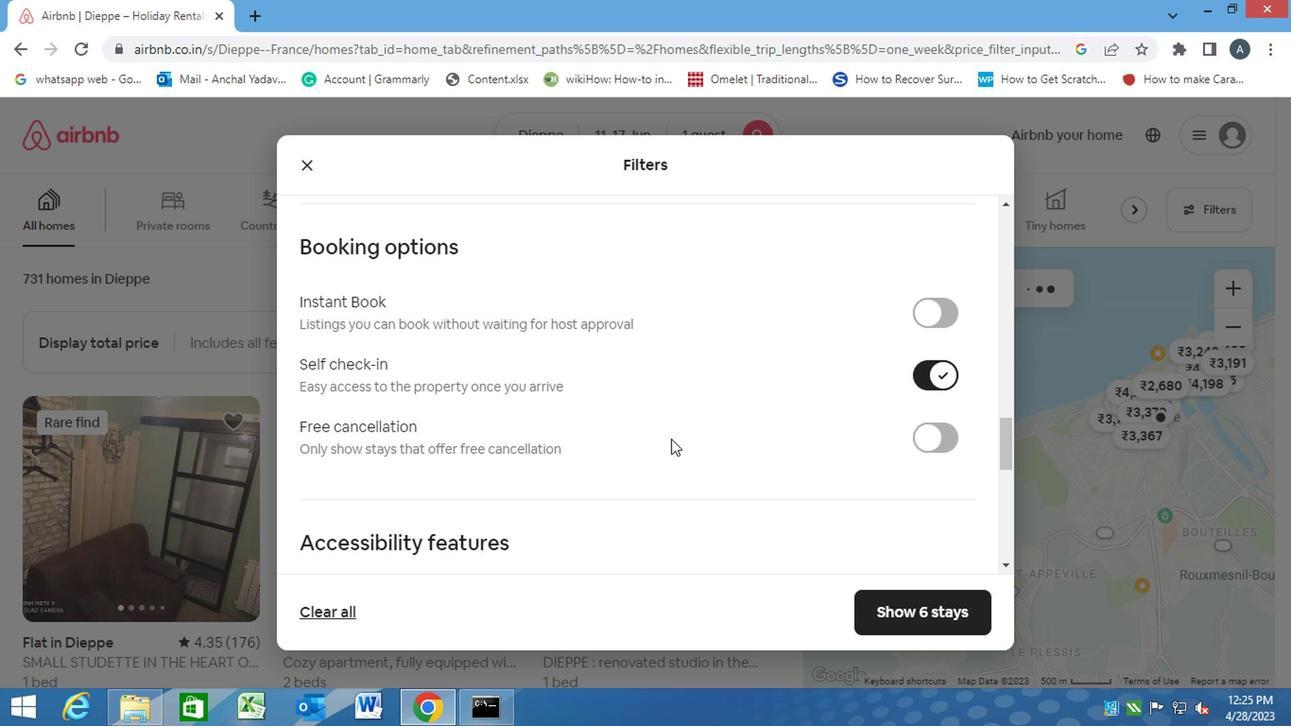 
Action: Mouse scrolled (665, 436) with delta (0, -1)
Screenshot: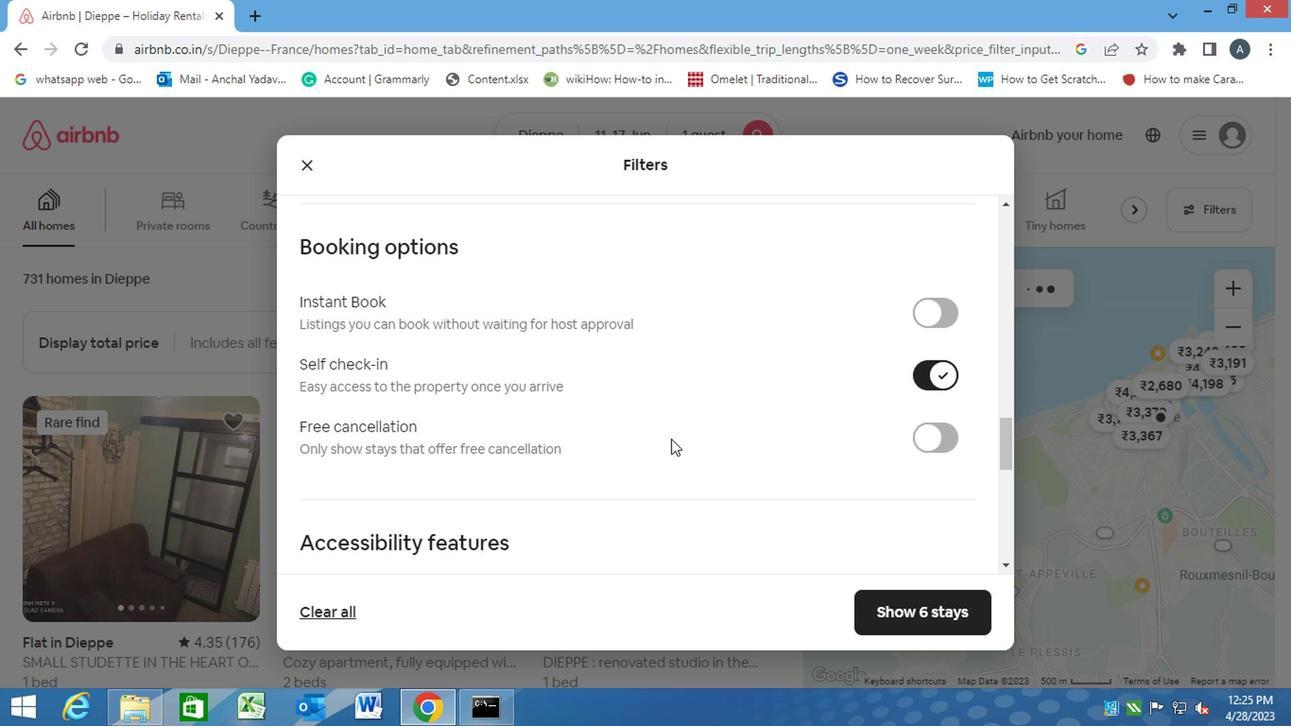 
Action: Mouse moved to (665, 447)
Screenshot: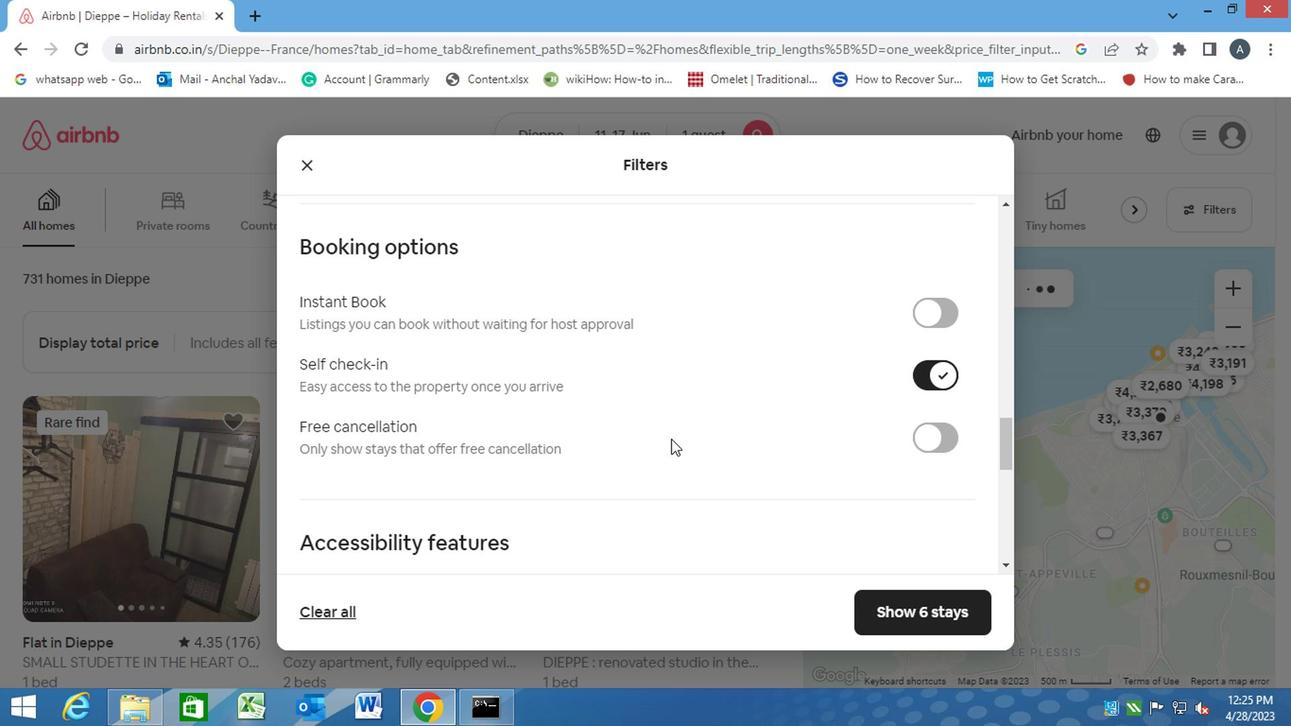 
Action: Mouse scrolled (665, 446) with delta (0, -1)
Screenshot: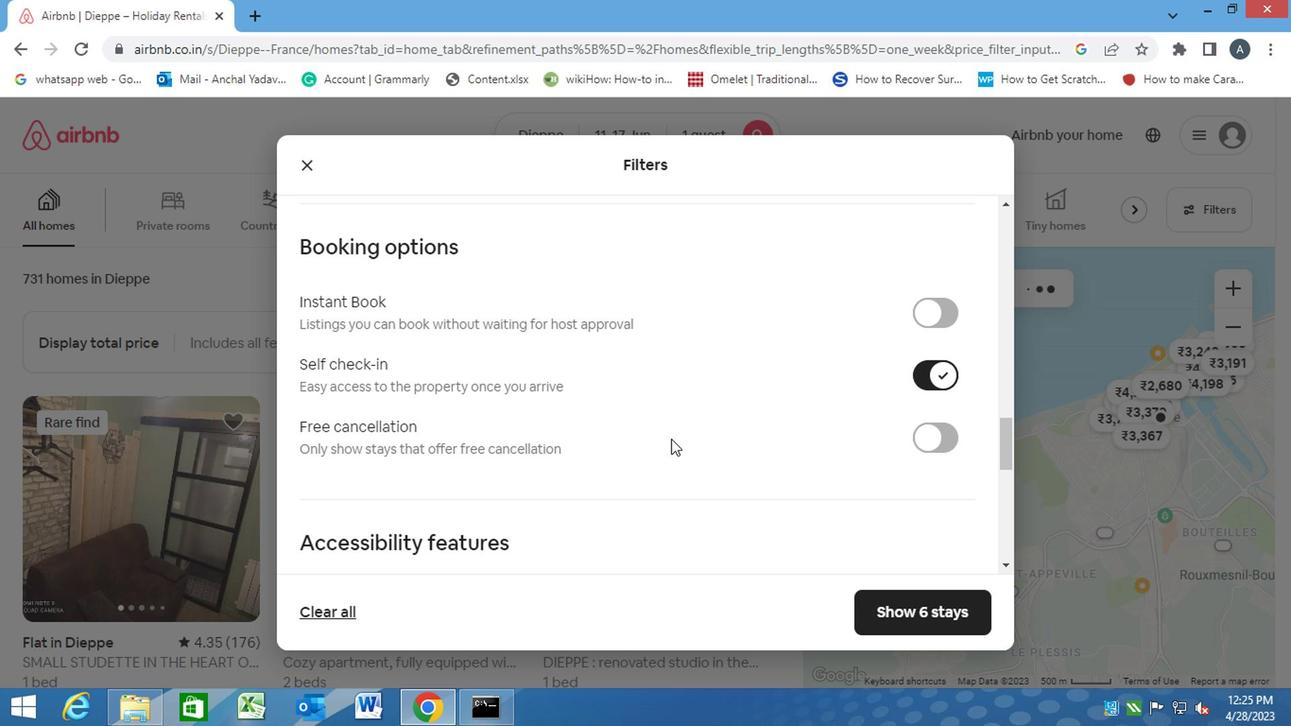 
Action: Mouse moved to (665, 447)
Screenshot: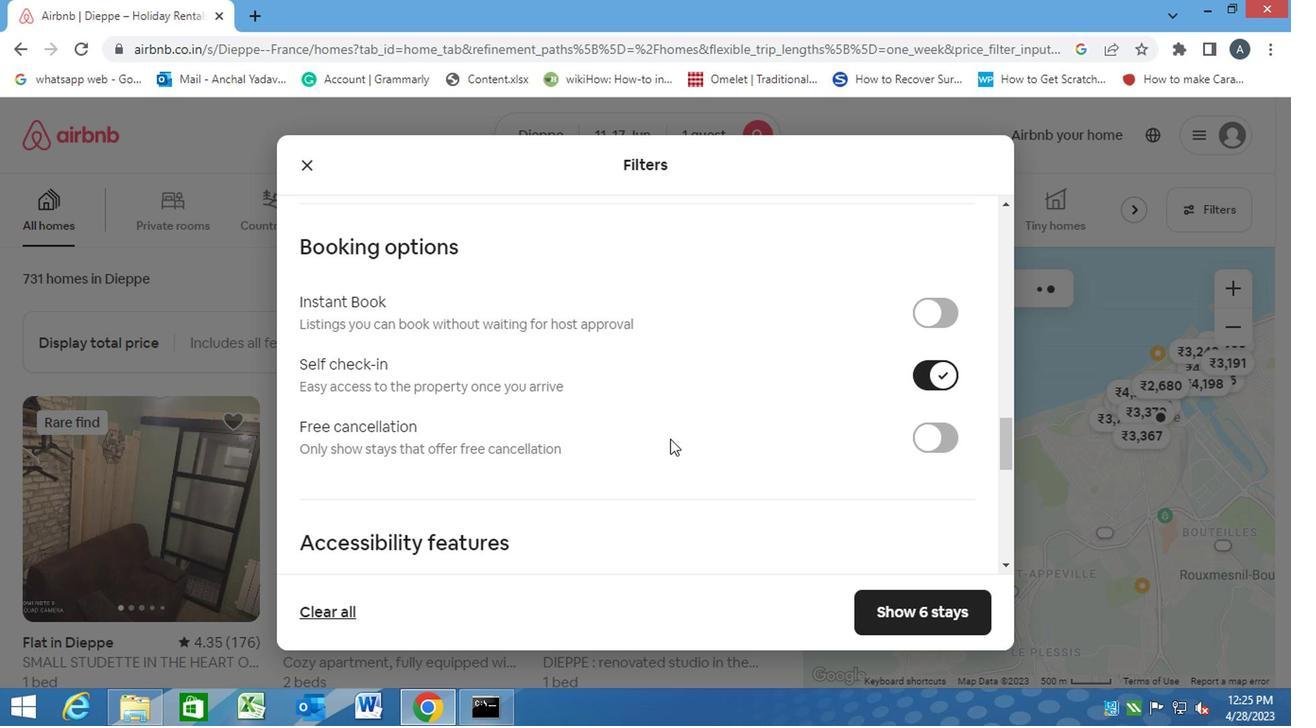 
Action: Mouse scrolled (665, 446) with delta (0, -1)
Screenshot: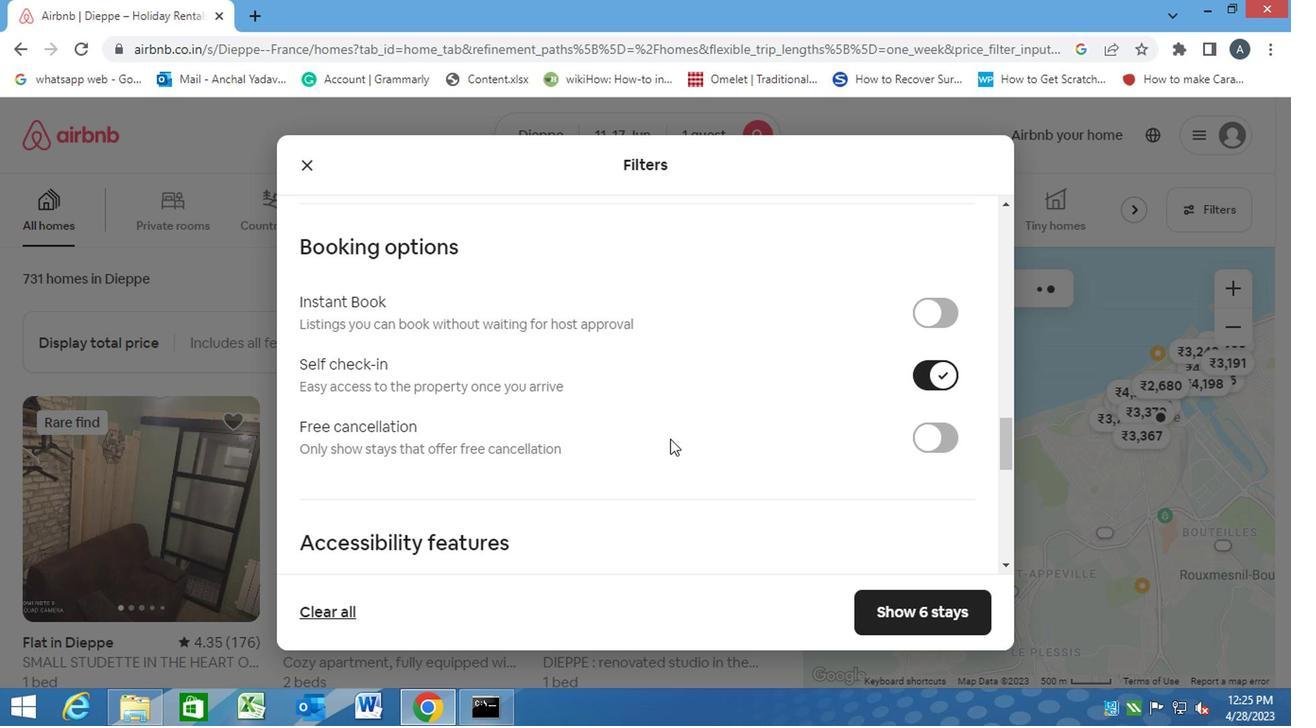 
Action: Mouse moved to (665, 449)
Screenshot: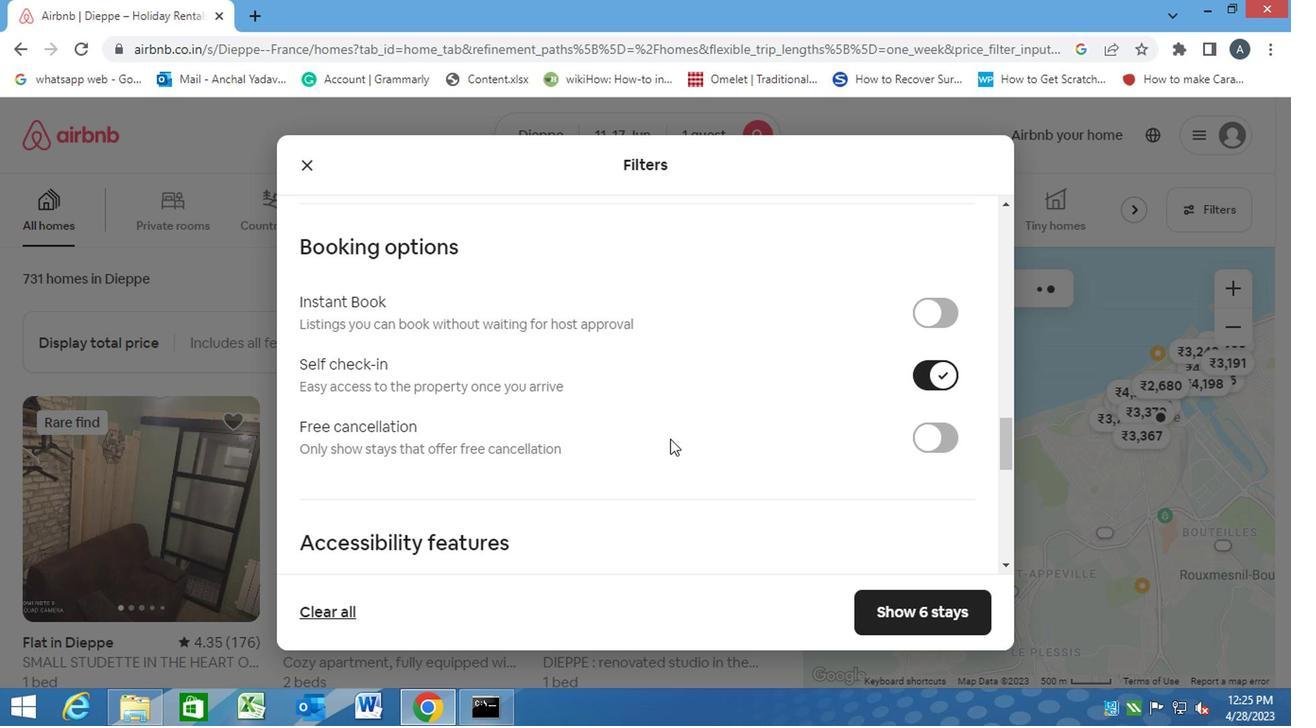 
Action: Mouse scrolled (665, 448) with delta (0, -1)
Screenshot: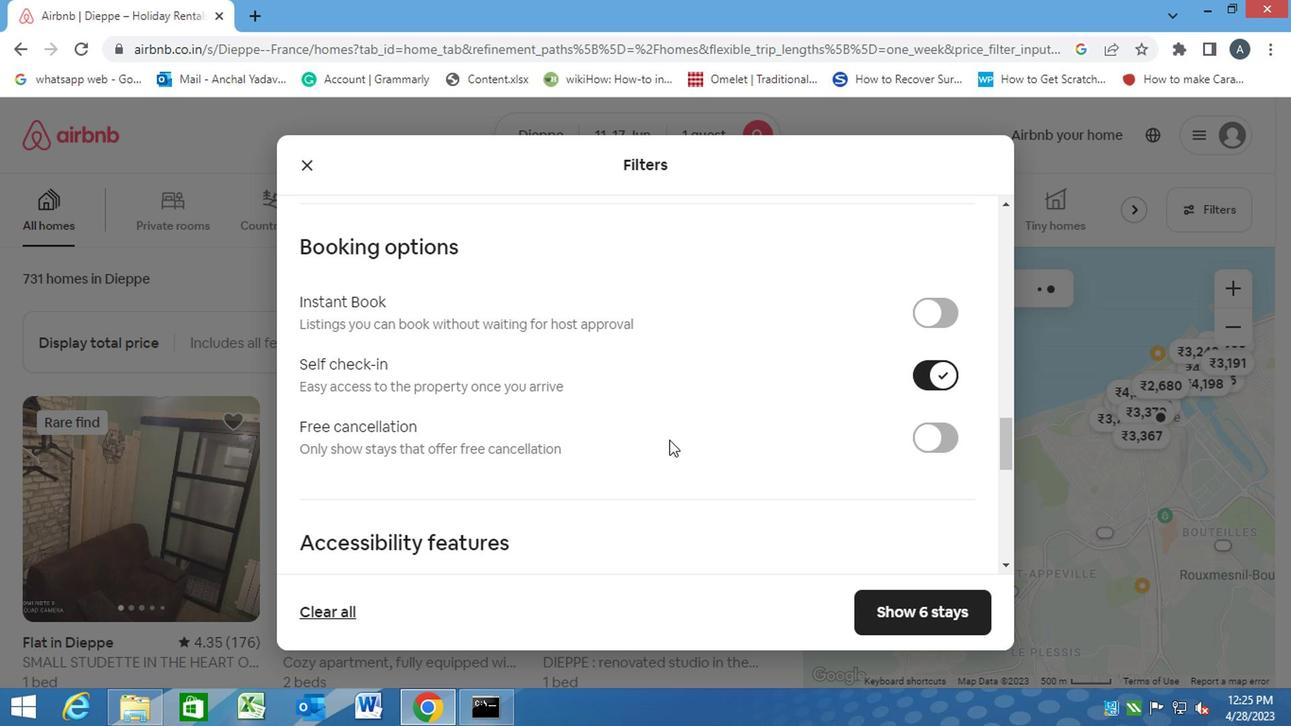 
Action: Mouse scrolled (665, 448) with delta (0, -1)
Screenshot: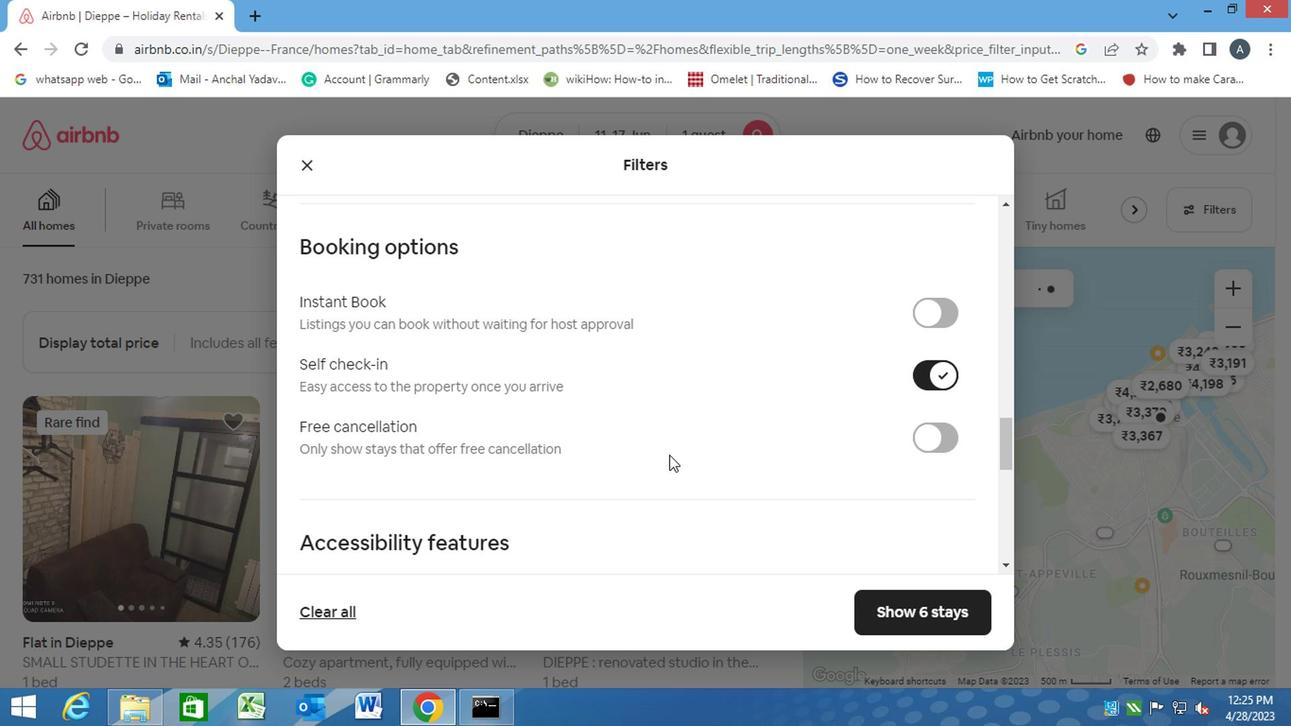 
Action: Mouse scrolled (665, 448) with delta (0, -1)
Screenshot: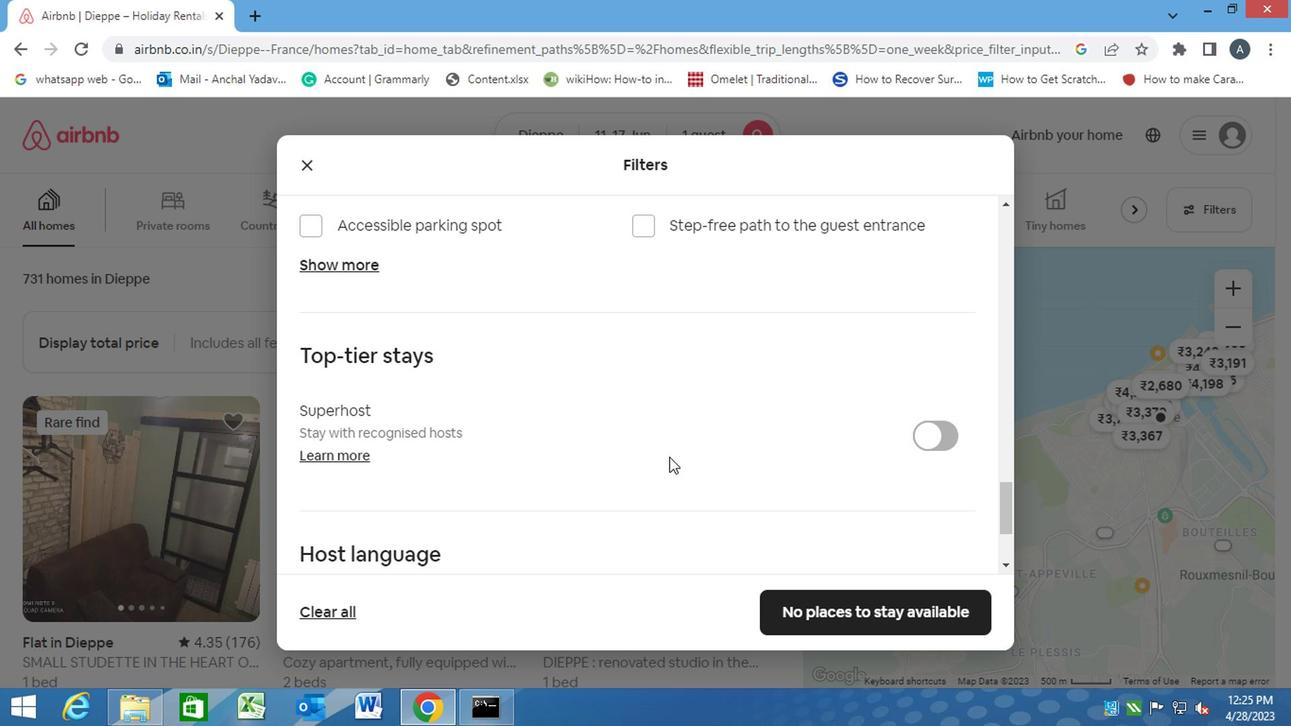 
Action: Mouse scrolled (665, 448) with delta (0, -1)
Screenshot: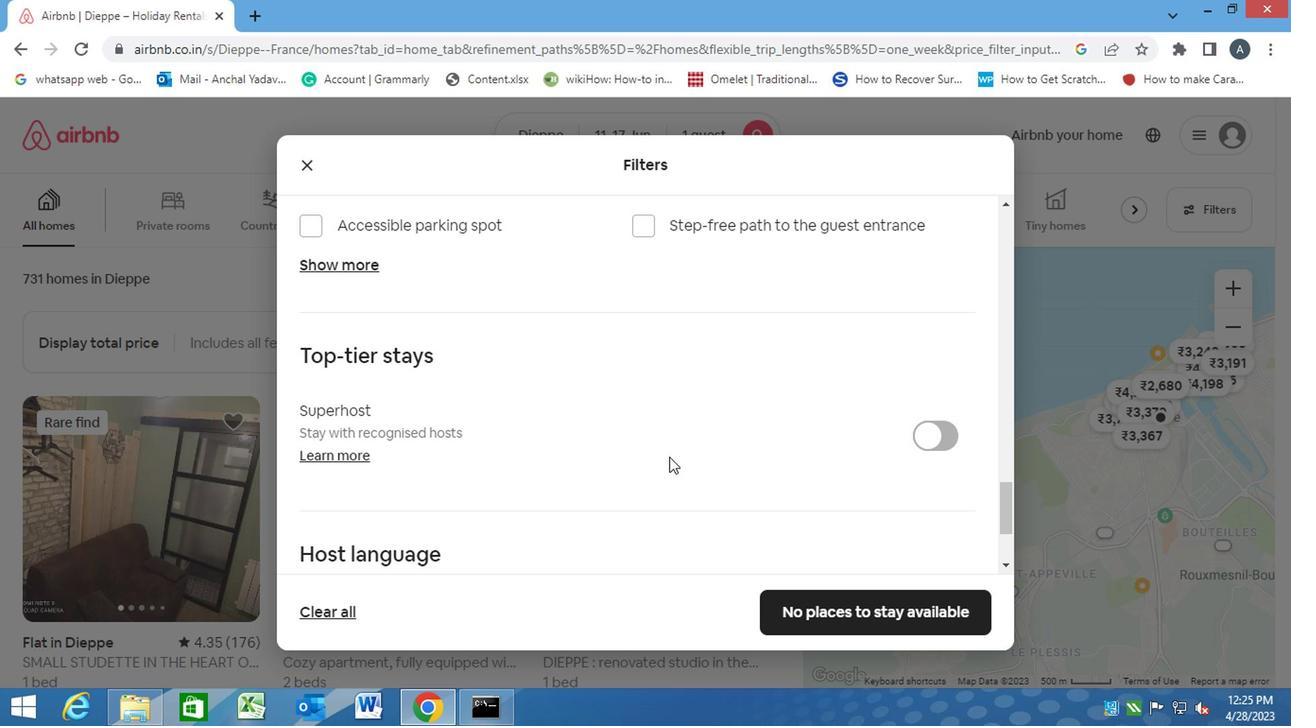 
Action: Mouse scrolled (665, 448) with delta (0, -1)
Screenshot: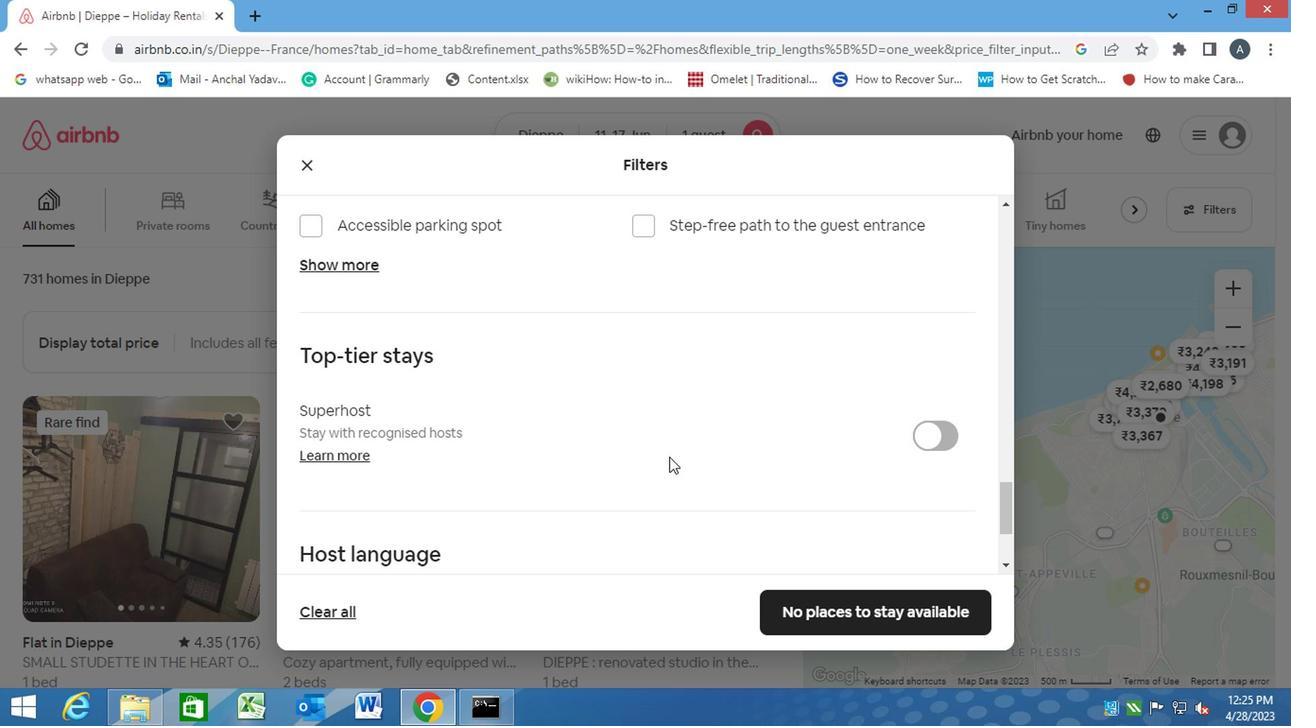
Action: Mouse moved to (321, 427)
Screenshot: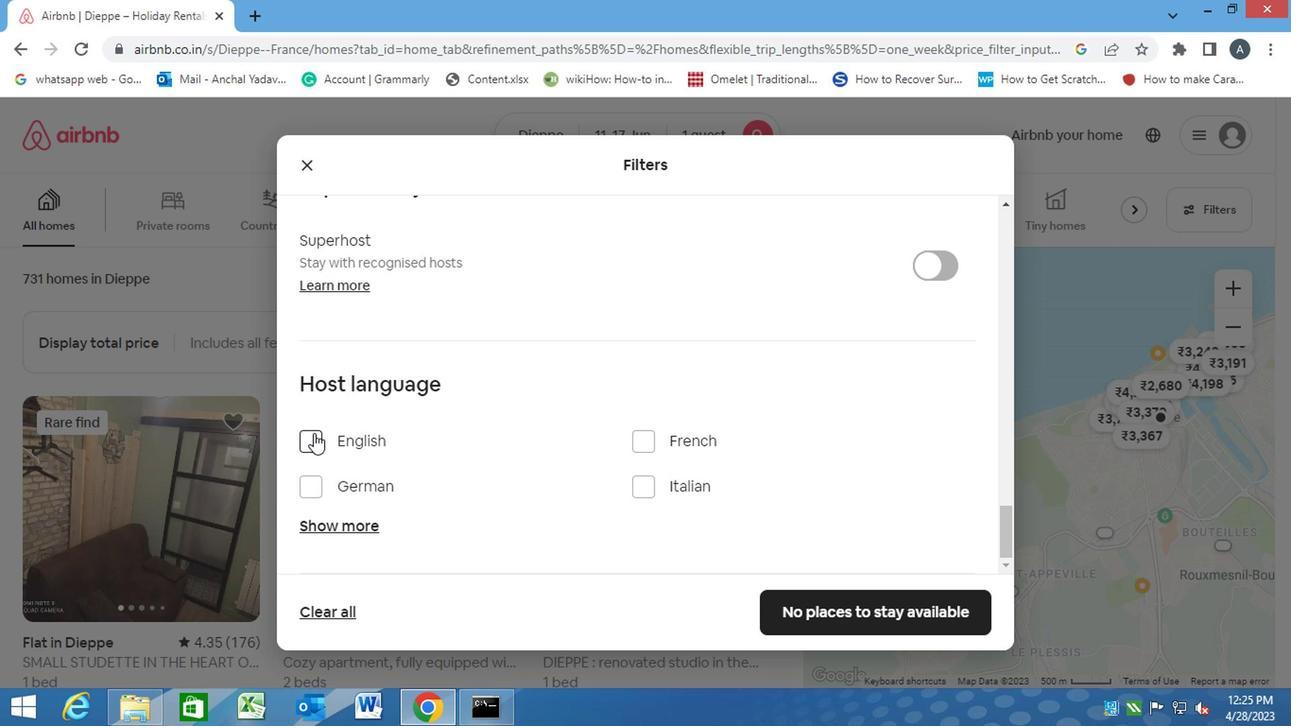 
Action: Mouse pressed left at (321, 427)
Screenshot: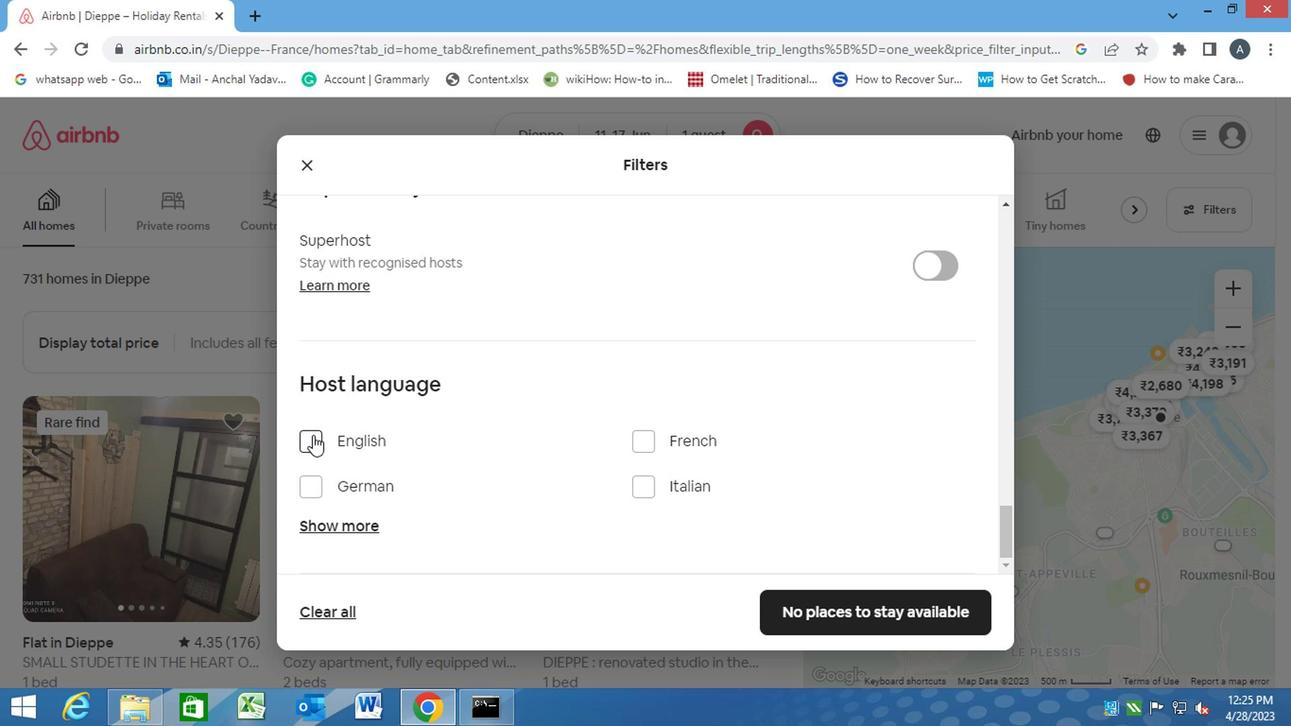 
Action: Mouse moved to (845, 599)
Screenshot: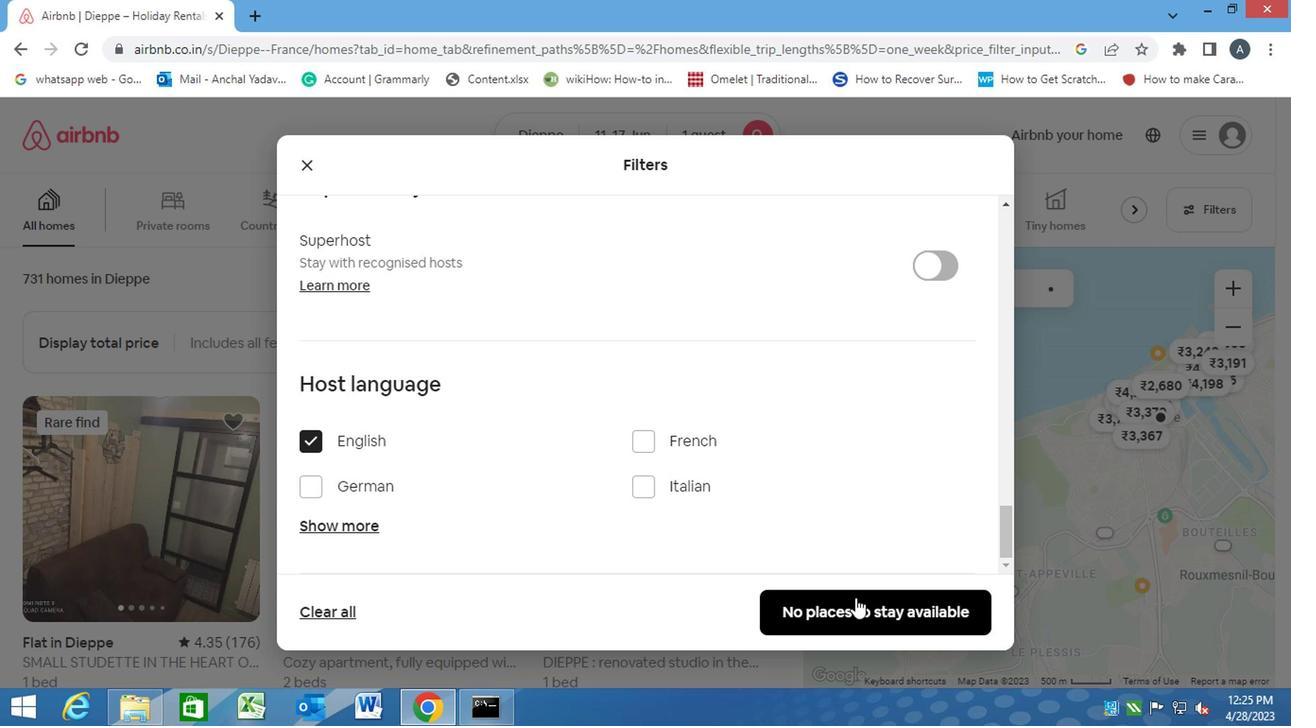 
Action: Mouse pressed left at (845, 599)
Screenshot: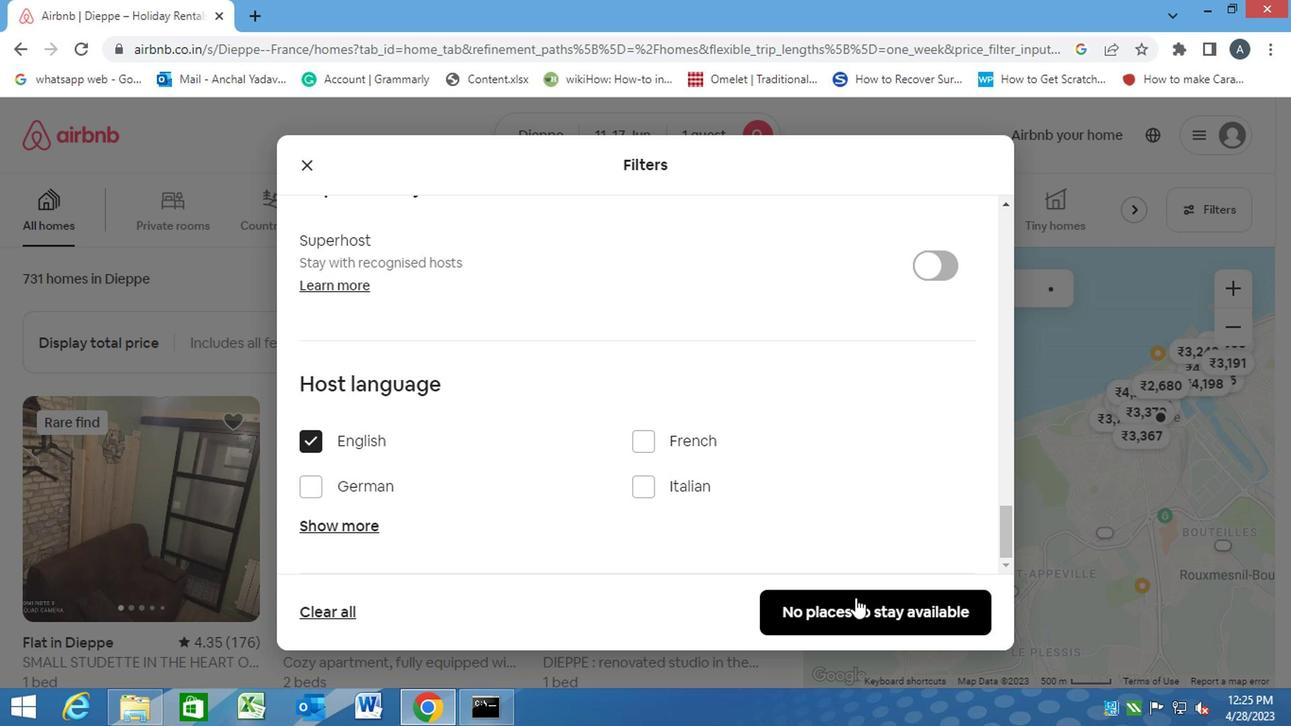 
